 Task: Save favorite listings for waterfront homes in Sarasota, Florida, with a private boat dock.
Action: Mouse moved to (279, 206)
Screenshot: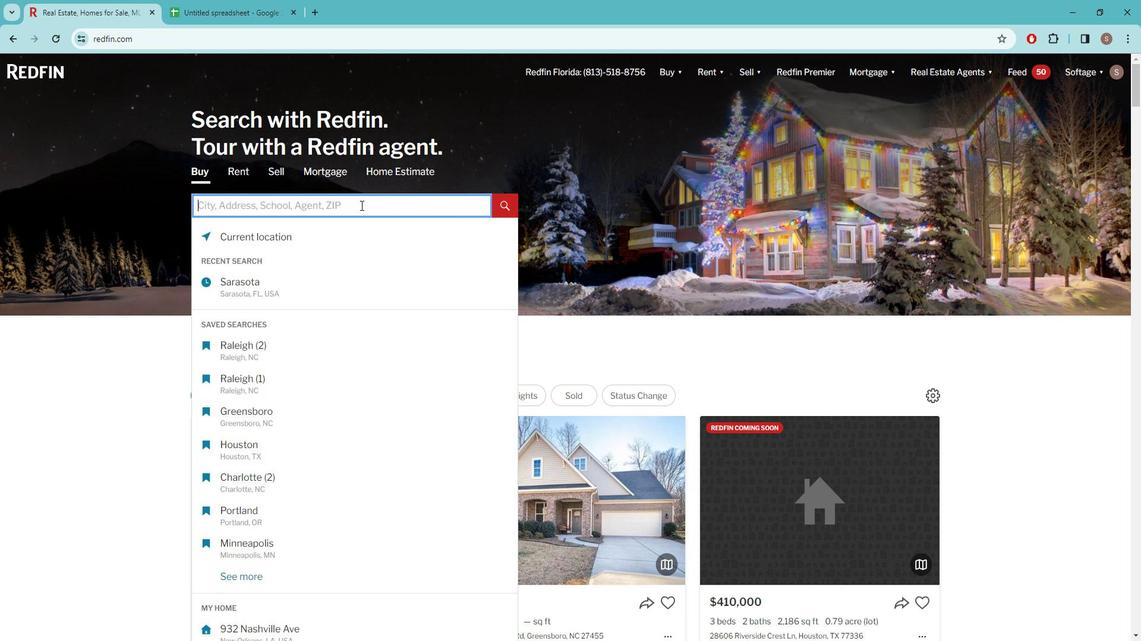 
Action: Mouse pressed left at (279, 206)
Screenshot: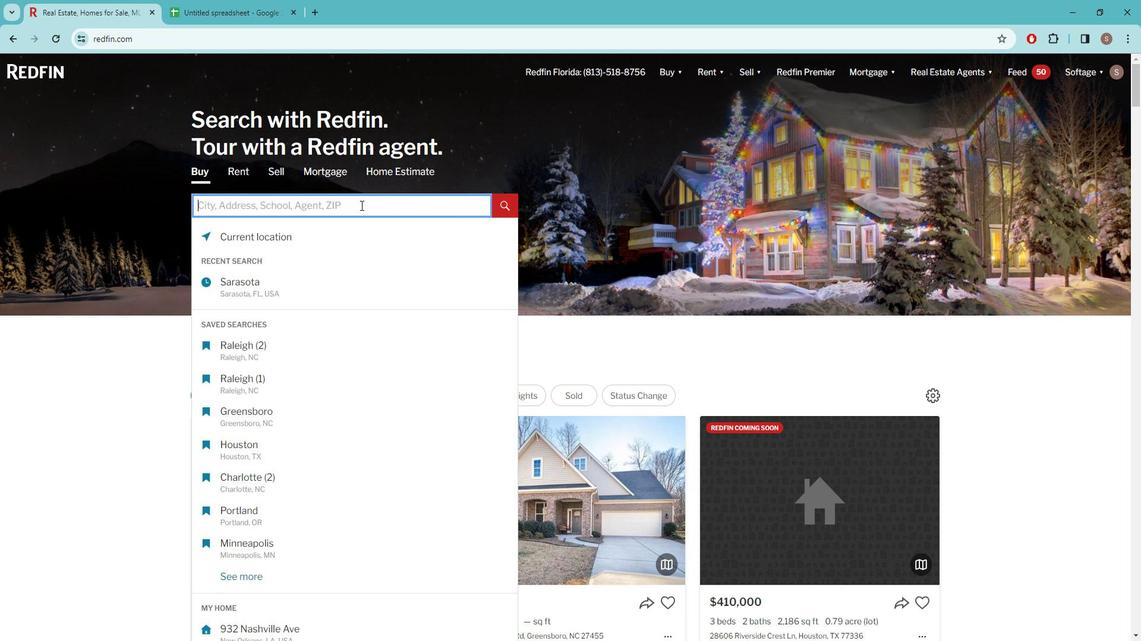 
Action: Key pressed s<Key.caps_lock>ARASOTA
Screenshot: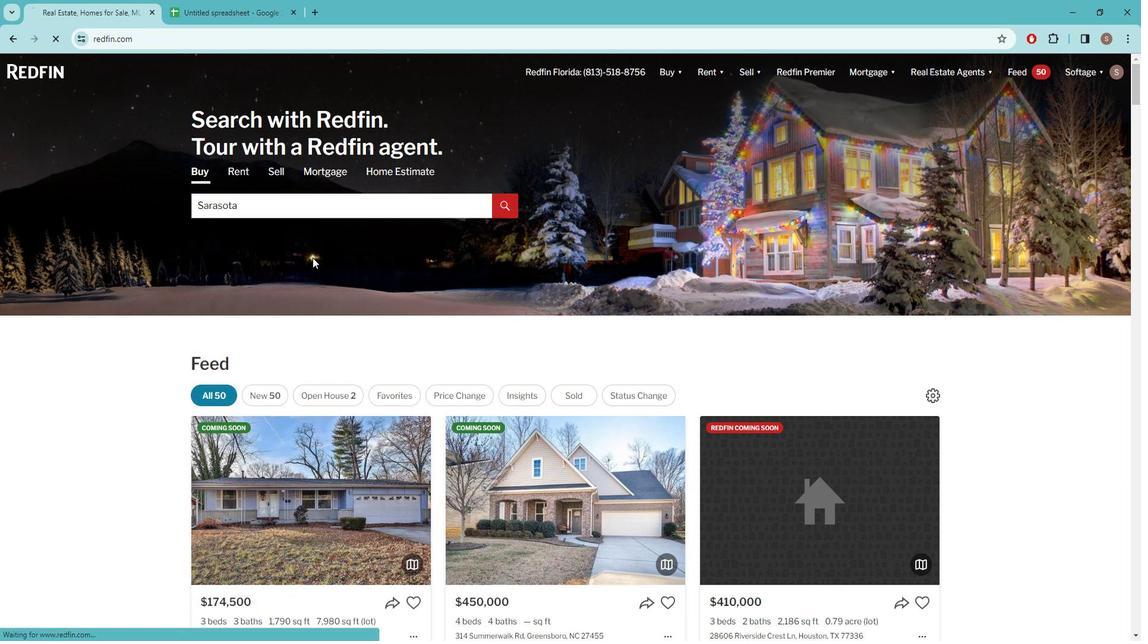 
Action: Mouse moved to (288, 265)
Screenshot: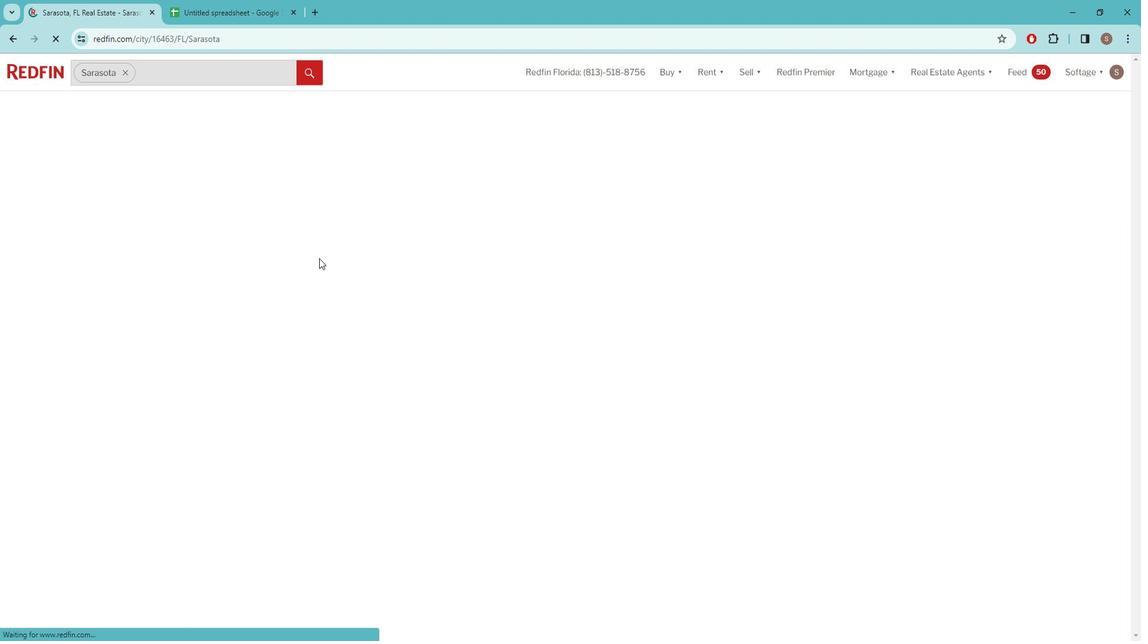 
Action: Mouse pressed left at (288, 265)
Screenshot: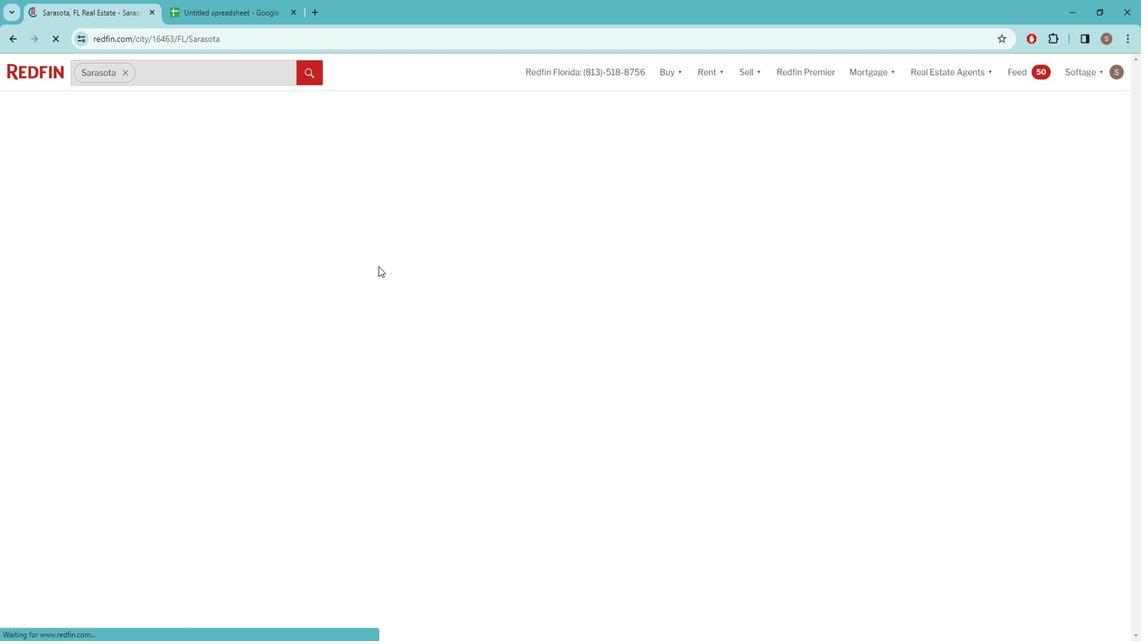 
Action: Mouse moved to (1006, 151)
Screenshot: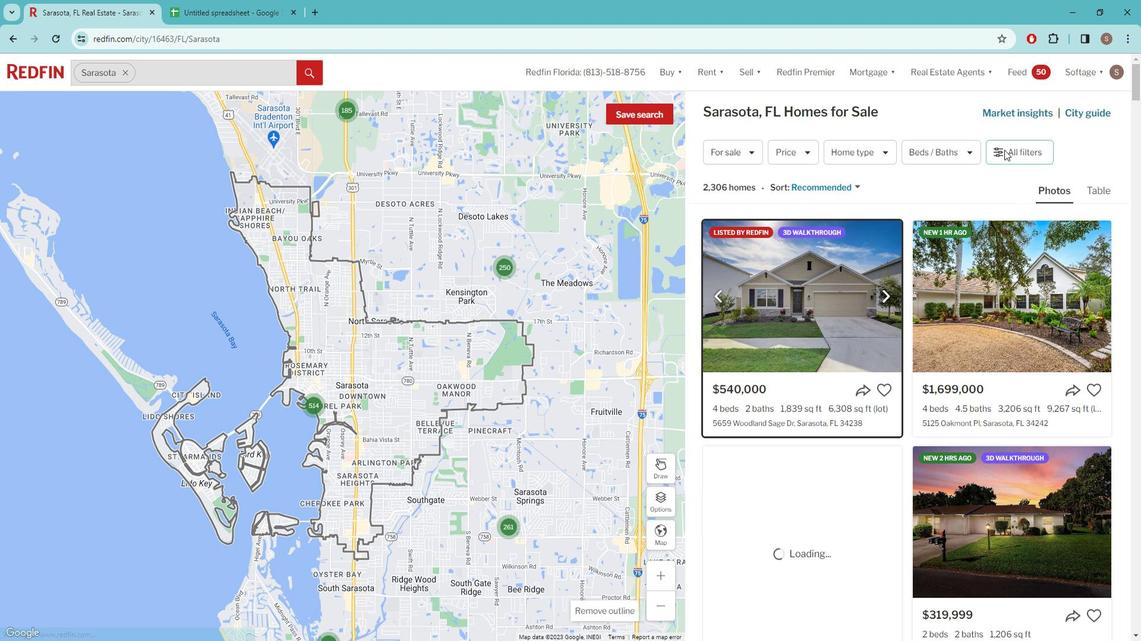 
Action: Mouse pressed left at (1006, 151)
Screenshot: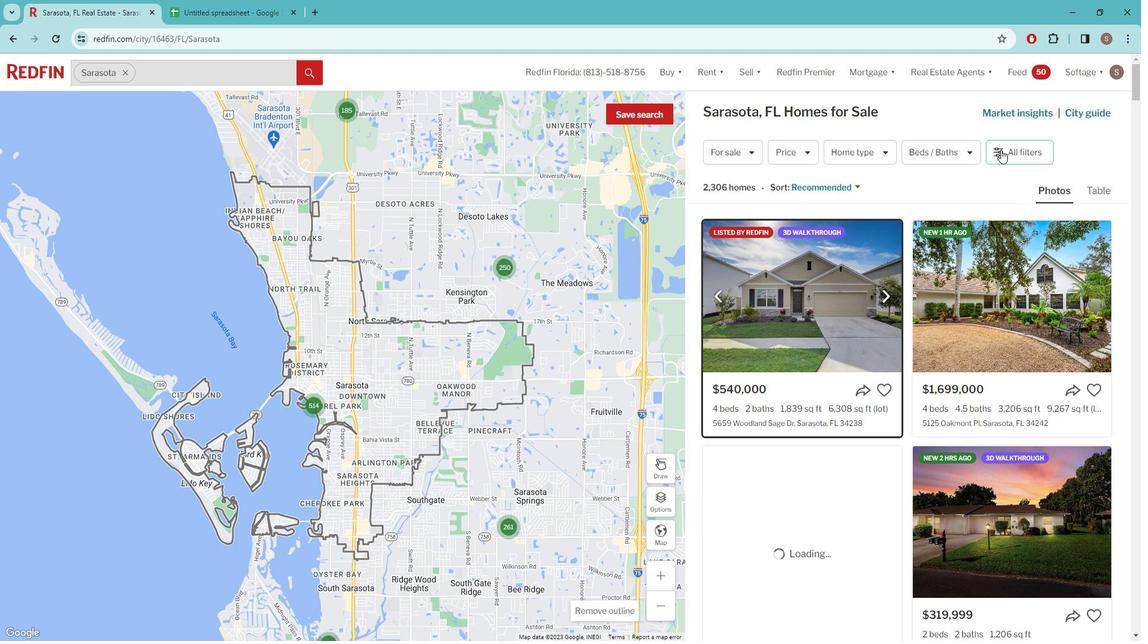 
Action: Mouse pressed left at (1006, 151)
Screenshot: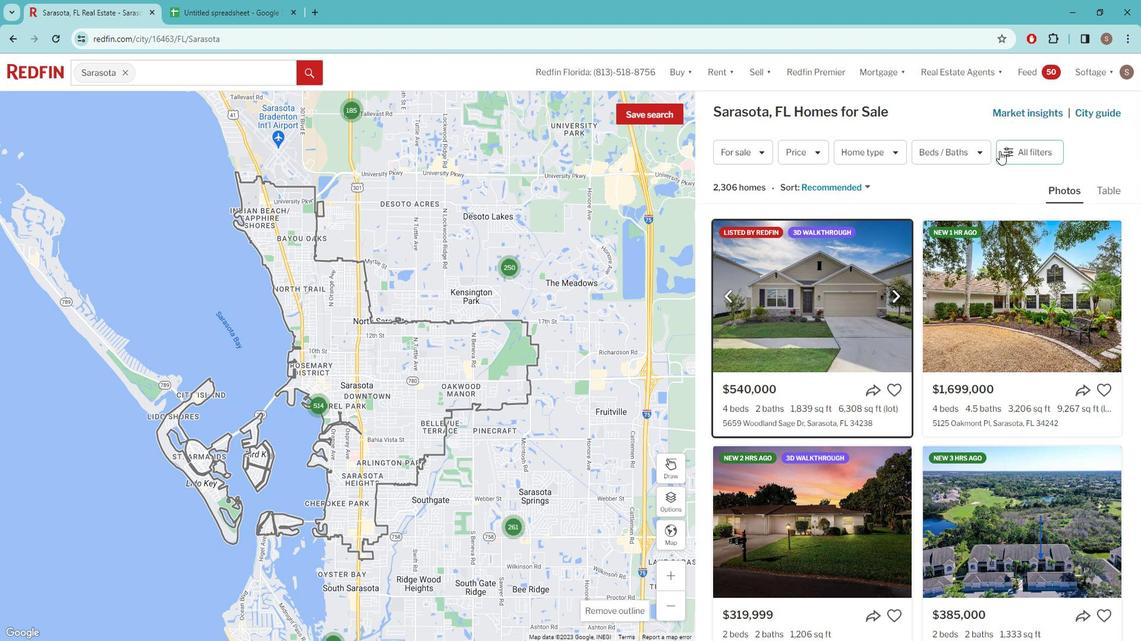
Action: Mouse pressed left at (1006, 151)
Screenshot: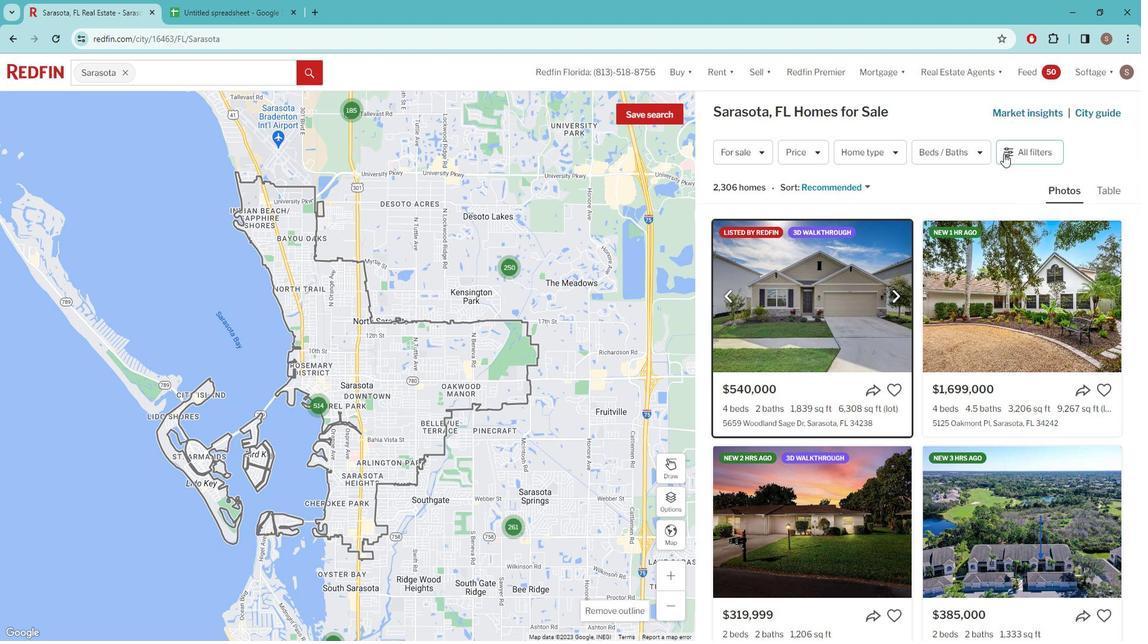 
Action: Mouse pressed left at (1006, 151)
Screenshot: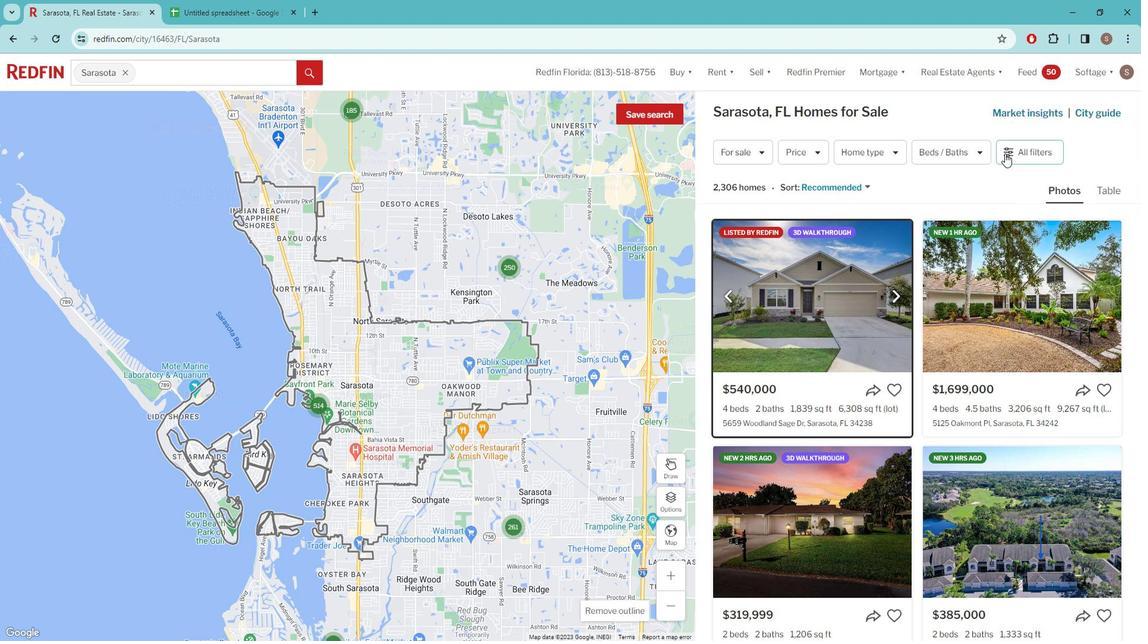 
Action: Mouse pressed left at (1006, 151)
Screenshot: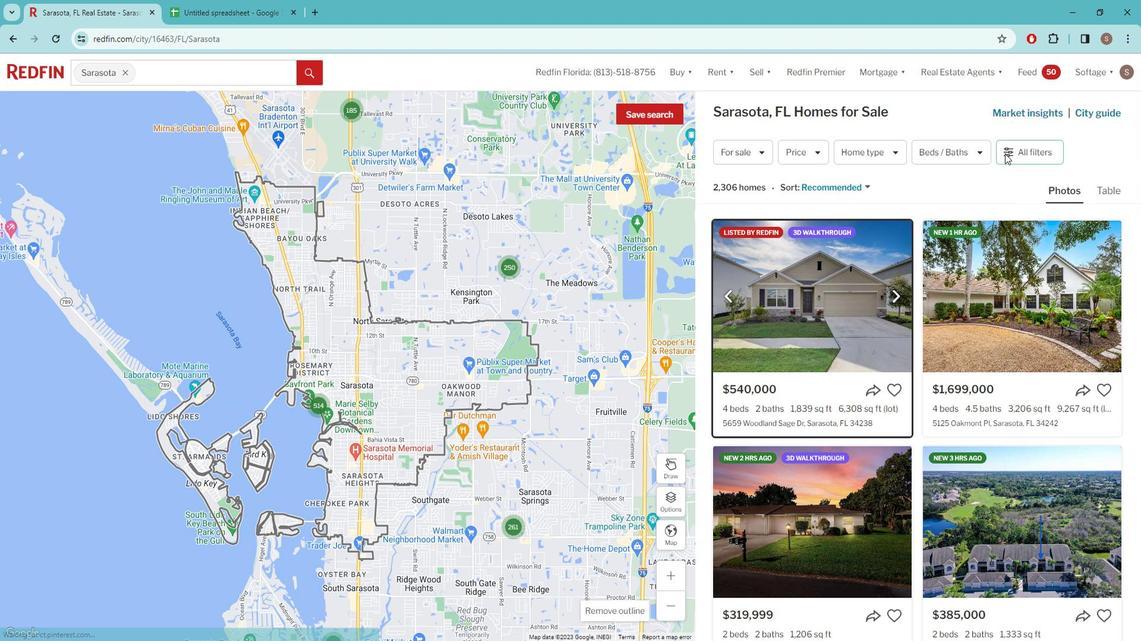 
Action: Mouse moved to (1015, 153)
Screenshot: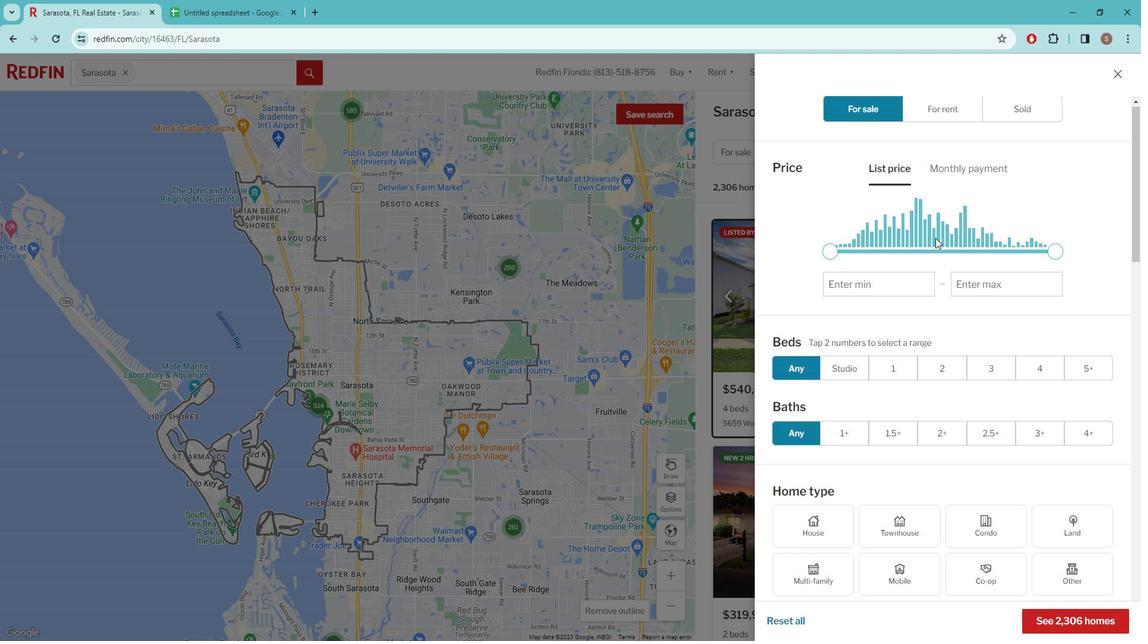 
Action: Mouse pressed left at (1015, 153)
Screenshot: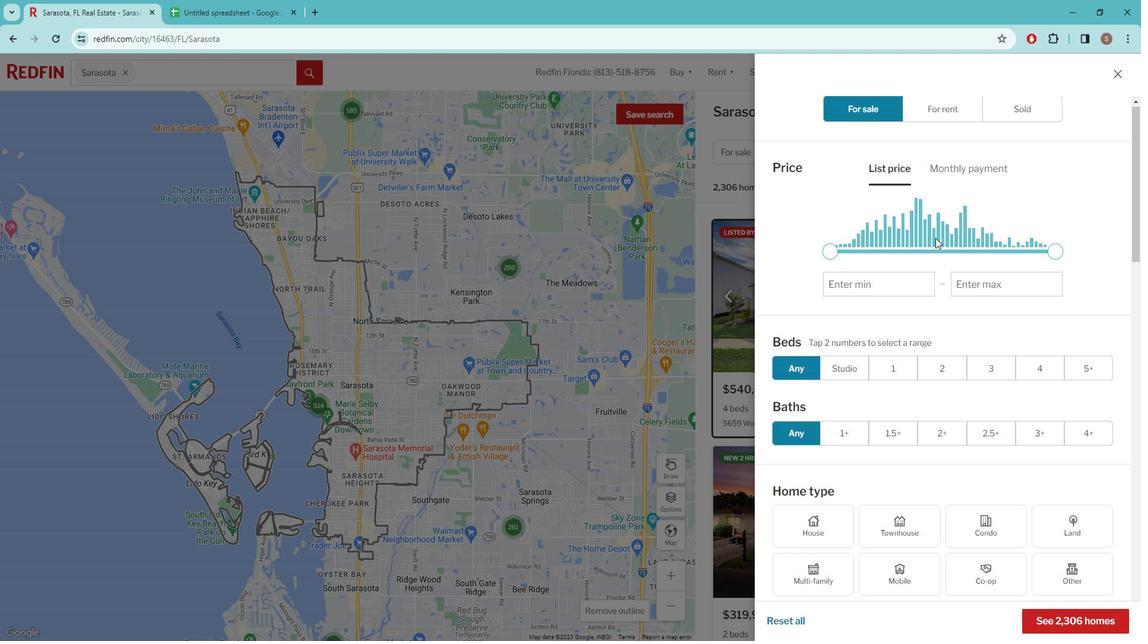 
Action: Mouse pressed left at (1015, 153)
Screenshot: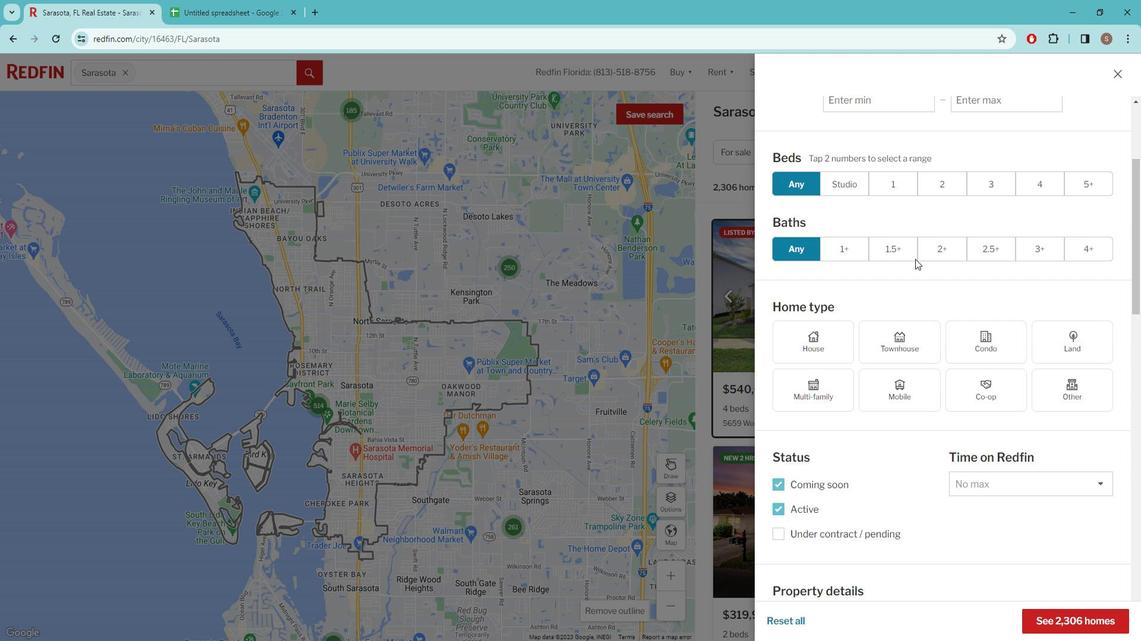 
Action: Mouse pressed left at (1015, 153)
Screenshot: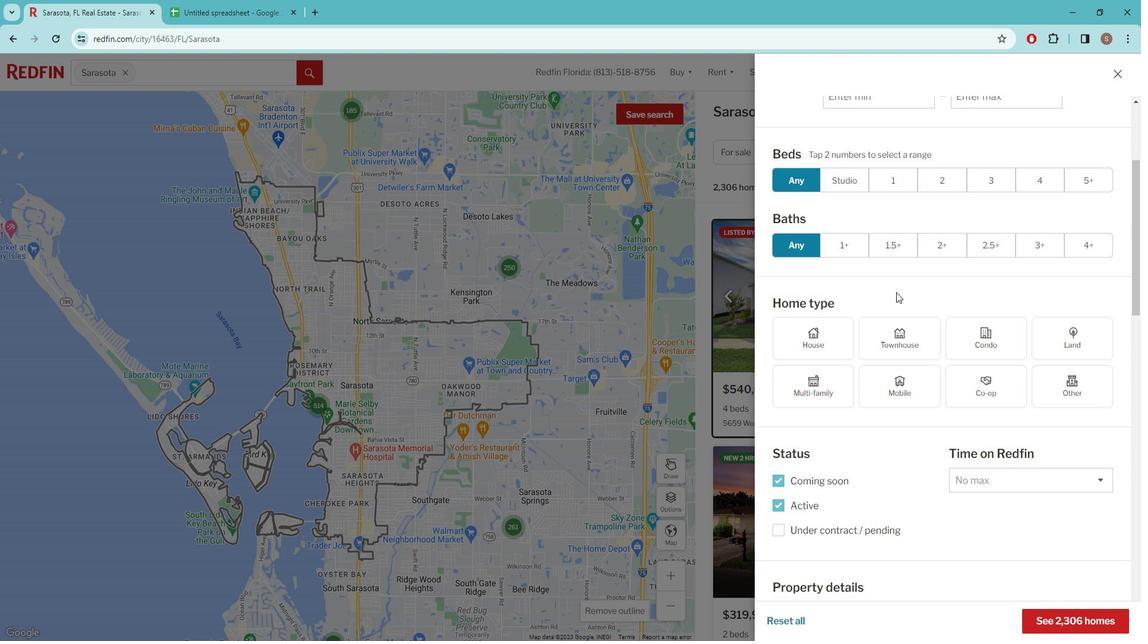 
Action: Mouse moved to (1016, 152)
Screenshot: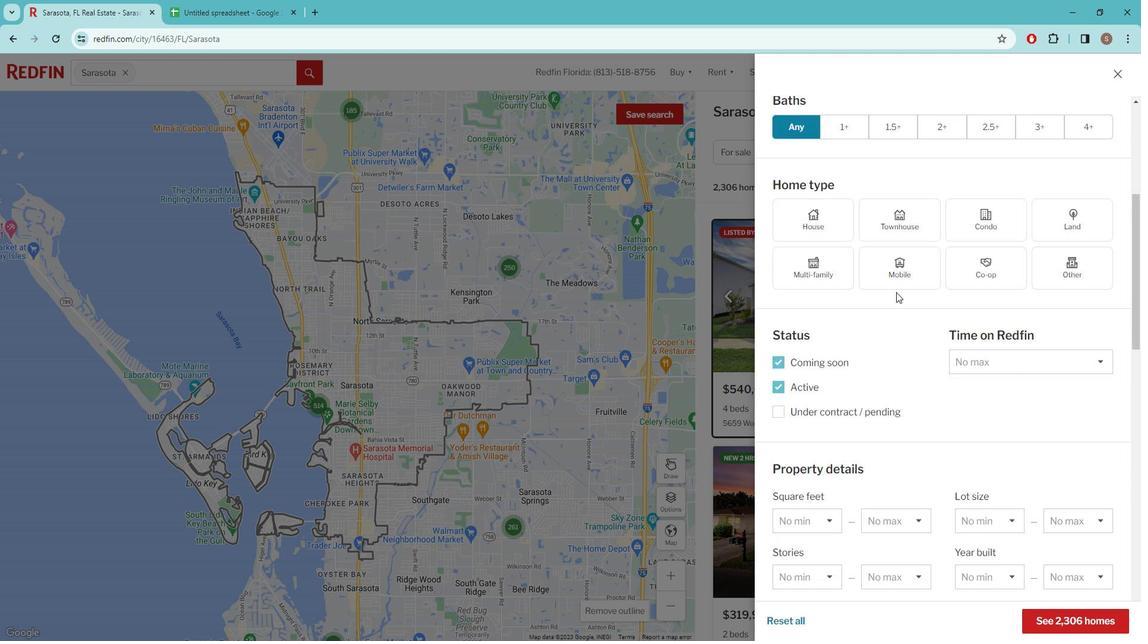 
Action: Mouse pressed left at (1016, 152)
Screenshot: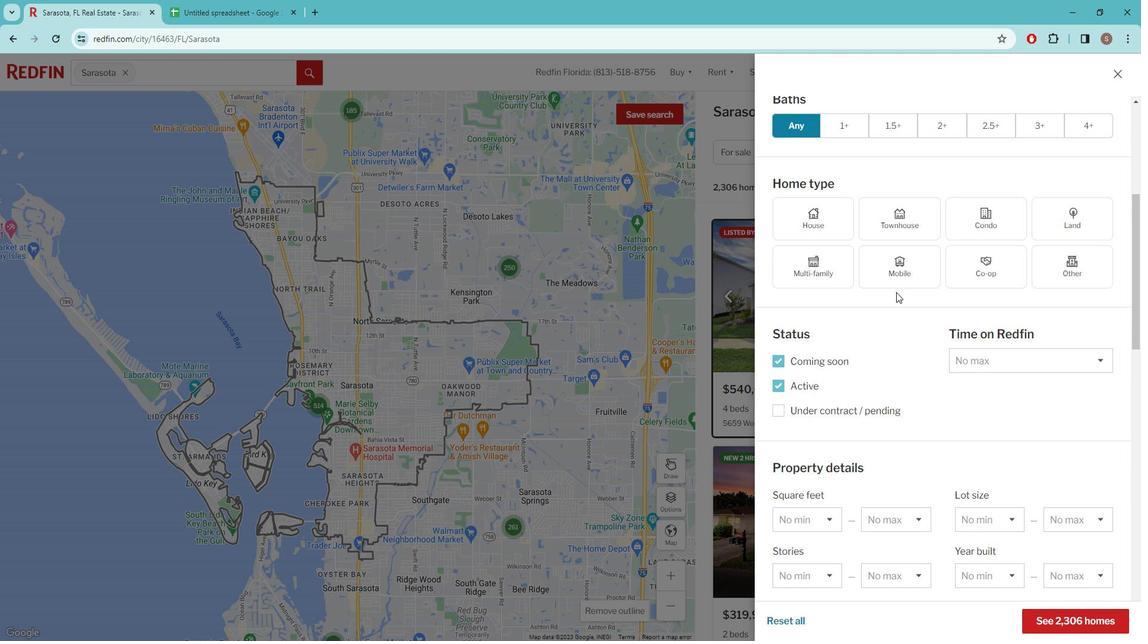
Action: Mouse moved to (972, 216)
Screenshot: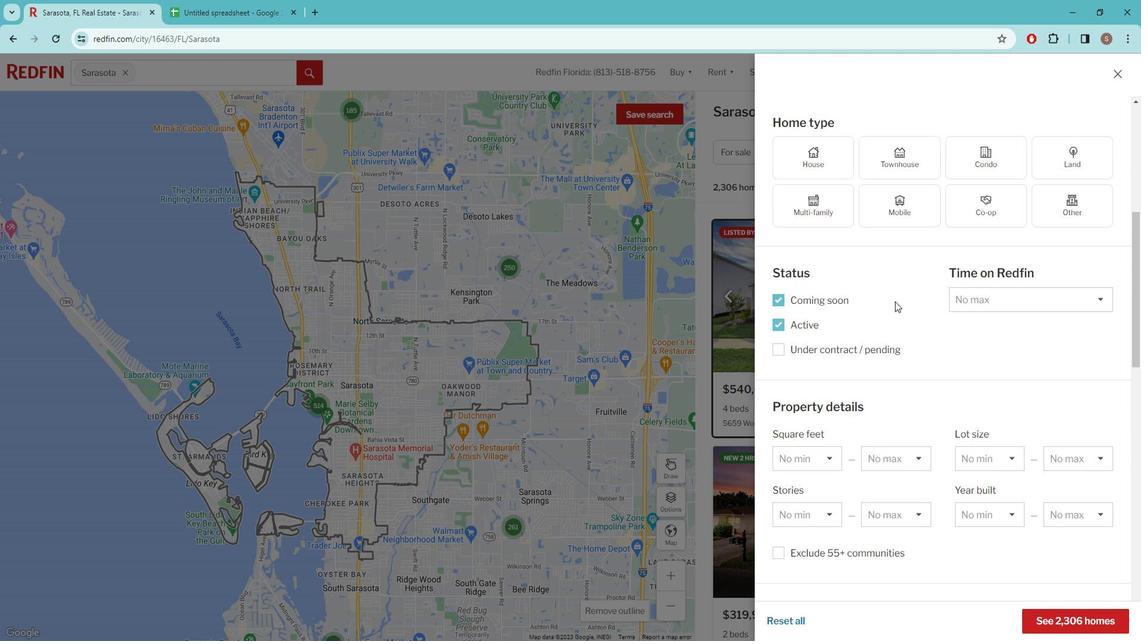 
Action: Mouse scrolled (972, 216) with delta (0, 0)
Screenshot: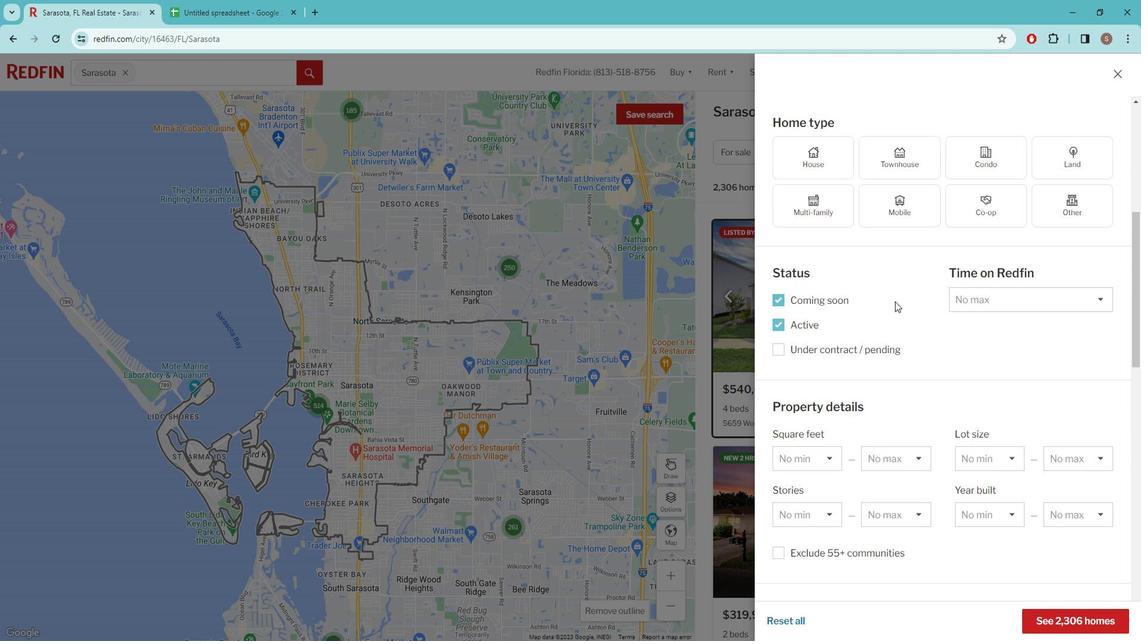 
Action: Mouse moved to (971, 218)
Screenshot: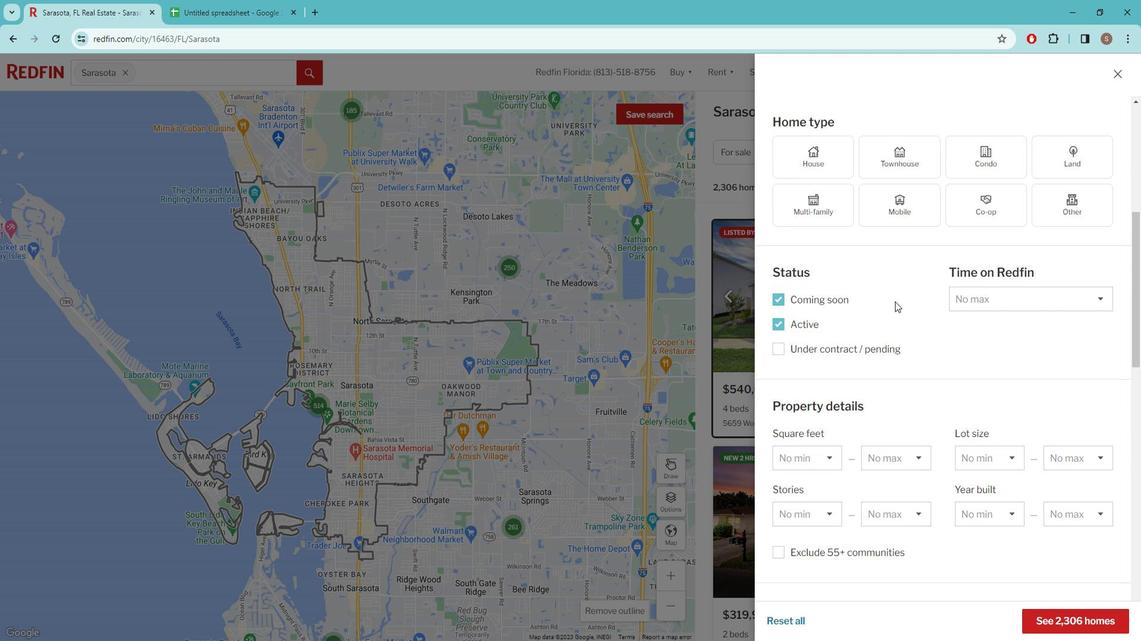 
Action: Mouse scrolled (971, 217) with delta (0, 0)
Screenshot: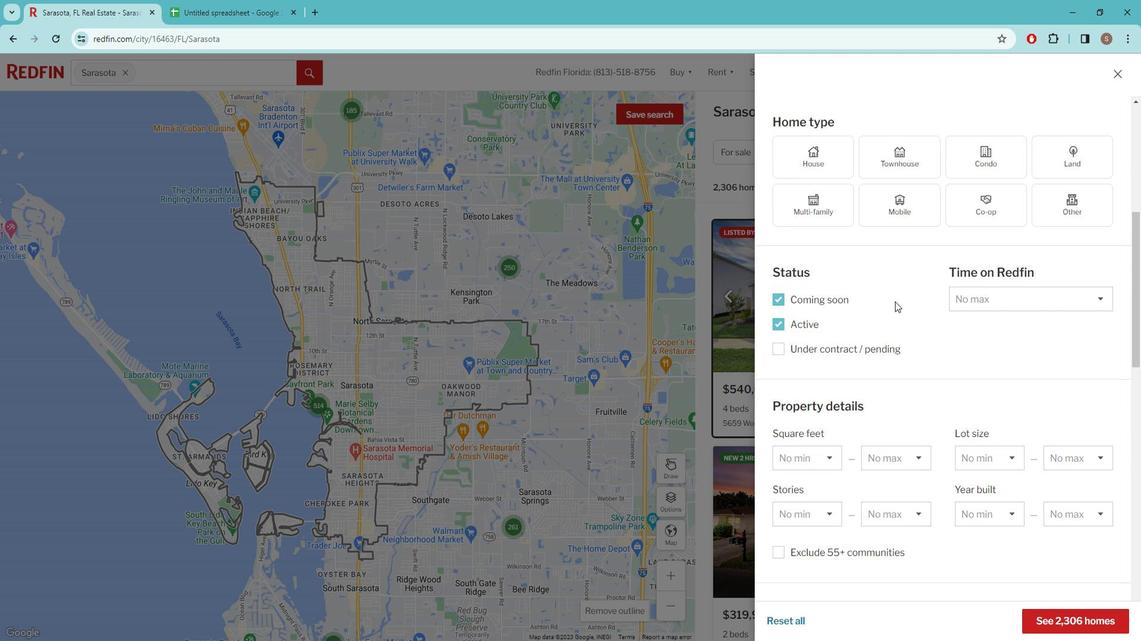 
Action: Mouse moved to (969, 221)
Screenshot: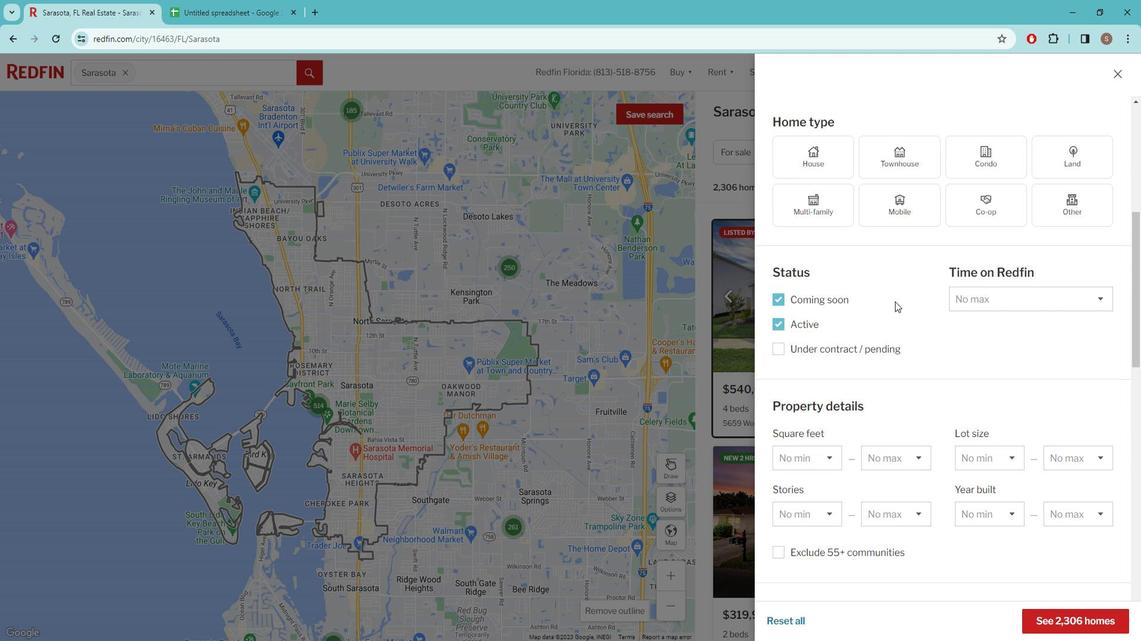 
Action: Mouse scrolled (969, 220) with delta (0, 0)
Screenshot: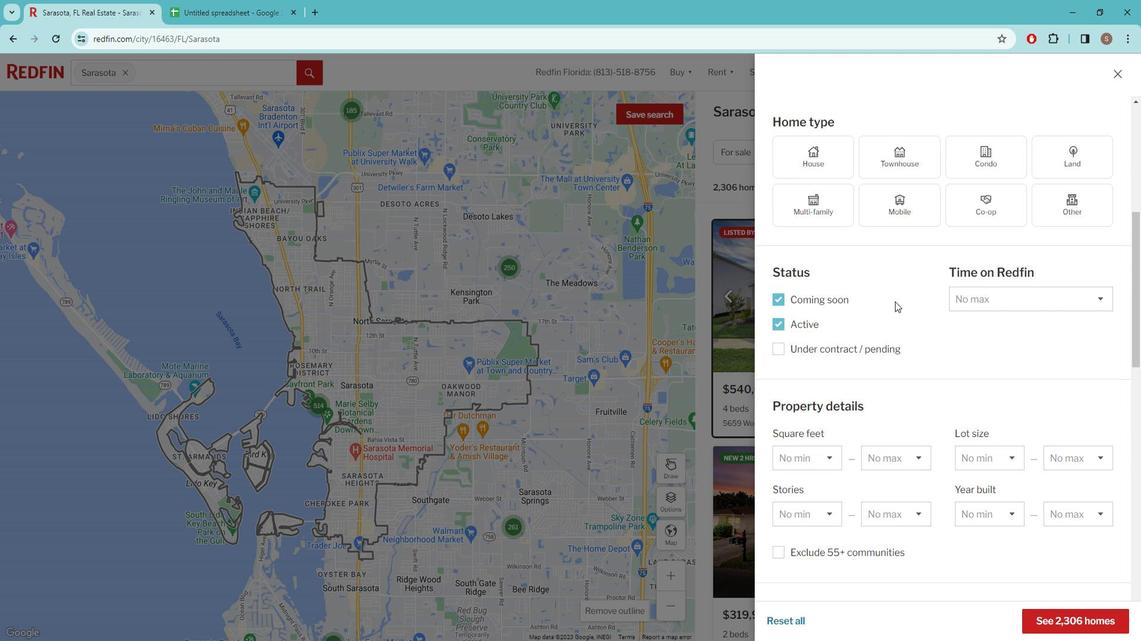 
Action: Mouse moved to (927, 260)
Screenshot: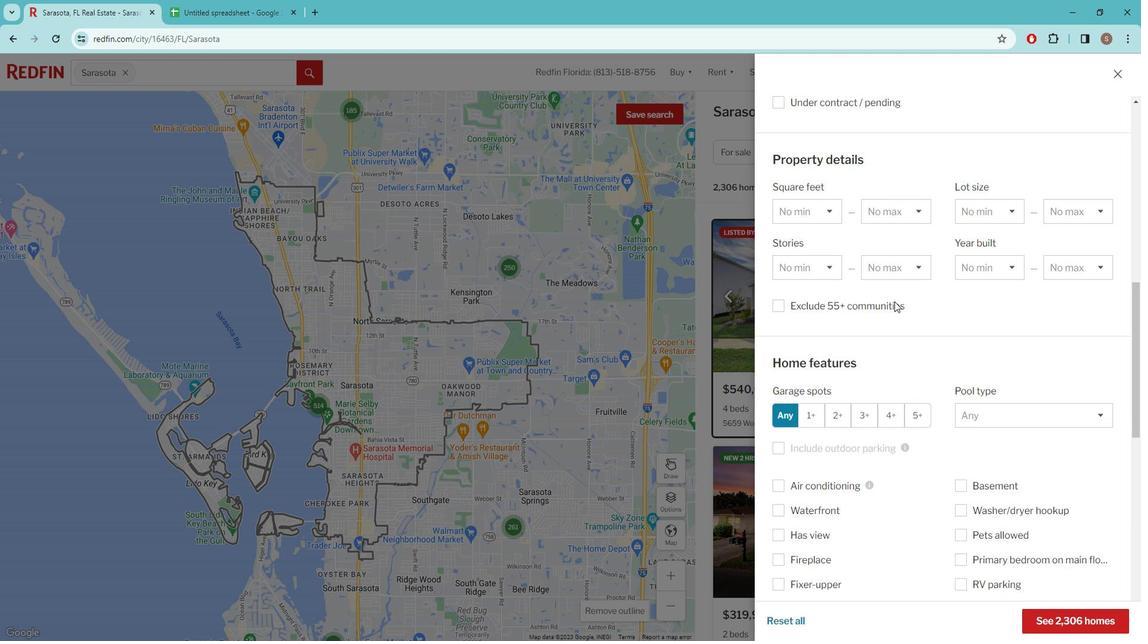 
Action: Mouse scrolled (927, 260) with delta (0, 0)
Screenshot: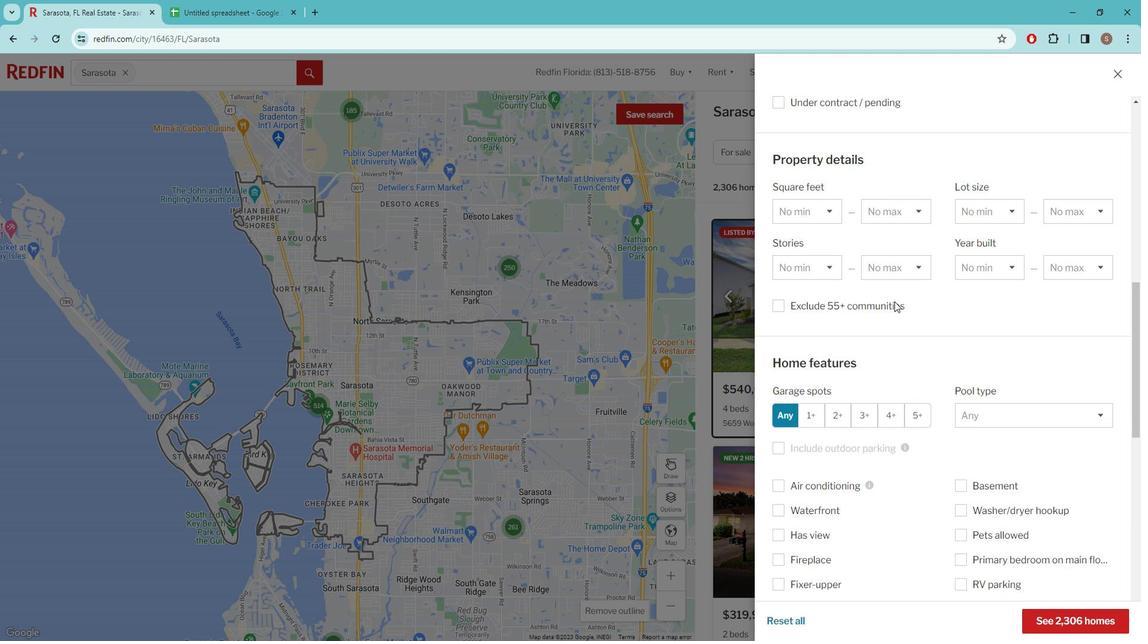 
Action: Mouse moved to (900, 269)
Screenshot: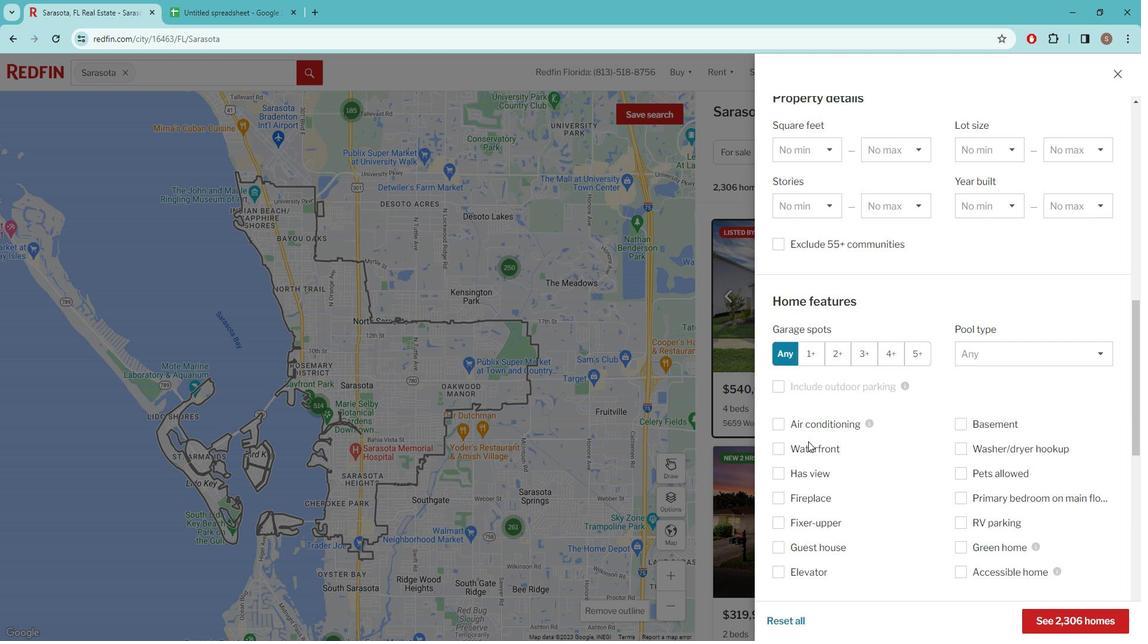 
Action: Mouse scrolled (900, 269) with delta (0, 0)
Screenshot: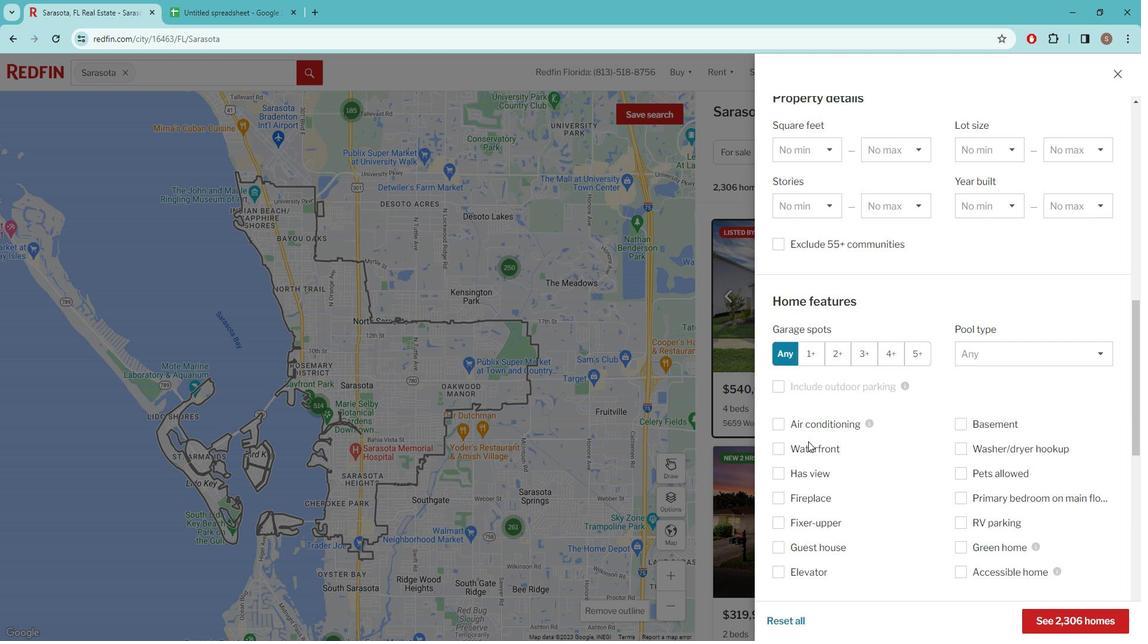 
Action: Mouse moved to (880, 301)
Screenshot: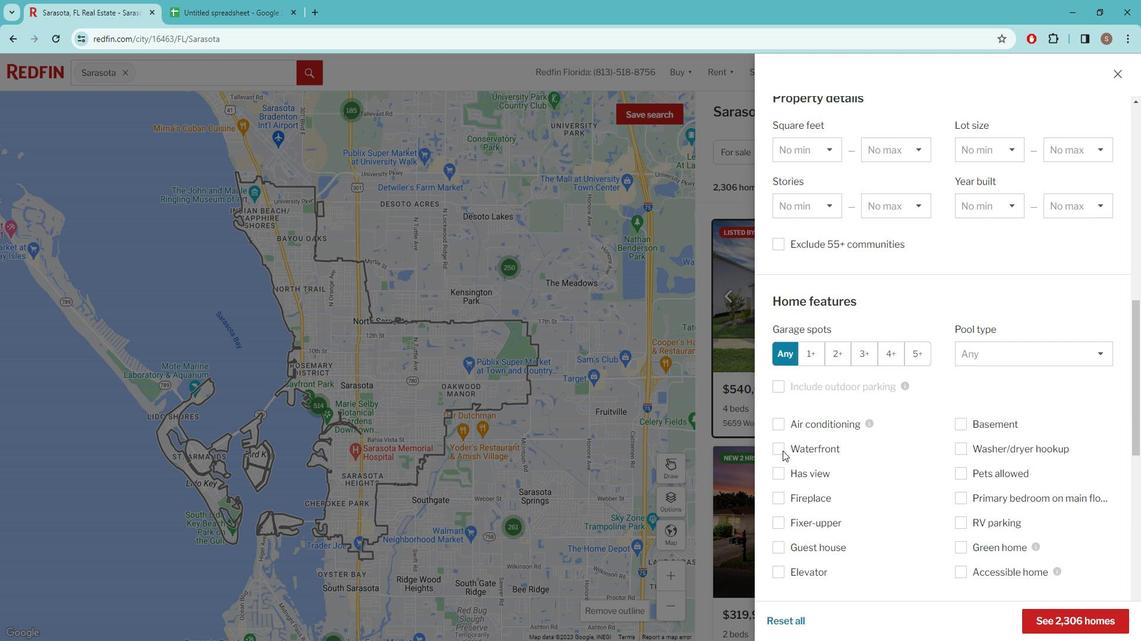 
Action: Mouse scrolled (880, 301) with delta (0, 0)
Screenshot: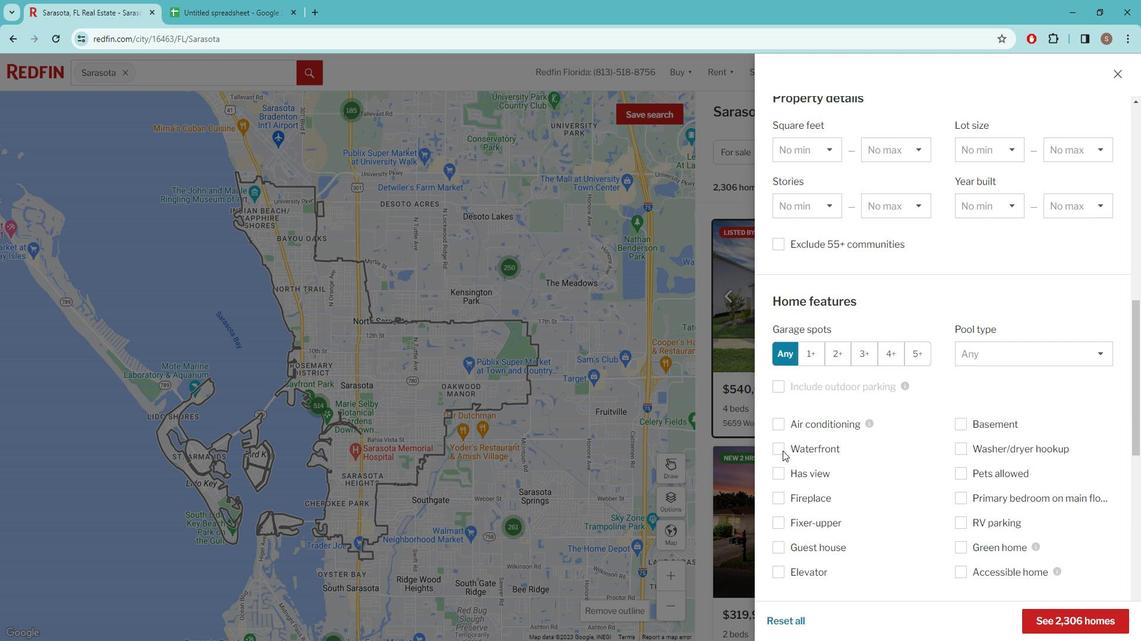 
Action: Mouse moved to (875, 306)
Screenshot: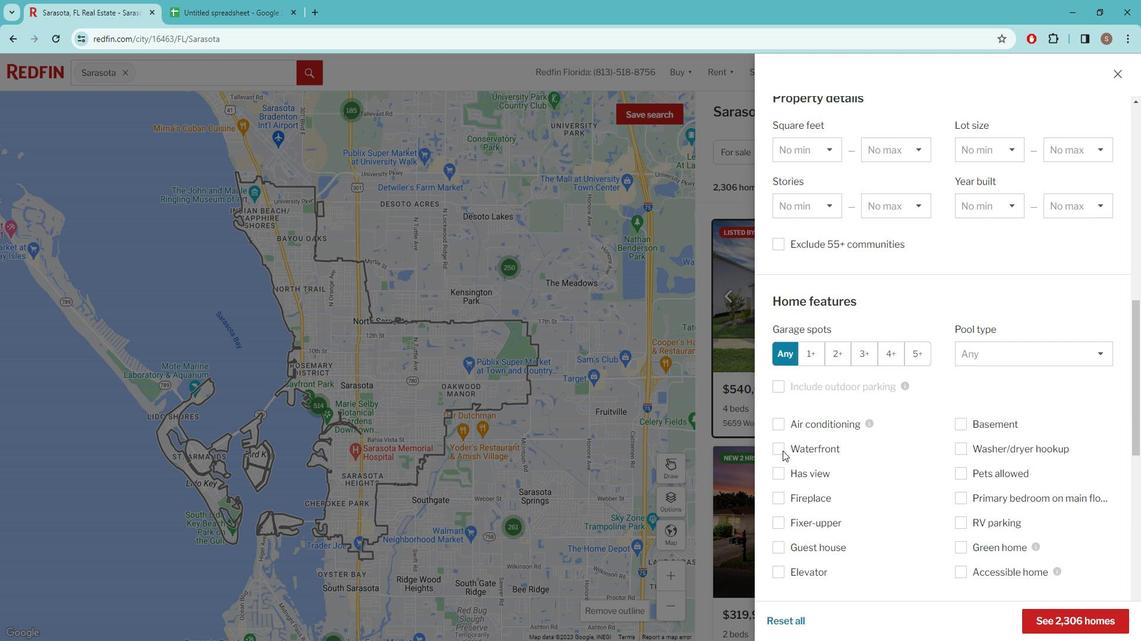 
Action: Mouse scrolled (875, 306) with delta (0, 0)
Screenshot: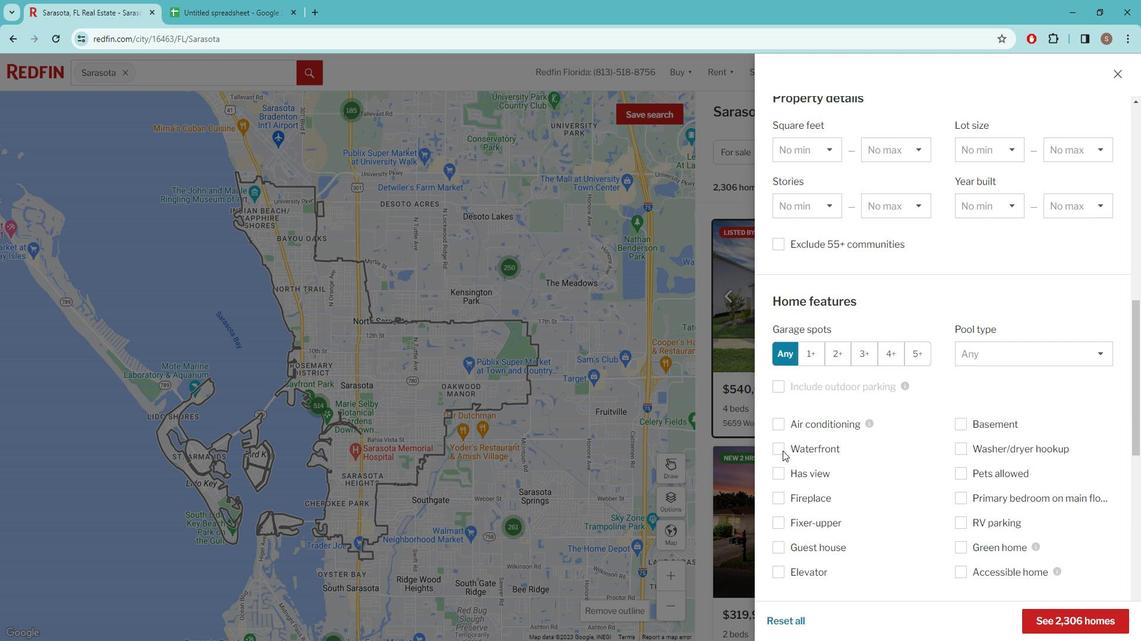 
Action: Mouse moved to (850, 336)
Screenshot: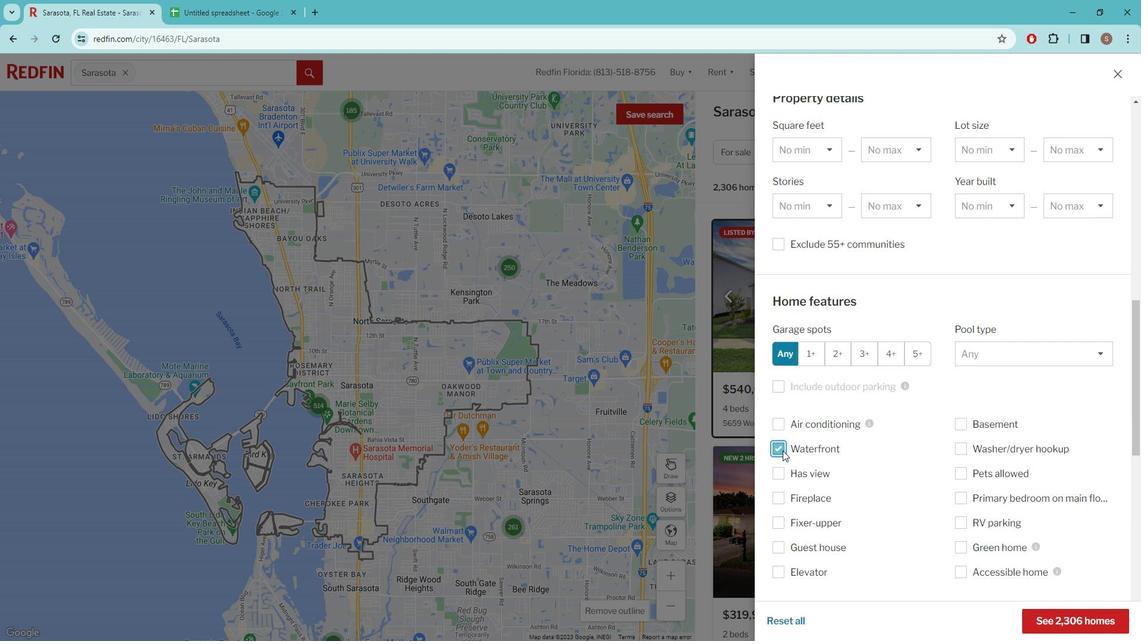 
Action: Mouse scrolled (850, 336) with delta (0, 0)
Screenshot: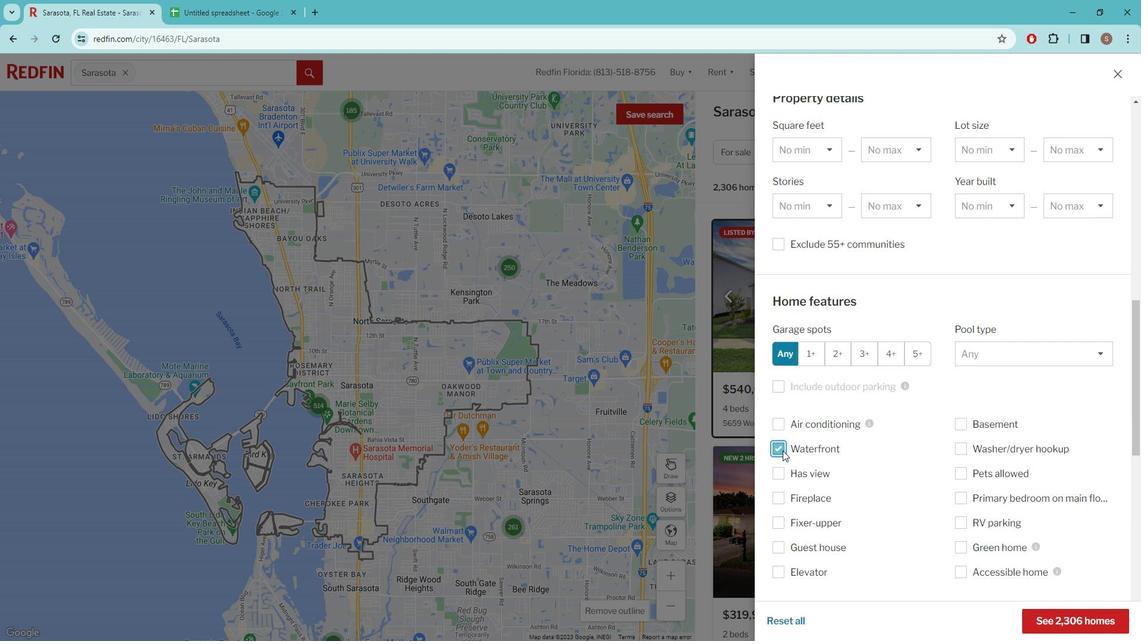 
Action: Mouse moved to (847, 342)
Screenshot: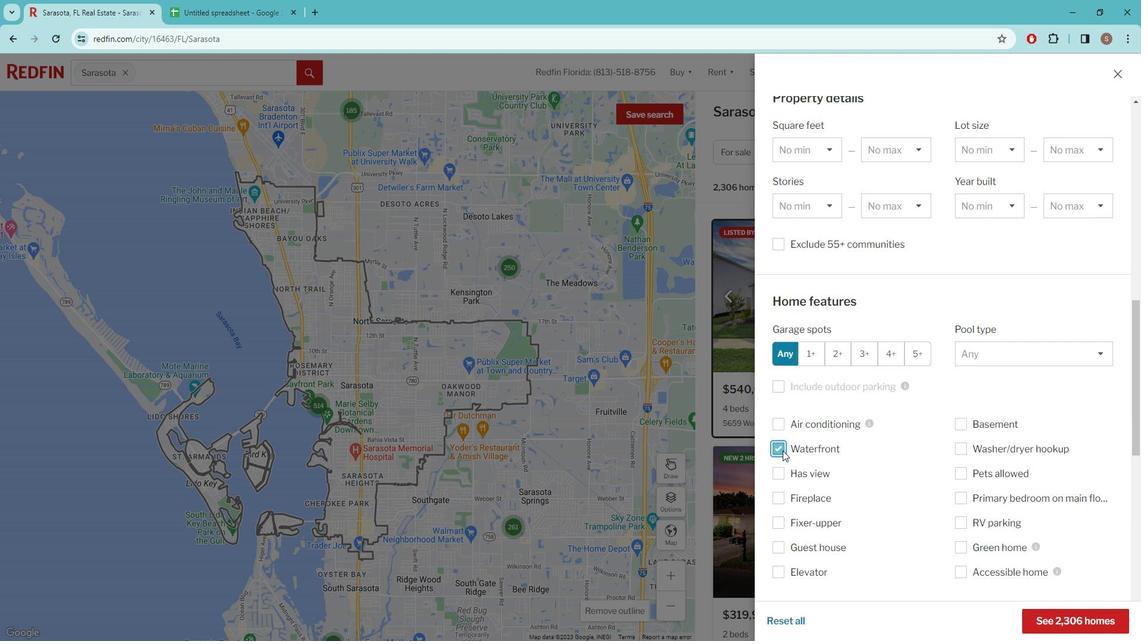 
Action: Mouse scrolled (847, 341) with delta (0, 0)
Screenshot: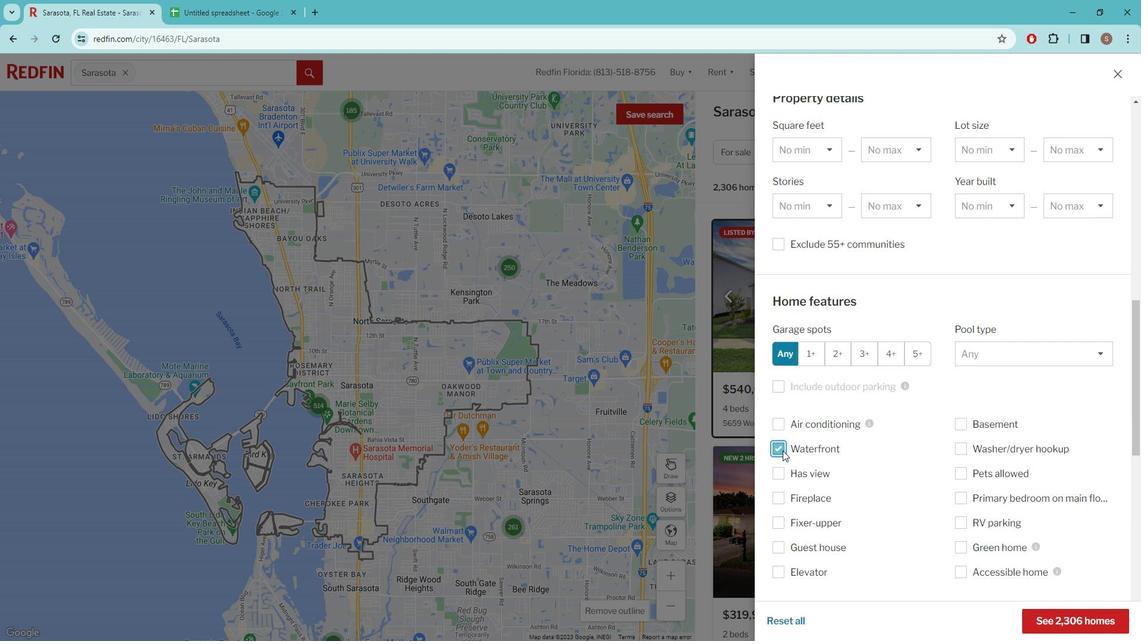 
Action: Mouse moved to (844, 363)
Screenshot: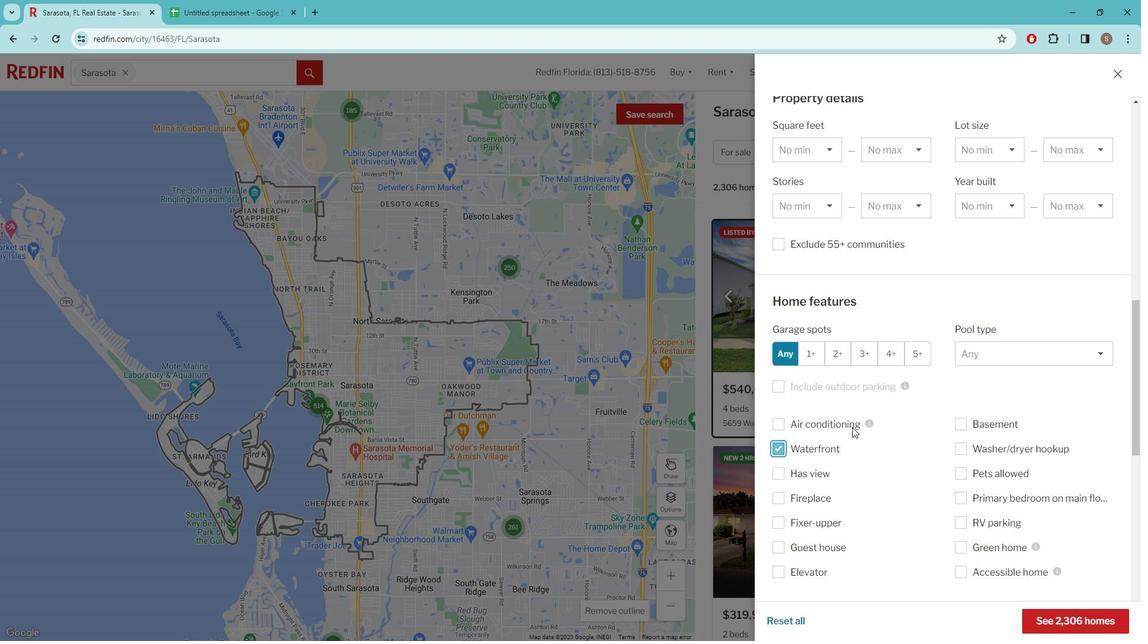 
Action: Mouse scrolled (844, 363) with delta (0, 0)
Screenshot: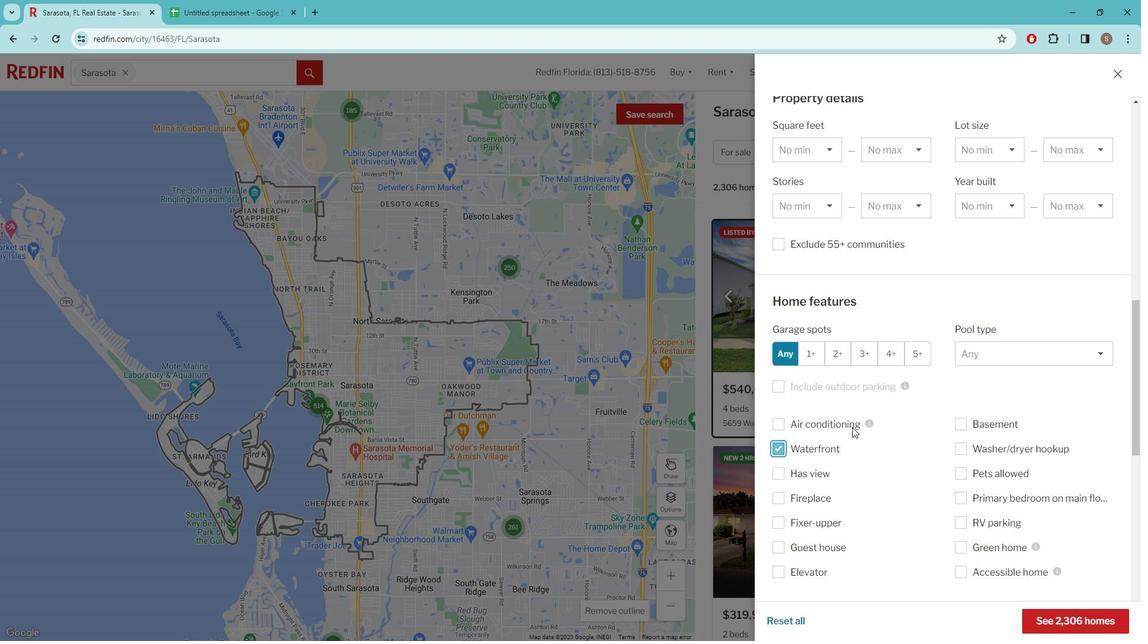 
Action: Mouse moved to (844, 367)
Screenshot: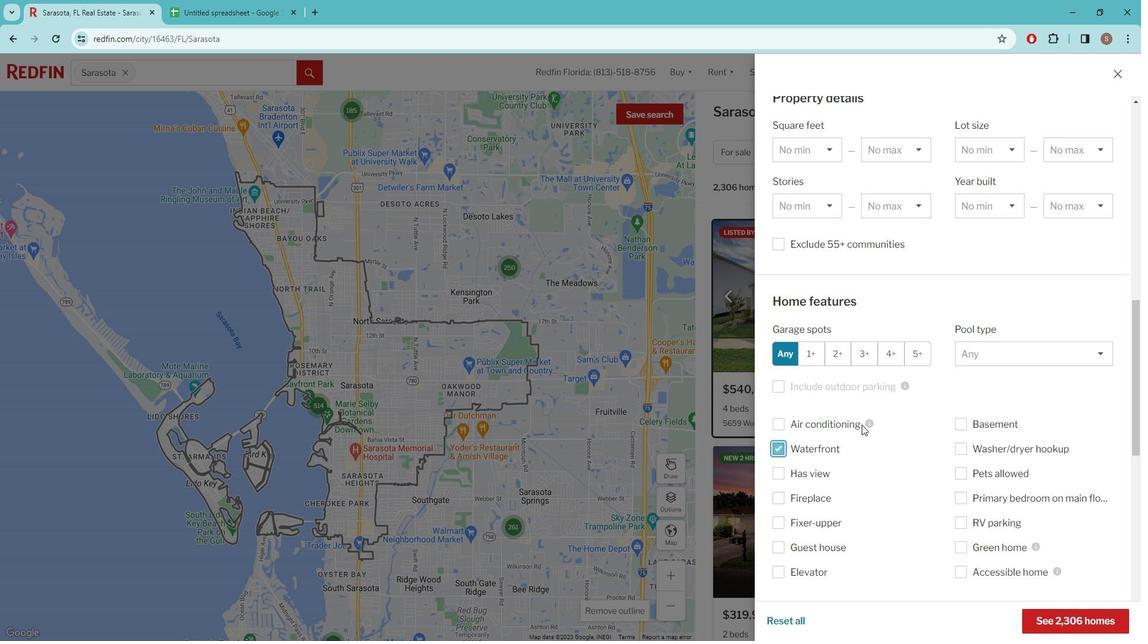 
Action: Mouse scrolled (844, 366) with delta (0, 0)
Screenshot: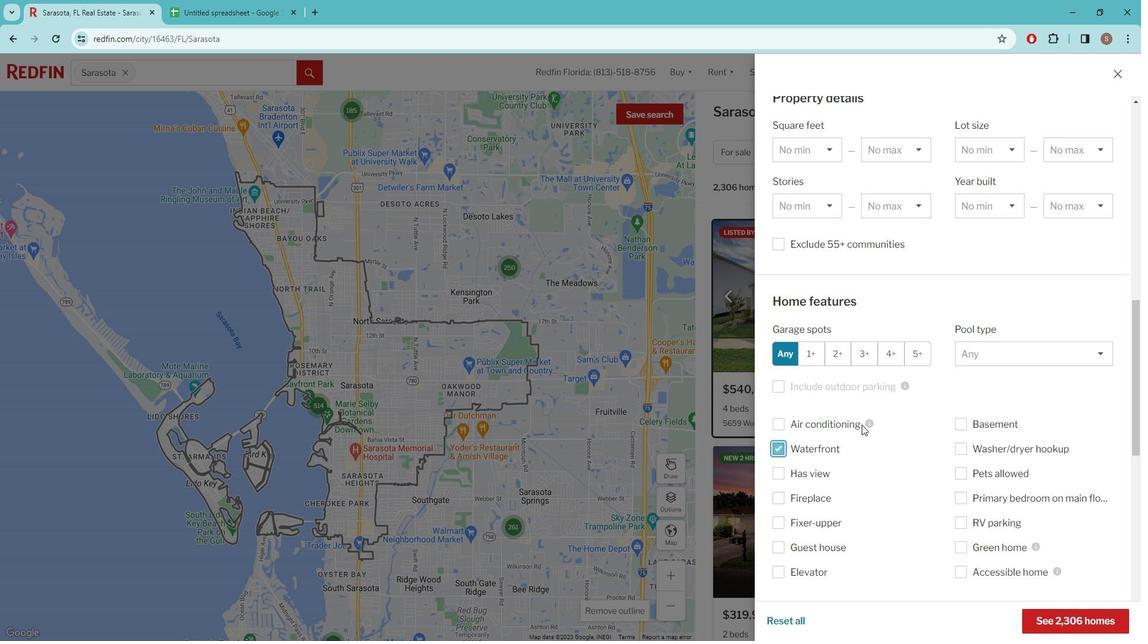 
Action: Mouse moved to (791, 440)
Screenshot: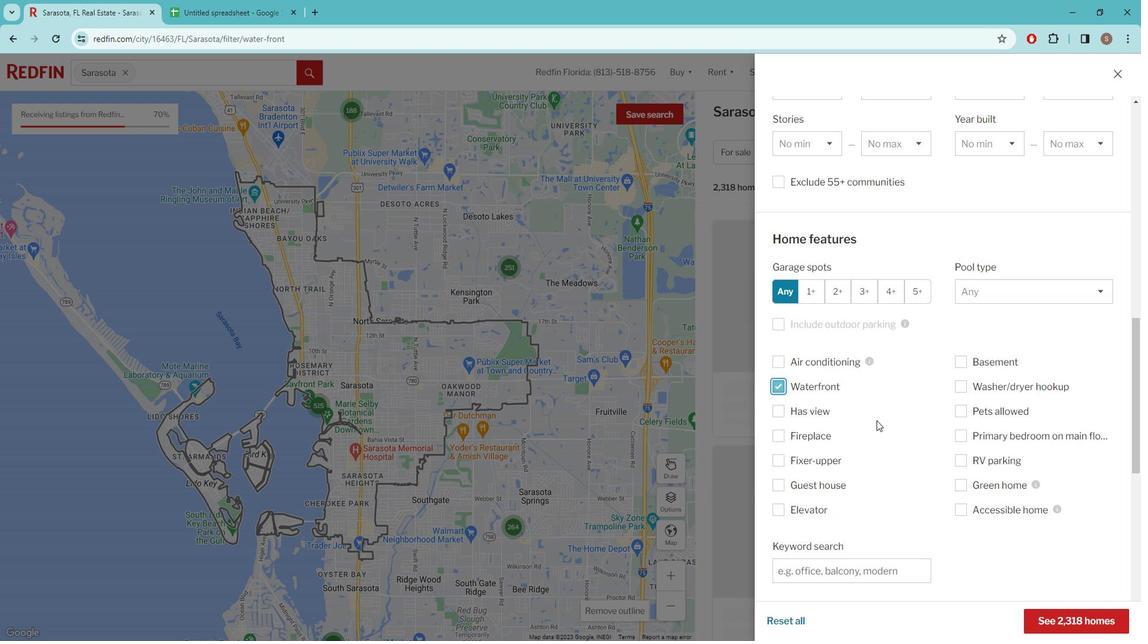 
Action: Mouse pressed left at (791, 440)
Screenshot: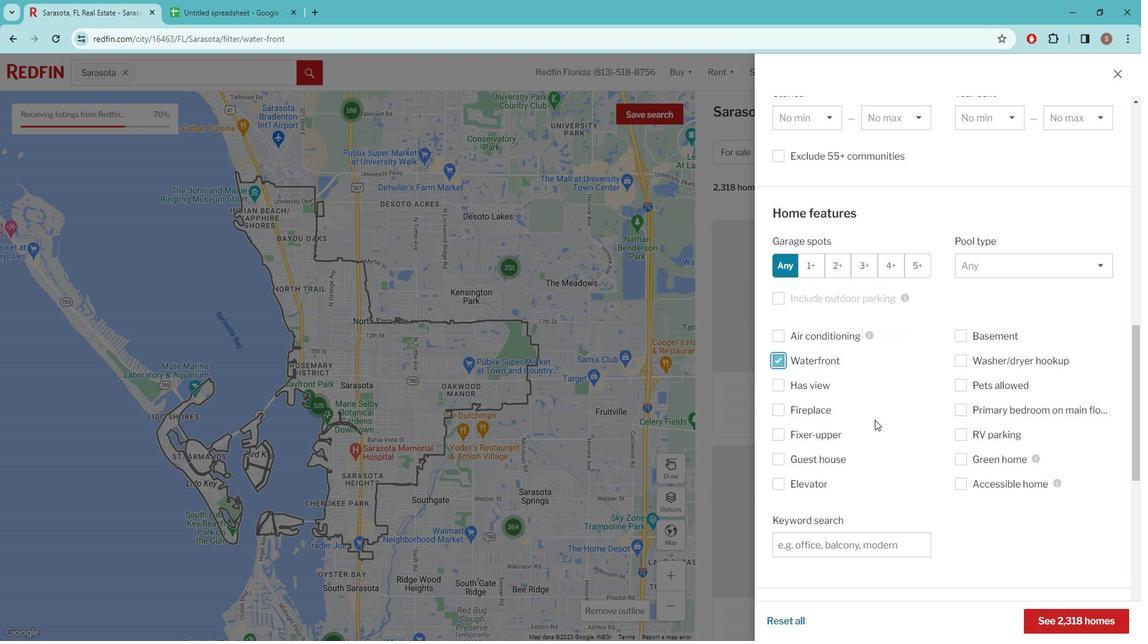 
Action: Mouse moved to (884, 421)
Screenshot: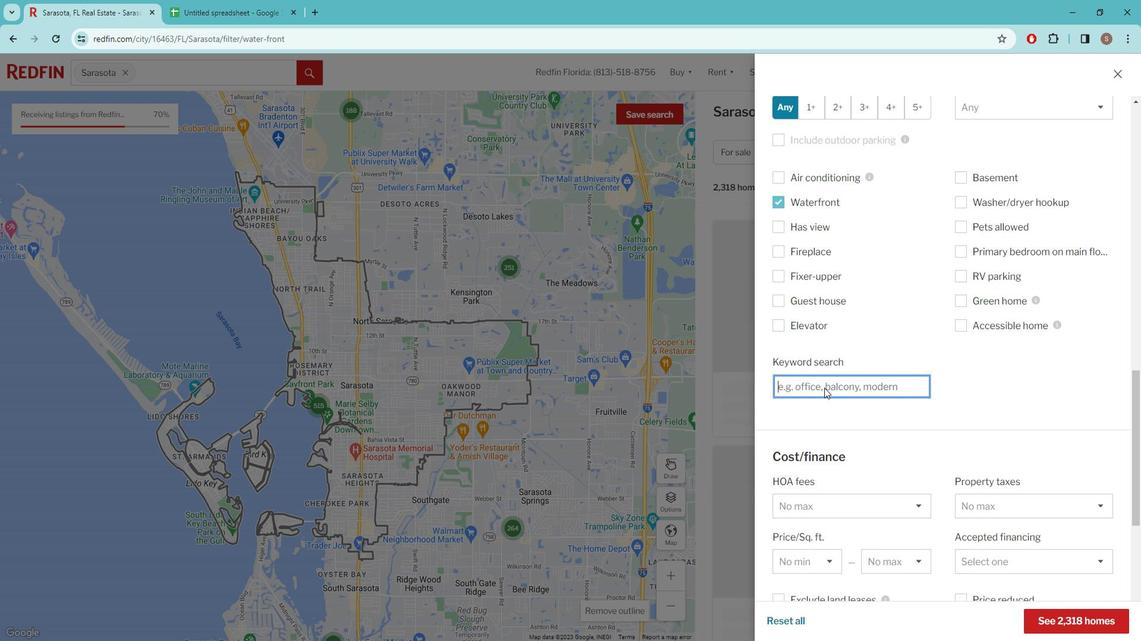 
Action: Mouse scrolled (884, 421) with delta (0, 0)
Screenshot: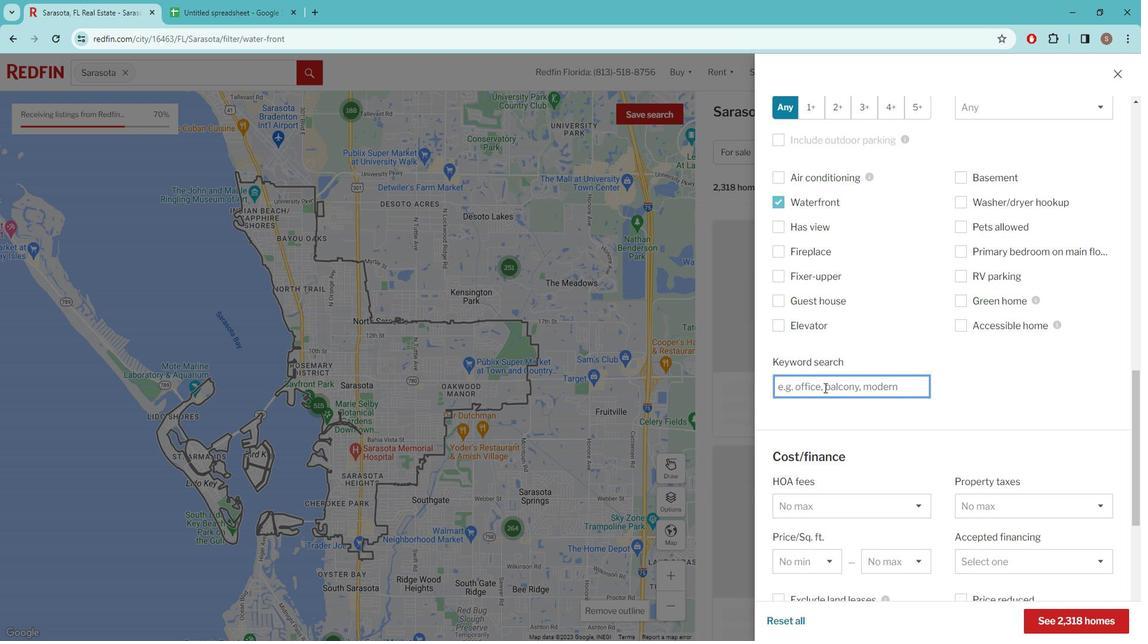 
Action: Mouse scrolled (884, 421) with delta (0, 0)
Screenshot: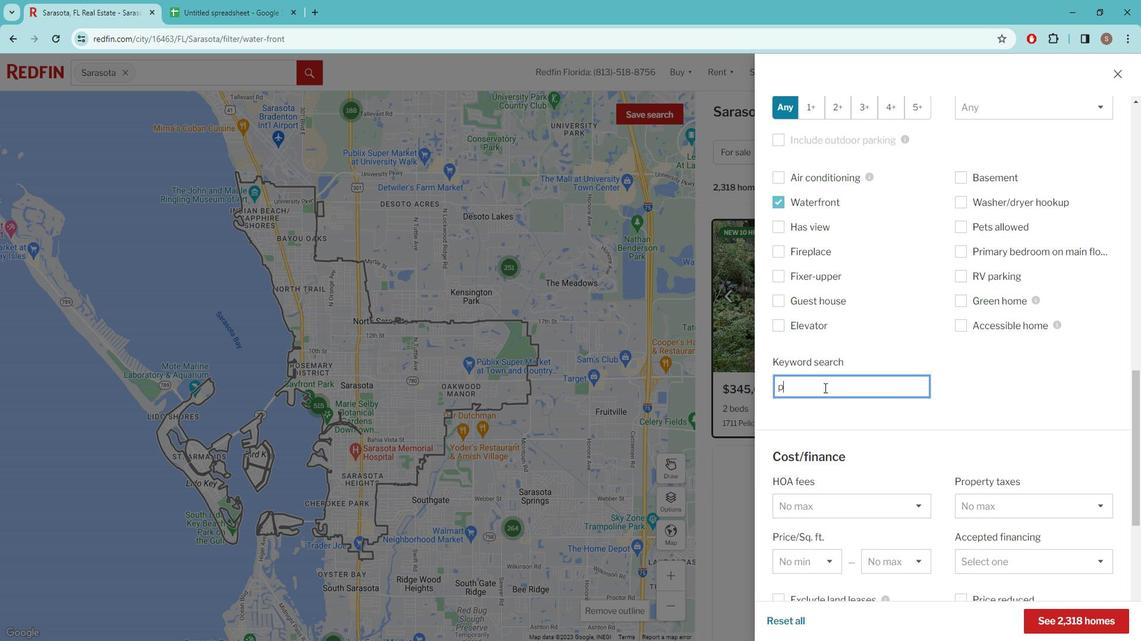
Action: Mouse scrolled (884, 421) with delta (0, 0)
Screenshot: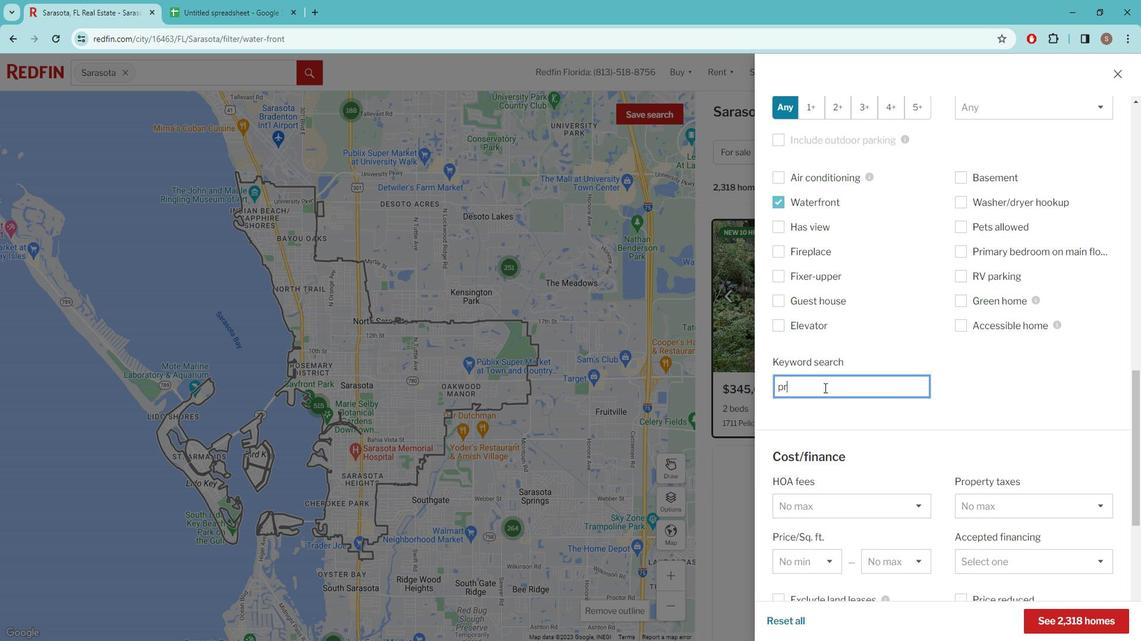 
Action: Mouse moved to (884, 421)
Screenshot: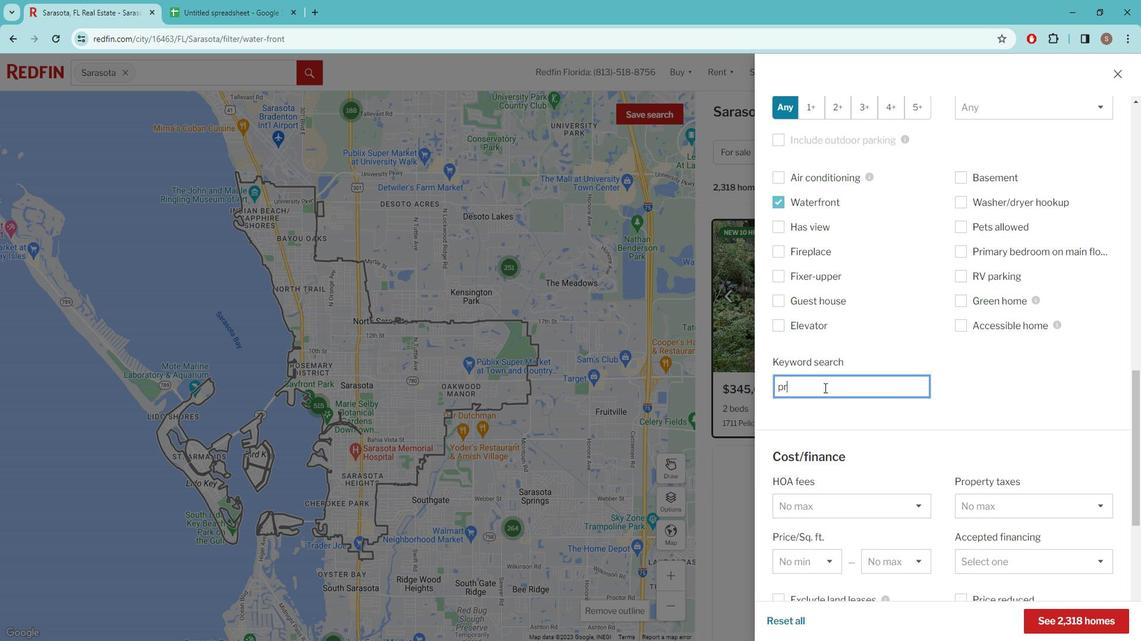 
Action: Mouse scrolled (884, 421) with delta (0, 0)
Screenshot: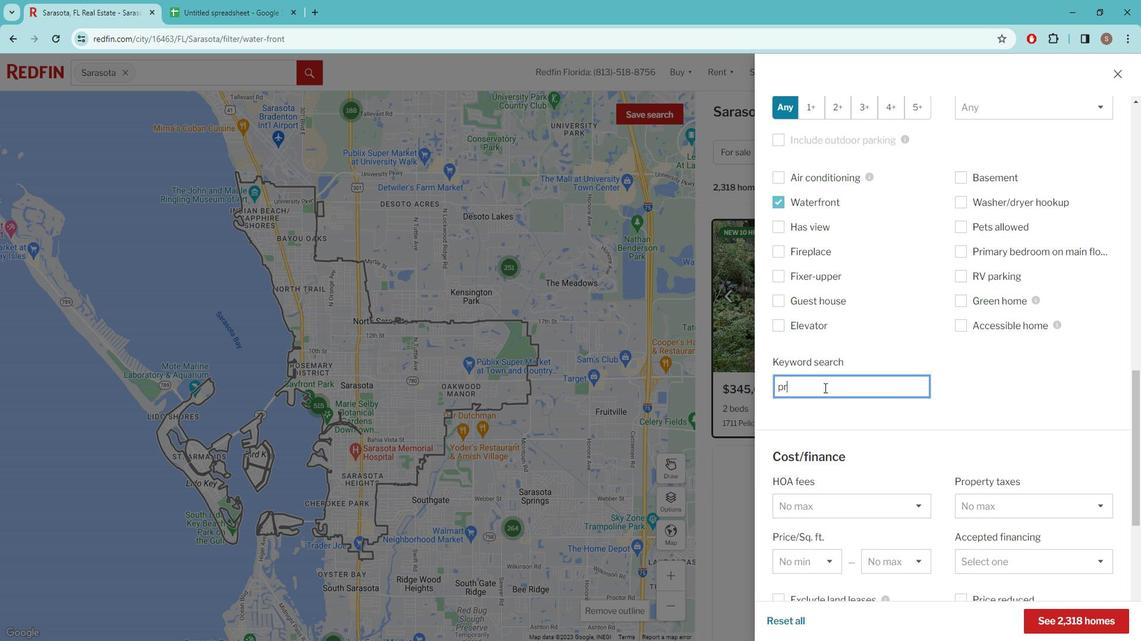 
Action: Mouse moved to (884, 421)
Screenshot: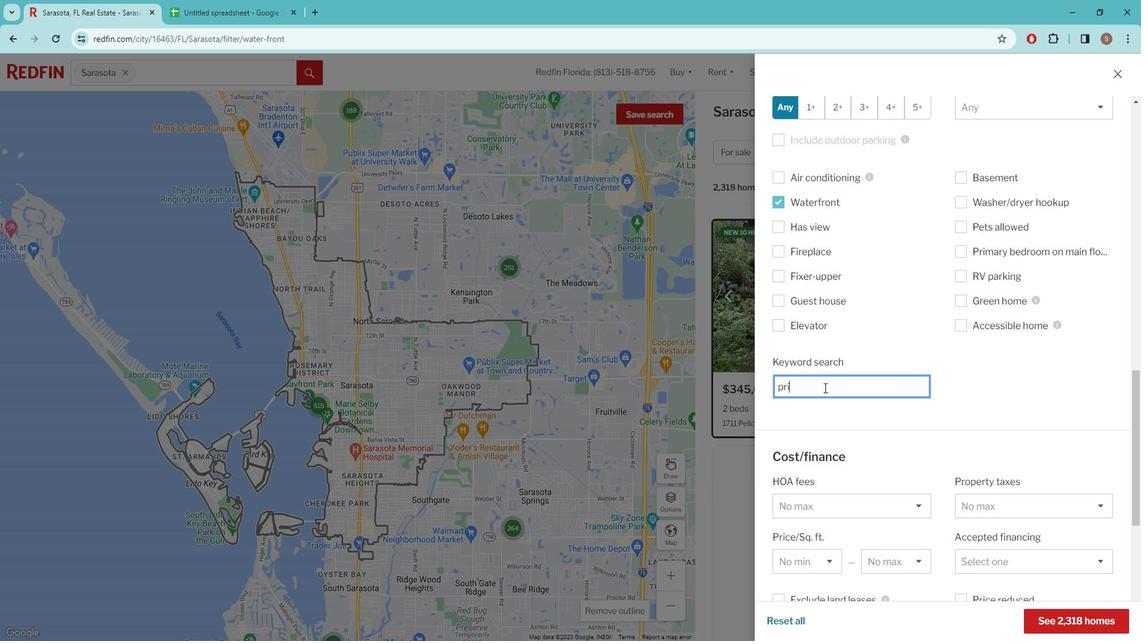 
Action: Mouse scrolled (884, 421) with delta (0, 0)
Screenshot: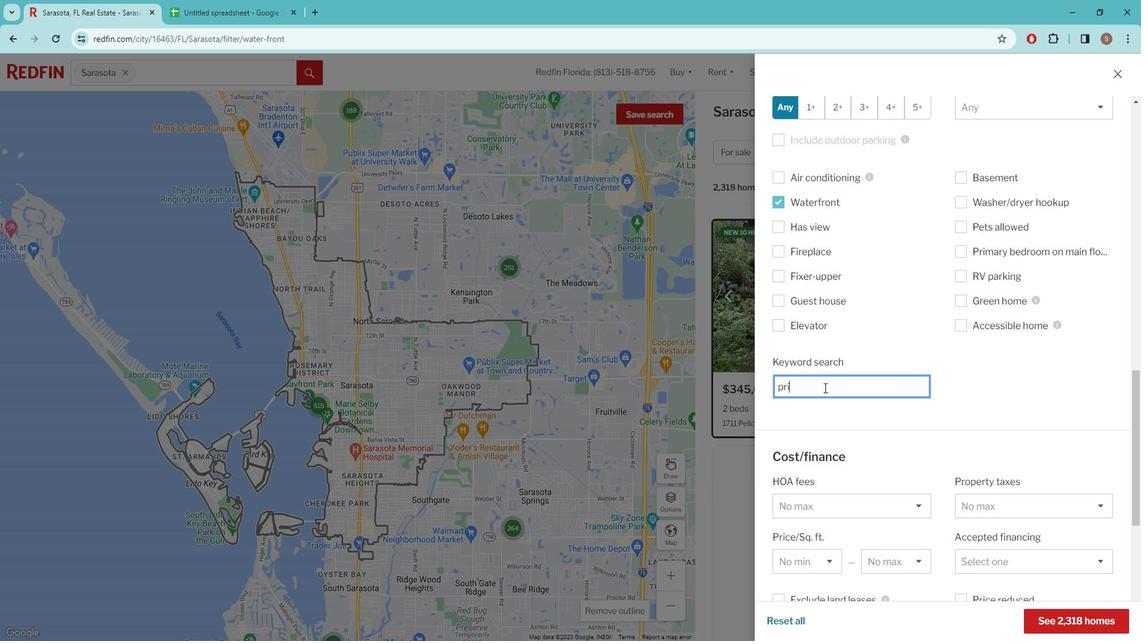 
Action: Mouse moved to (833, 497)
Screenshot: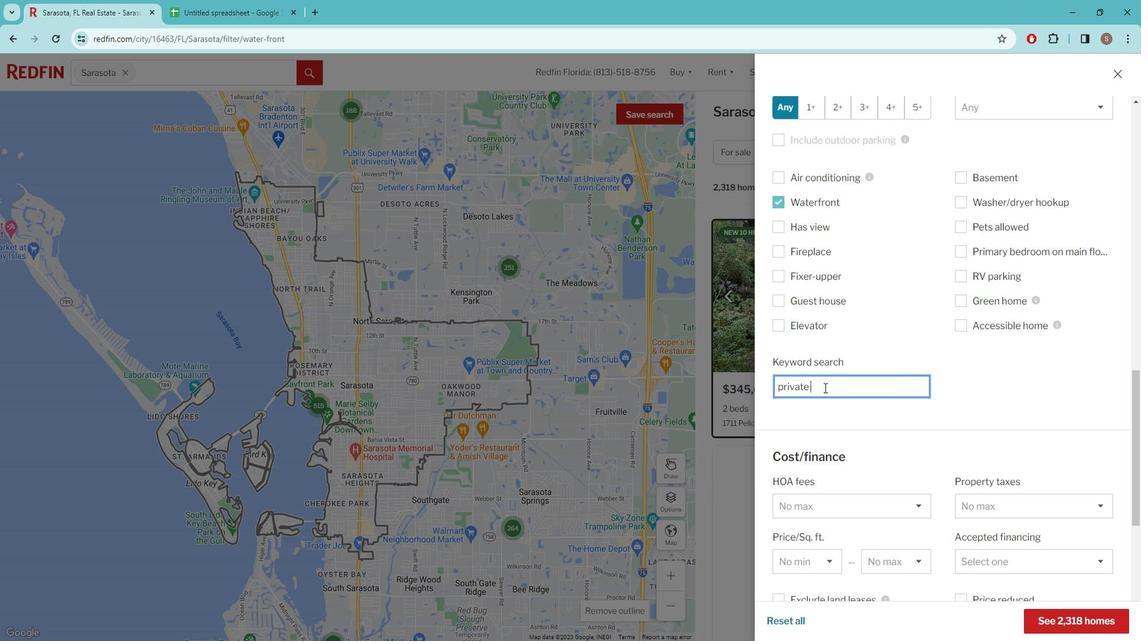 
Action: Mouse scrolled (833, 496) with delta (0, 0)
Screenshot: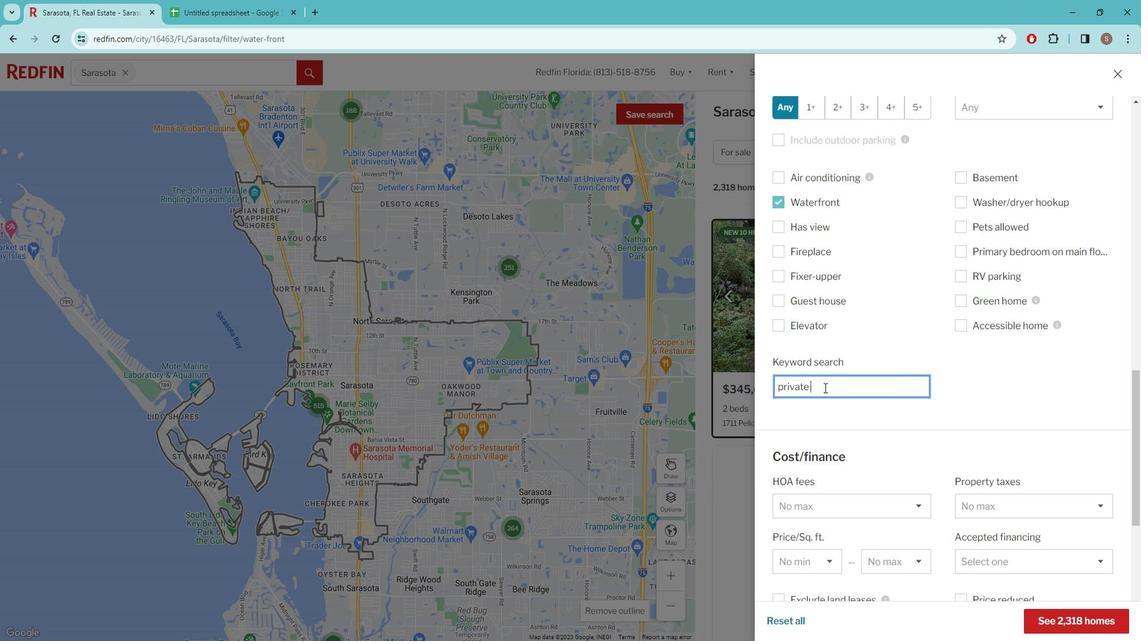 
Action: Mouse moved to (839, 261)
Screenshot: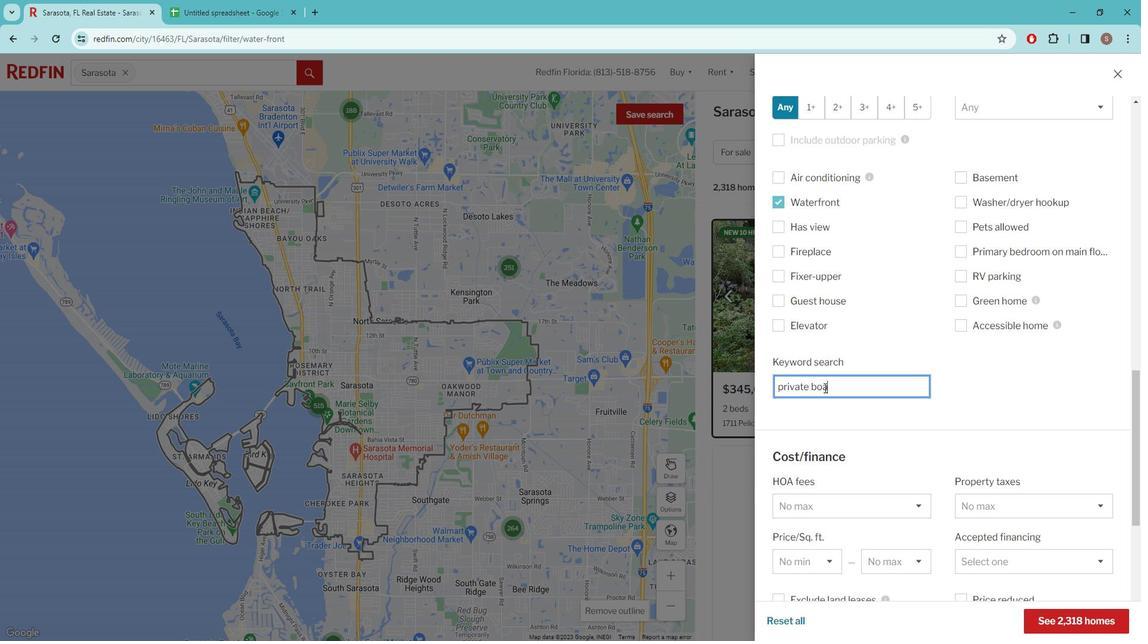 
Action: Mouse pressed left at (839, 261)
Screenshot: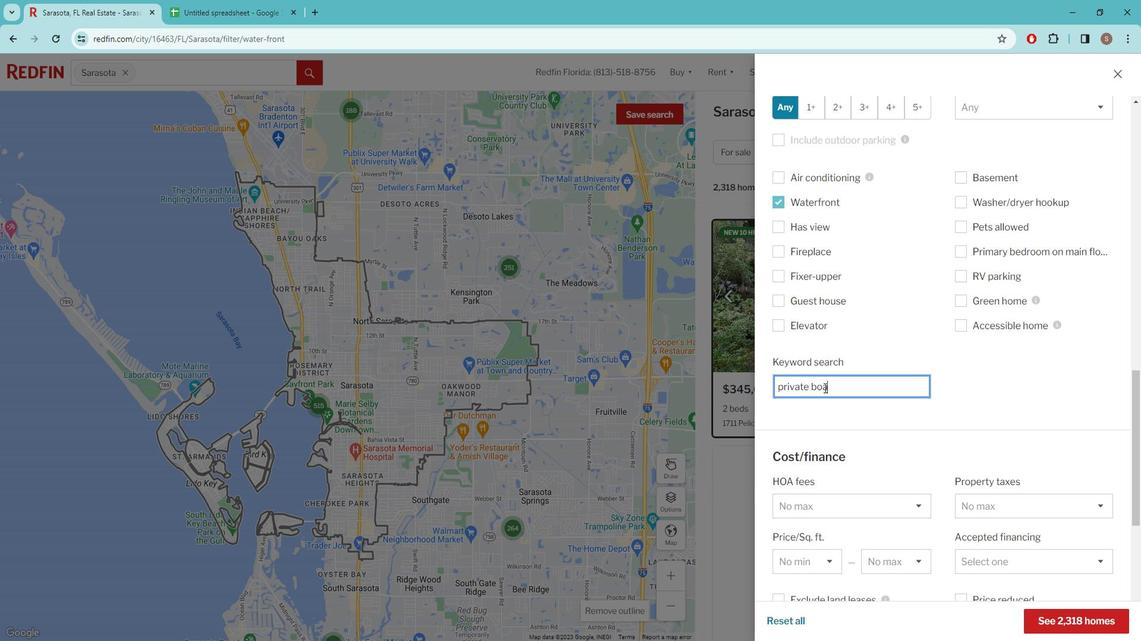 
Action: Key pressed PRIVATE<Key.space>DOCK<Key.space>
Screenshot: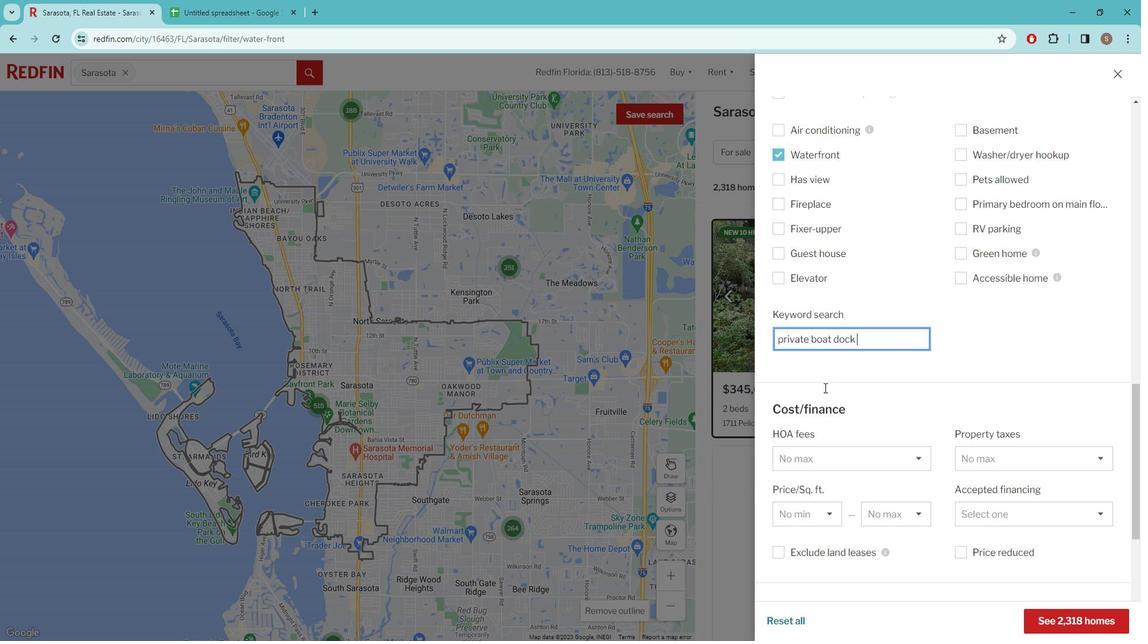 
Action: Mouse moved to (368, 205)
Screenshot: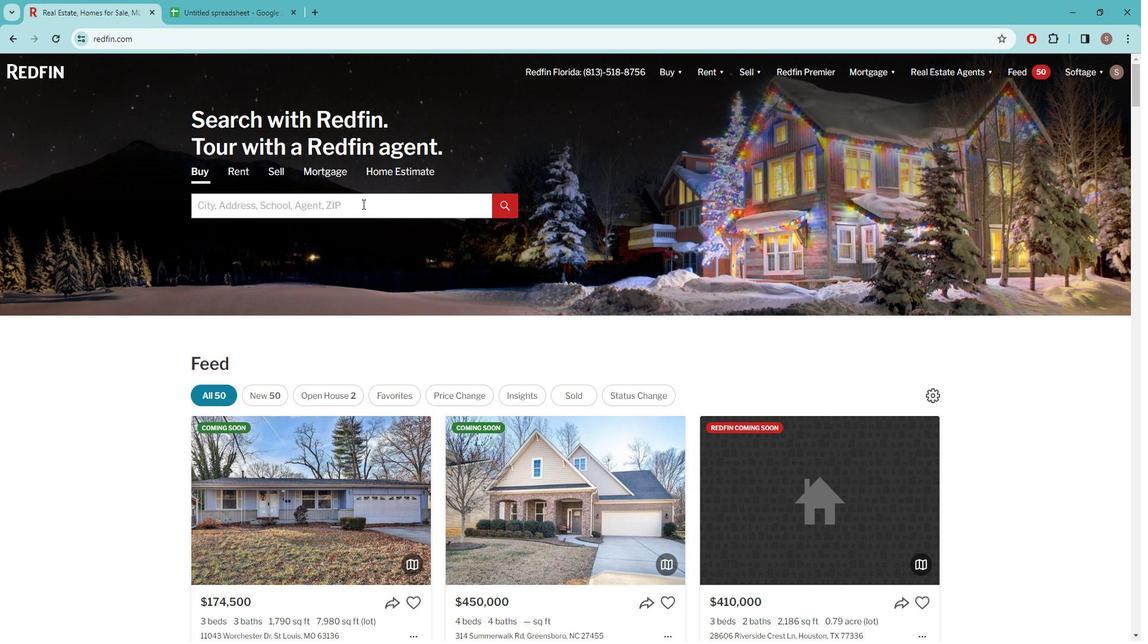 
Action: Mouse pressed left at (368, 205)
Screenshot: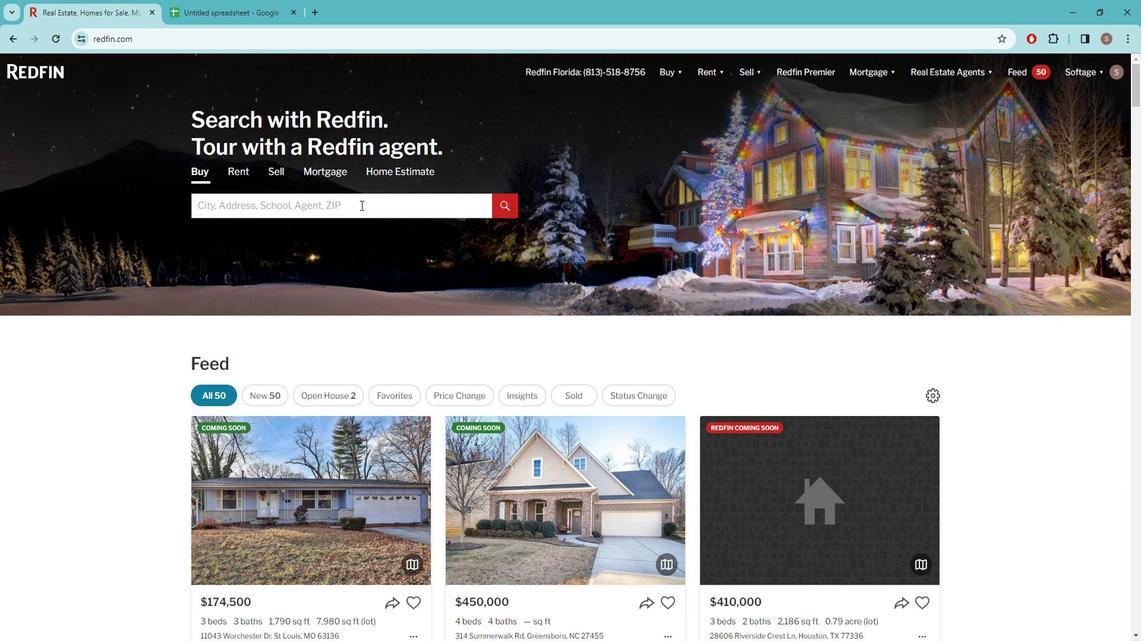 
Action: Key pressed s<Key.caps_lock>ARASOTA
Screenshot: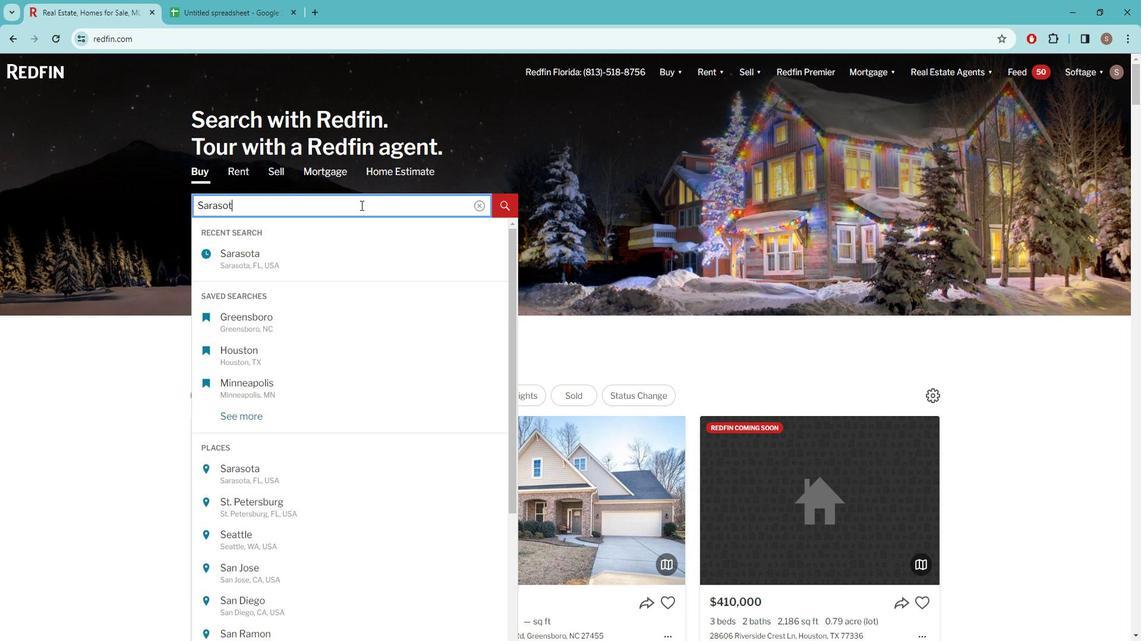 
Action: Mouse moved to (320, 256)
Screenshot: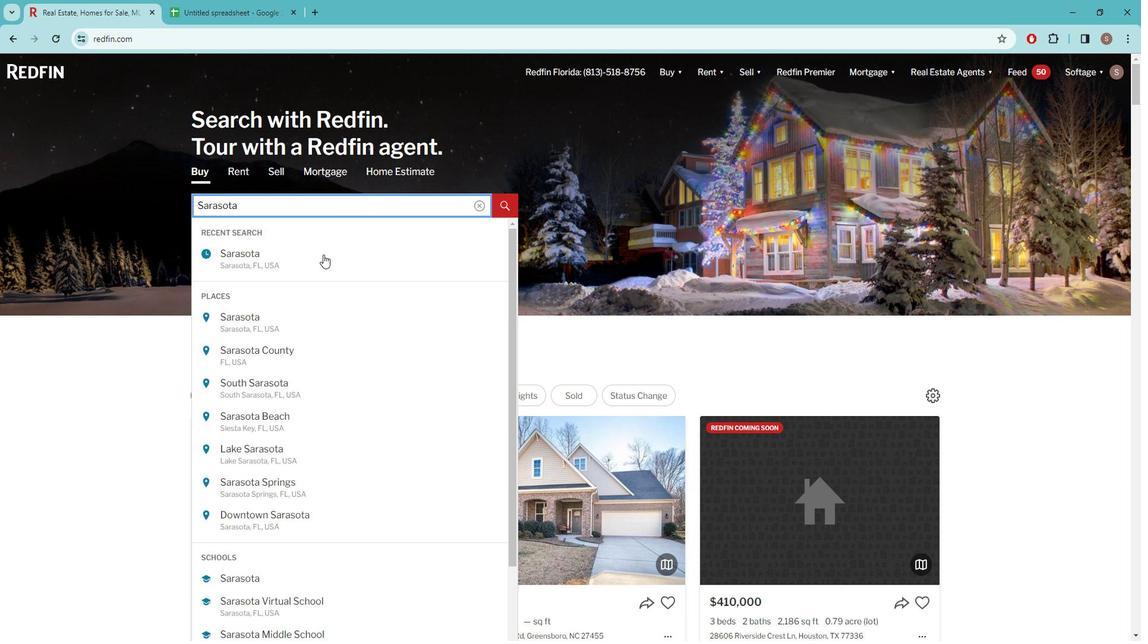 
Action: Mouse pressed left at (320, 256)
Screenshot: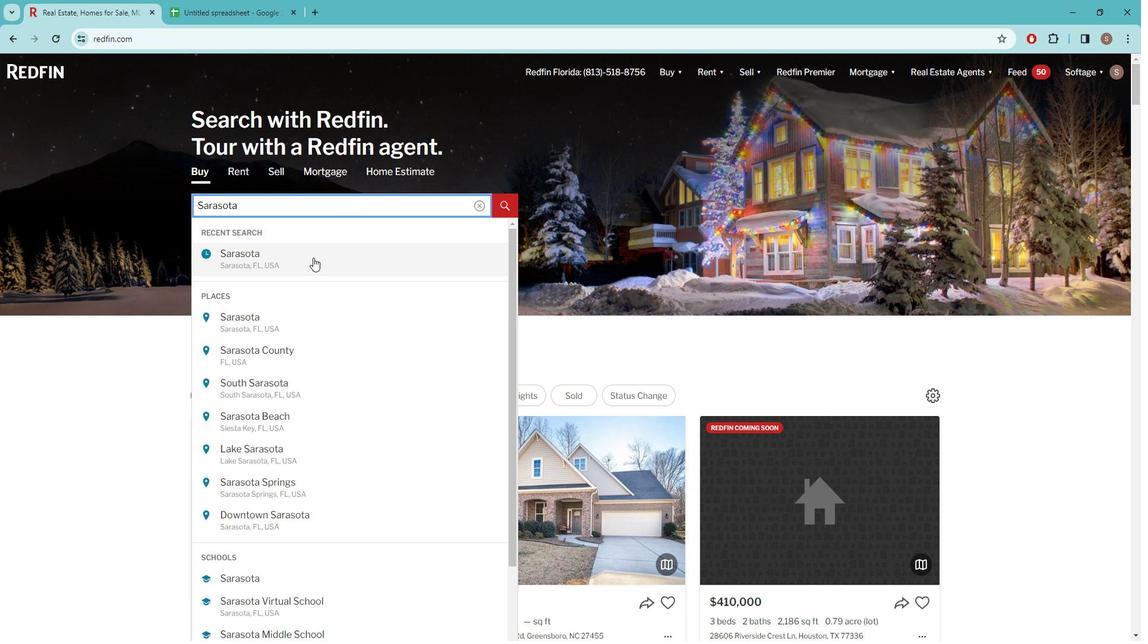 
Action: Mouse moved to (1012, 152)
Screenshot: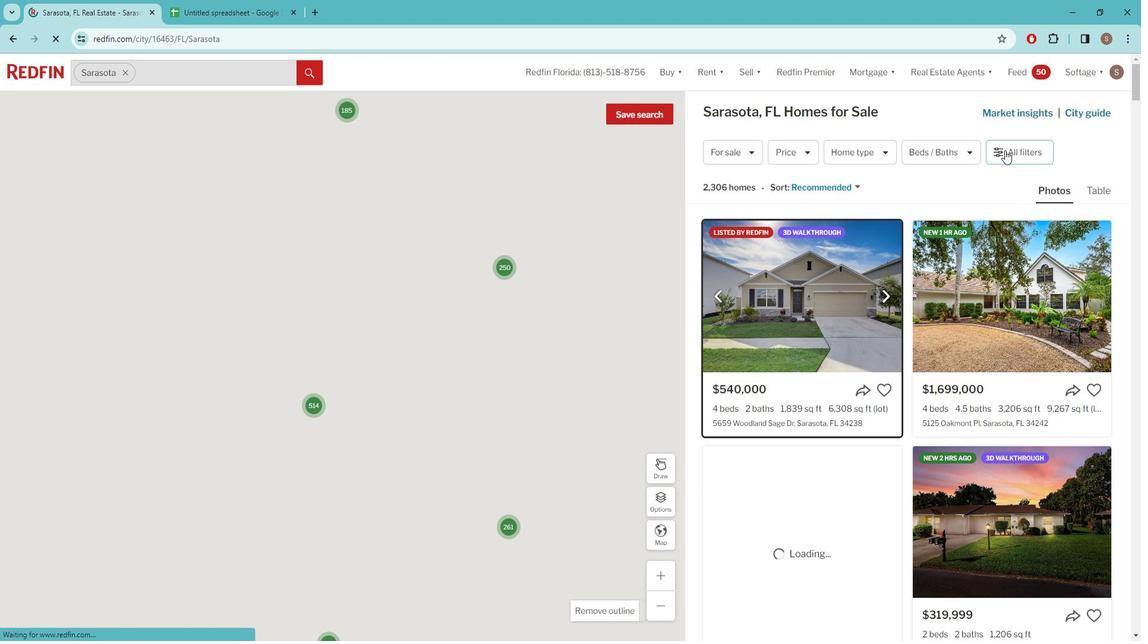 
Action: Mouse pressed left at (1012, 152)
Screenshot: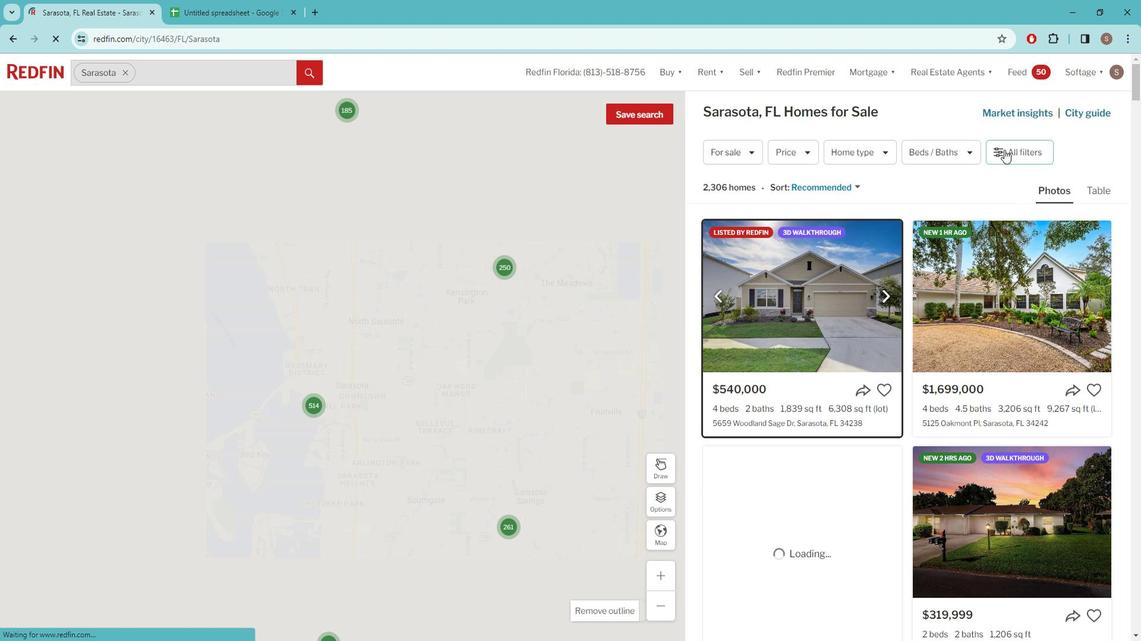 
Action: Mouse pressed left at (1012, 152)
Screenshot: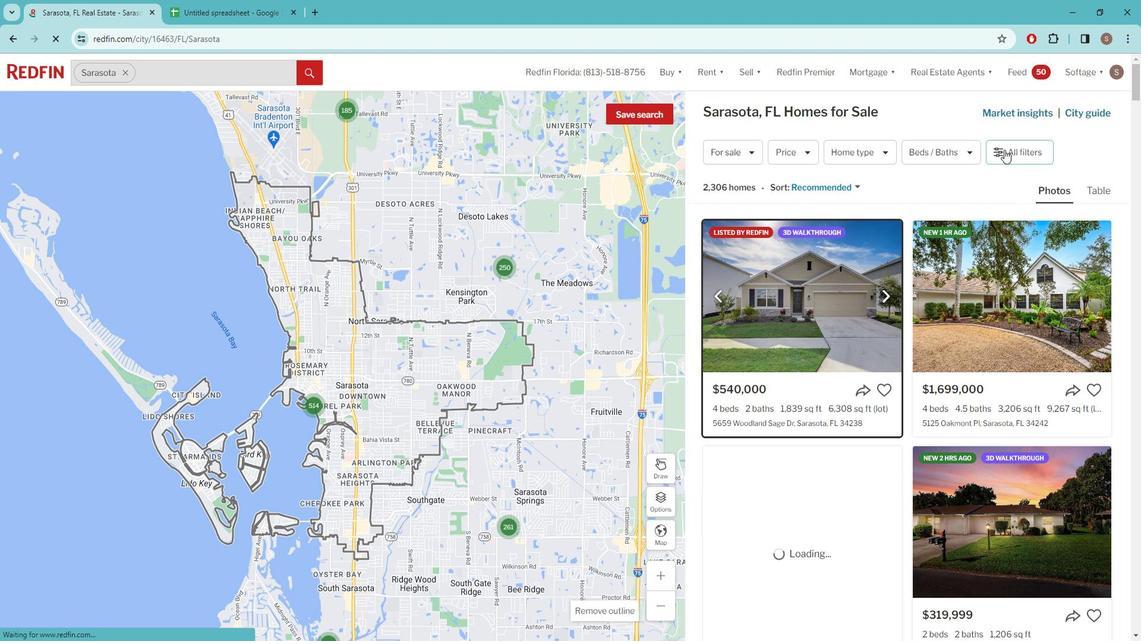 
Action: Mouse pressed left at (1012, 152)
Screenshot: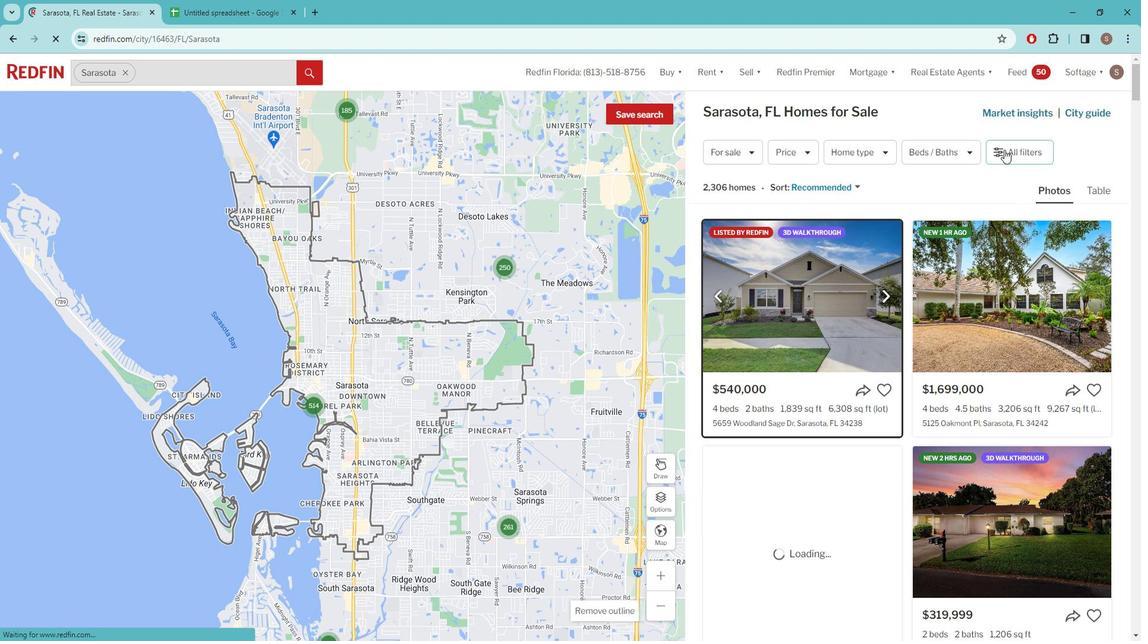 
Action: Mouse pressed left at (1012, 152)
Screenshot: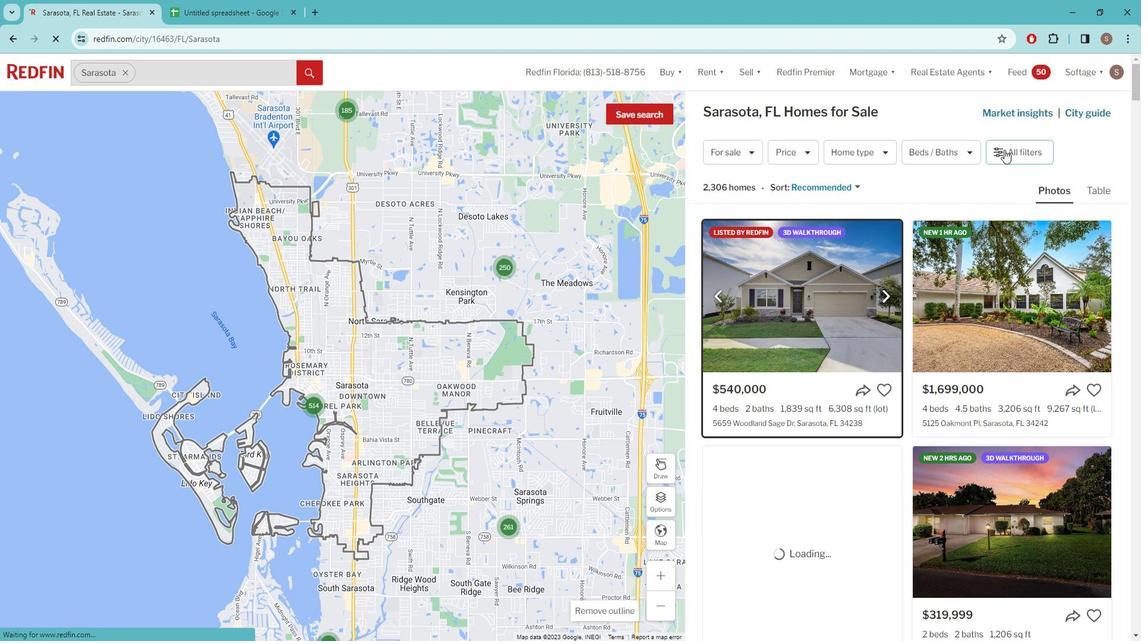 
Action: Mouse pressed left at (1012, 152)
Screenshot: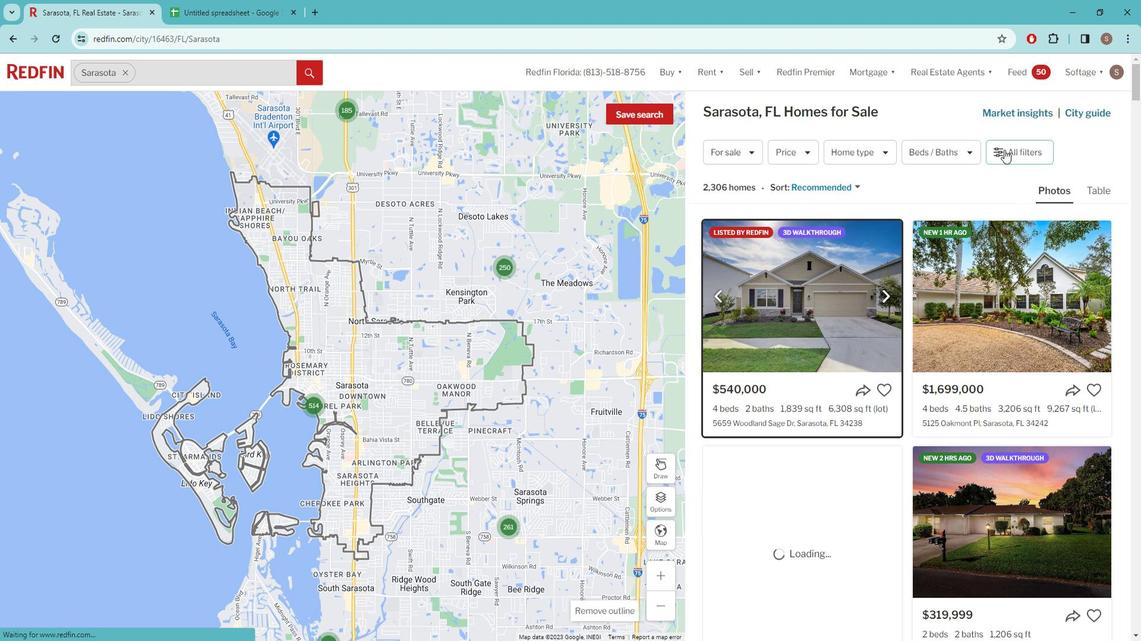 
Action: Mouse moved to (1007, 152)
Screenshot: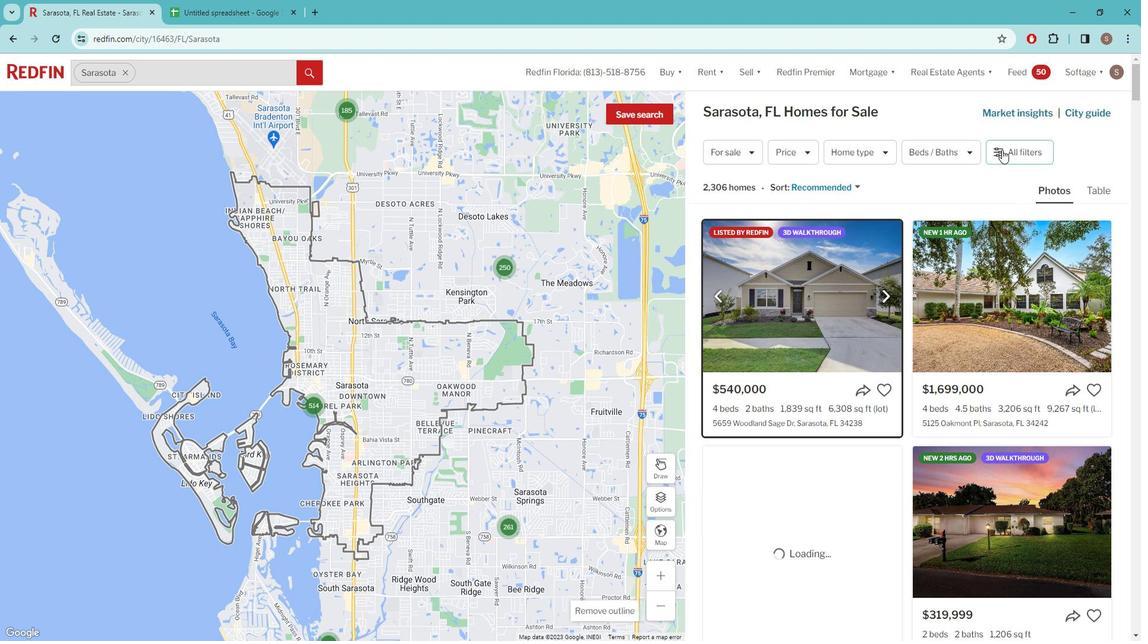 
Action: Mouse pressed left at (1007, 152)
Screenshot: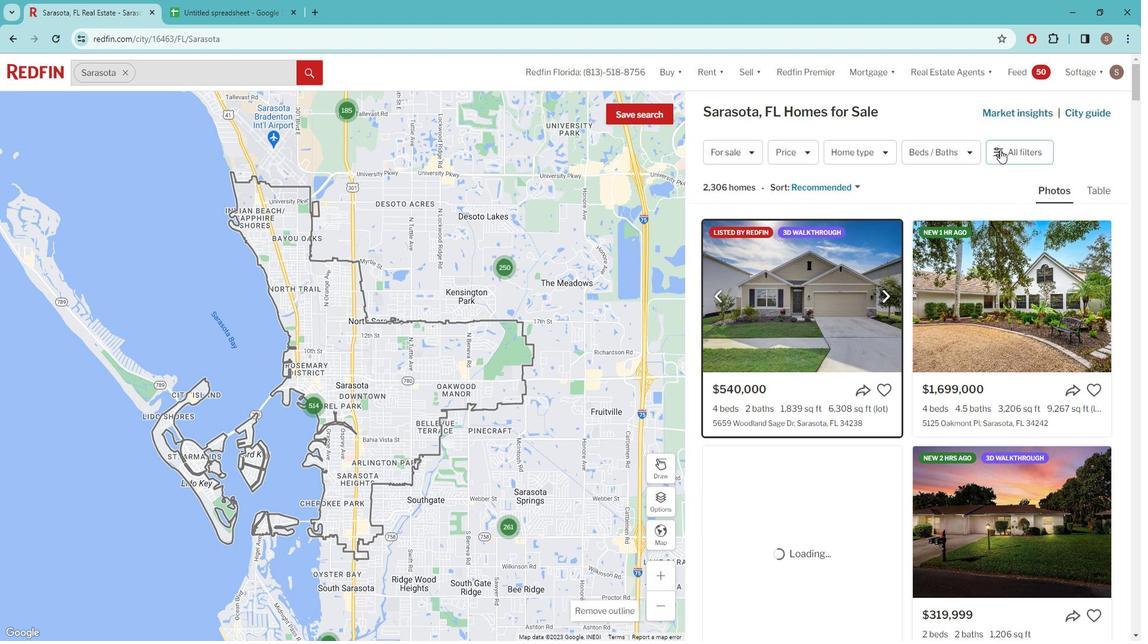 
Action: Mouse moved to (1012, 155)
Screenshot: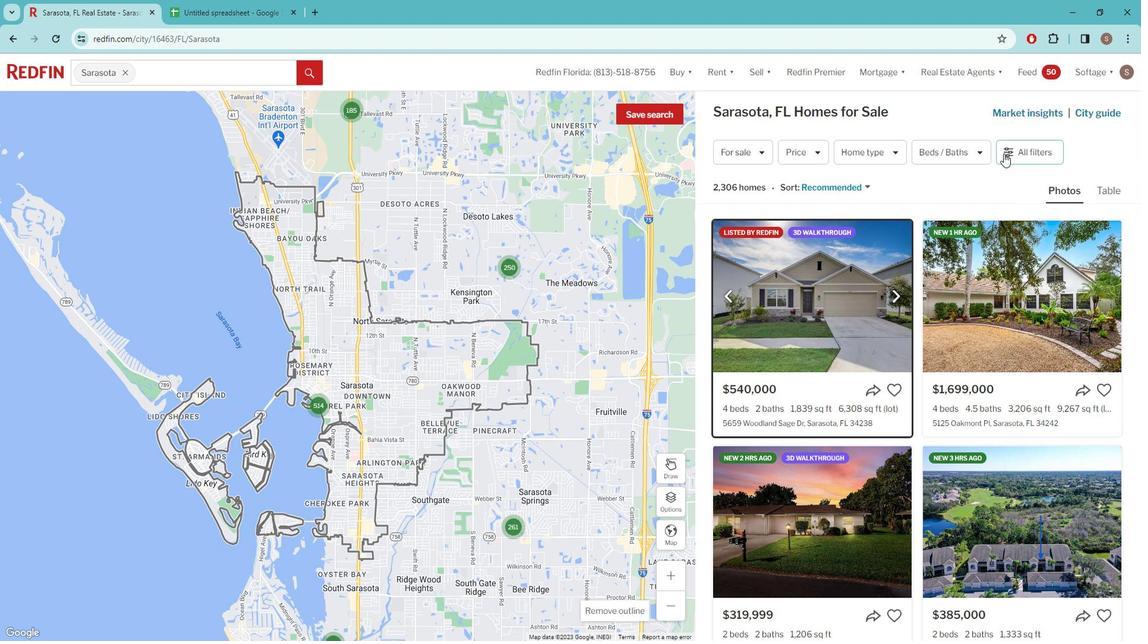 
Action: Mouse pressed left at (1012, 155)
Screenshot: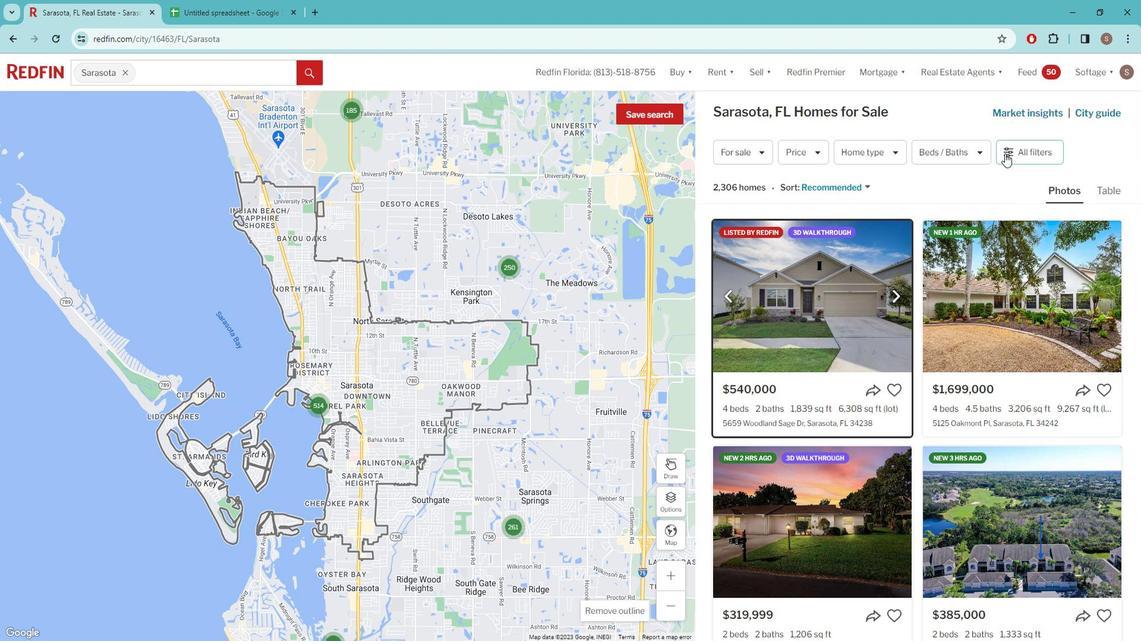 
Action: Mouse pressed left at (1012, 155)
Screenshot: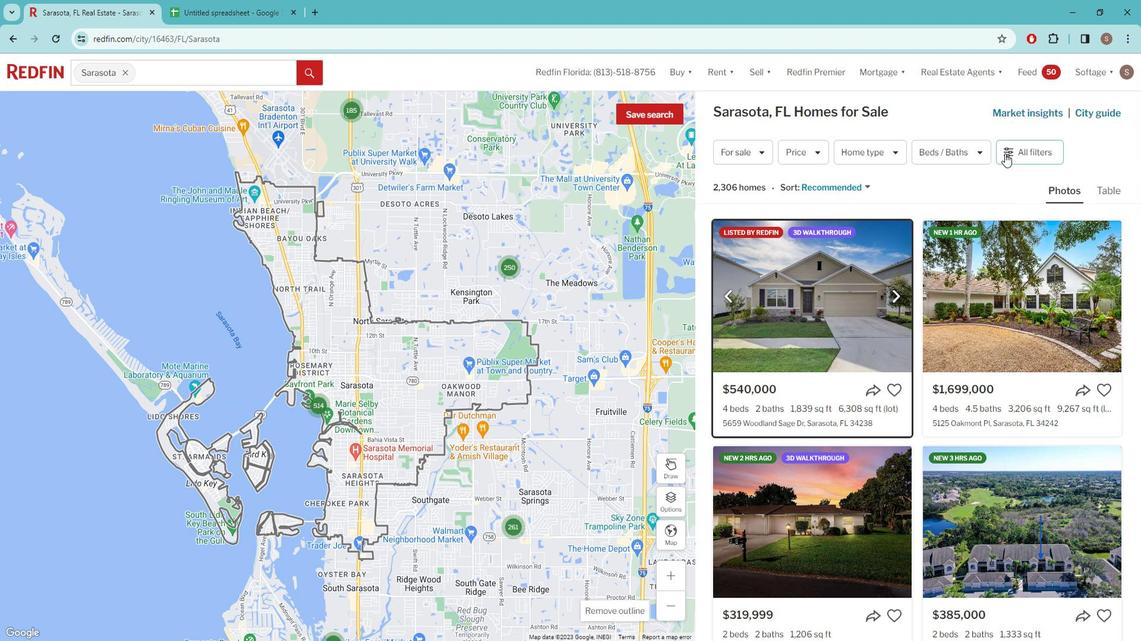 
Action: Mouse moved to (944, 236)
Screenshot: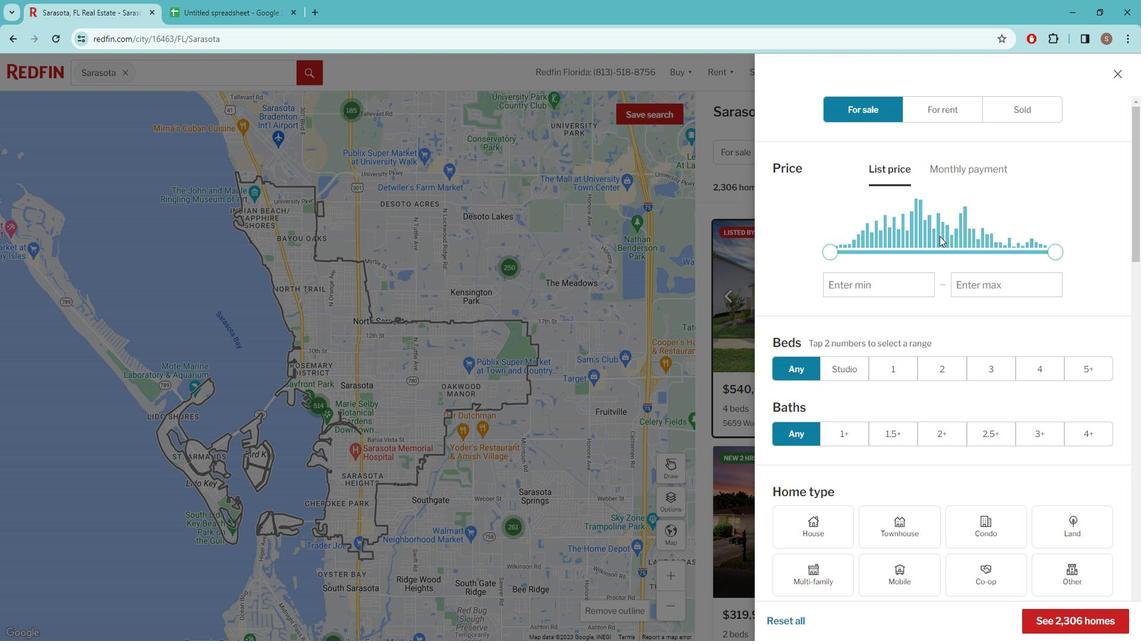 
Action: Mouse scrolled (944, 235) with delta (0, 0)
Screenshot: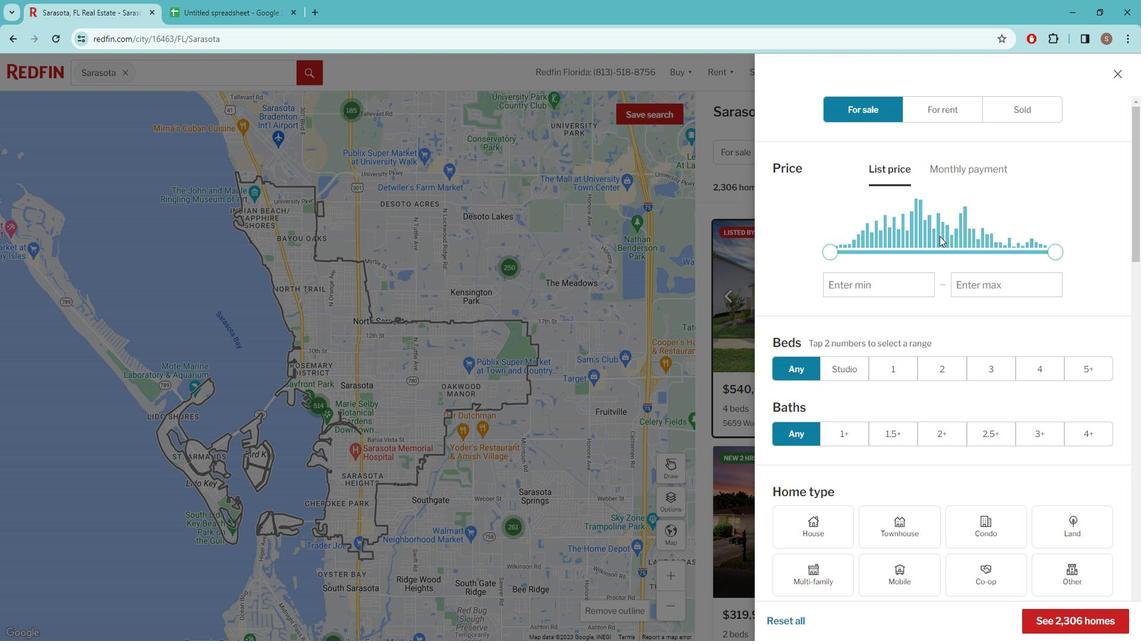 
Action: Mouse moved to (941, 238)
Screenshot: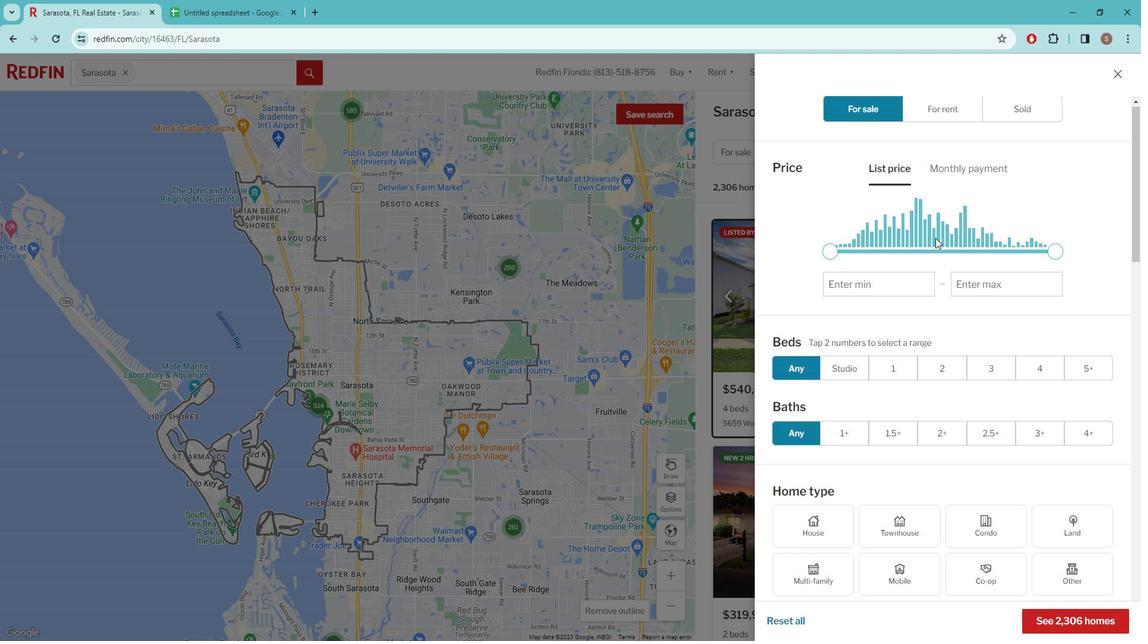 
Action: Mouse scrolled (941, 237) with delta (0, 0)
Screenshot: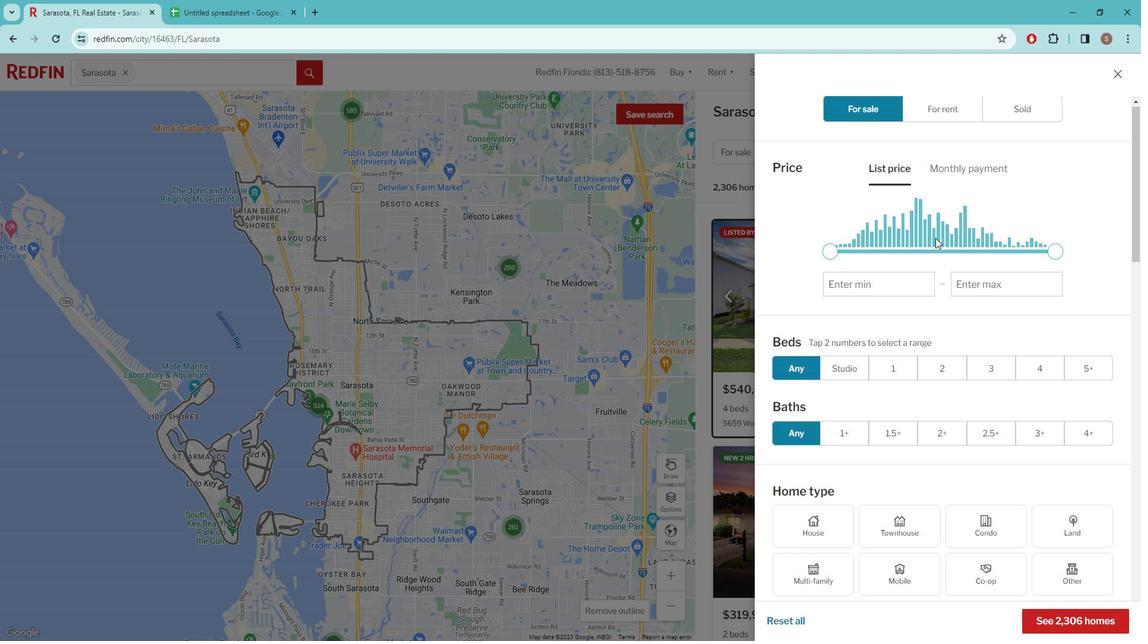 
Action: Mouse moved to (927, 252)
Screenshot: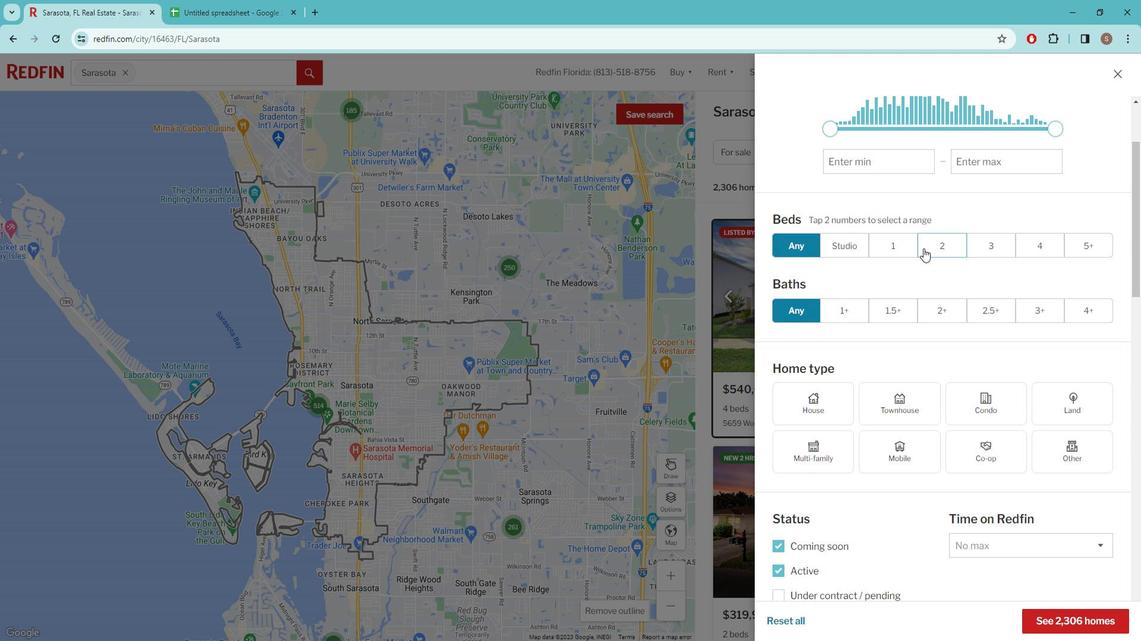 
Action: Mouse scrolled (927, 251) with delta (0, 0)
Screenshot: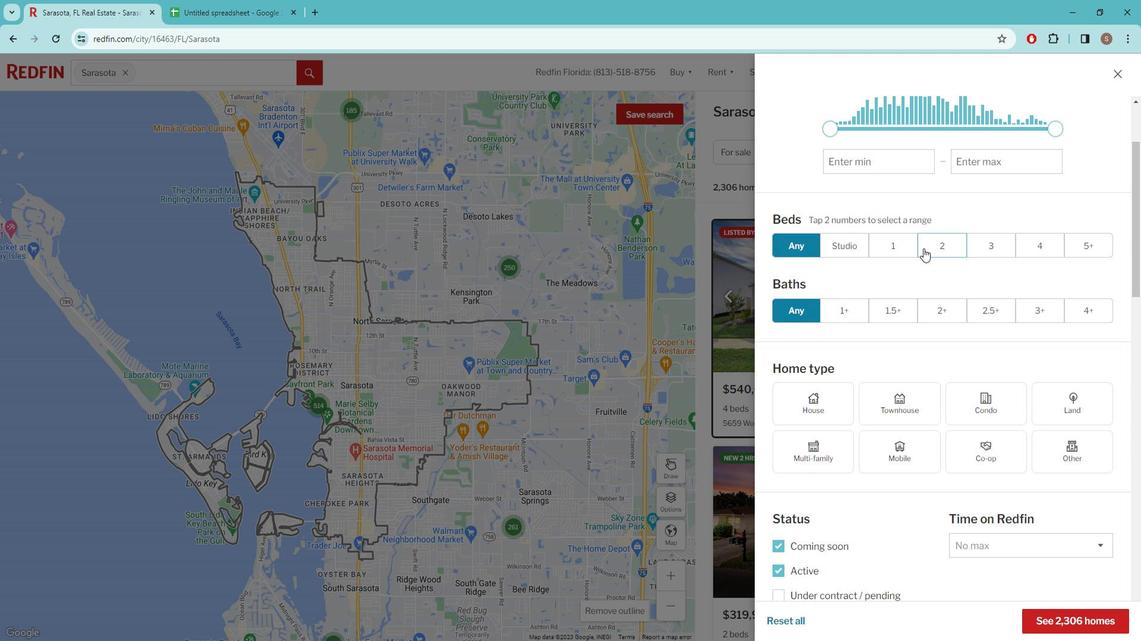 
Action: Mouse moved to (903, 289)
Screenshot: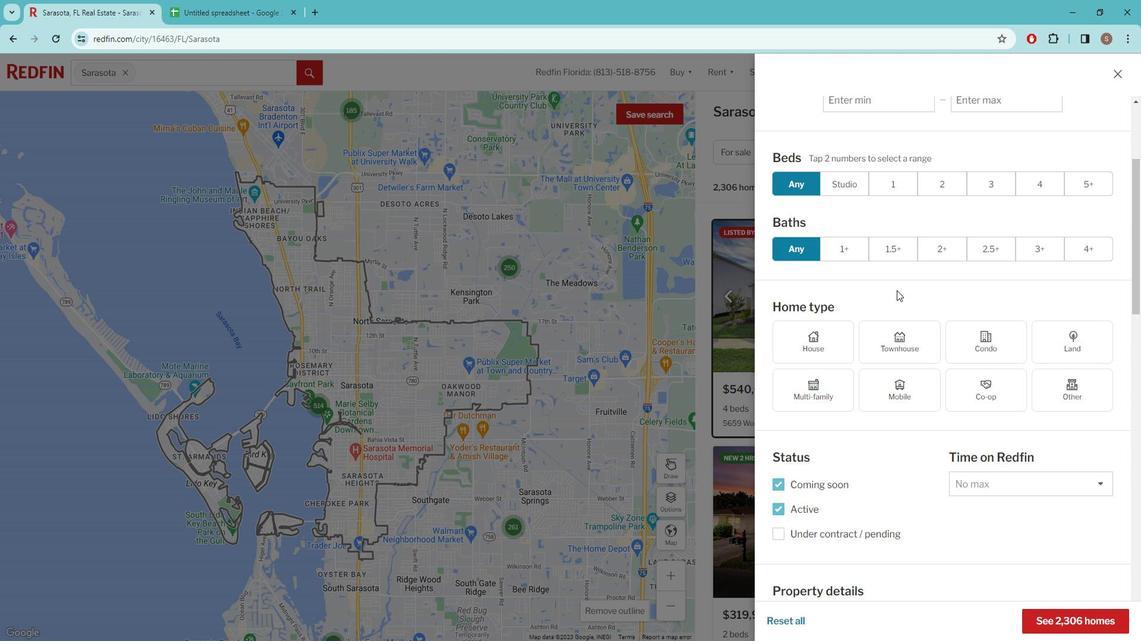 
Action: Mouse scrolled (903, 288) with delta (0, 0)
Screenshot: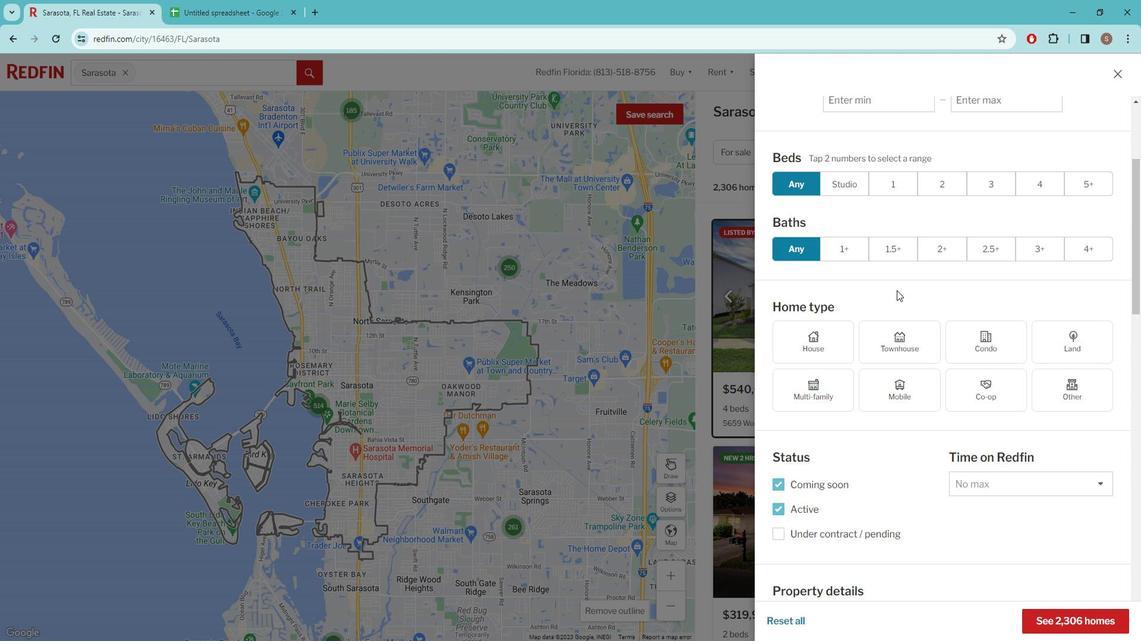 
Action: Mouse scrolled (903, 288) with delta (0, 0)
Screenshot: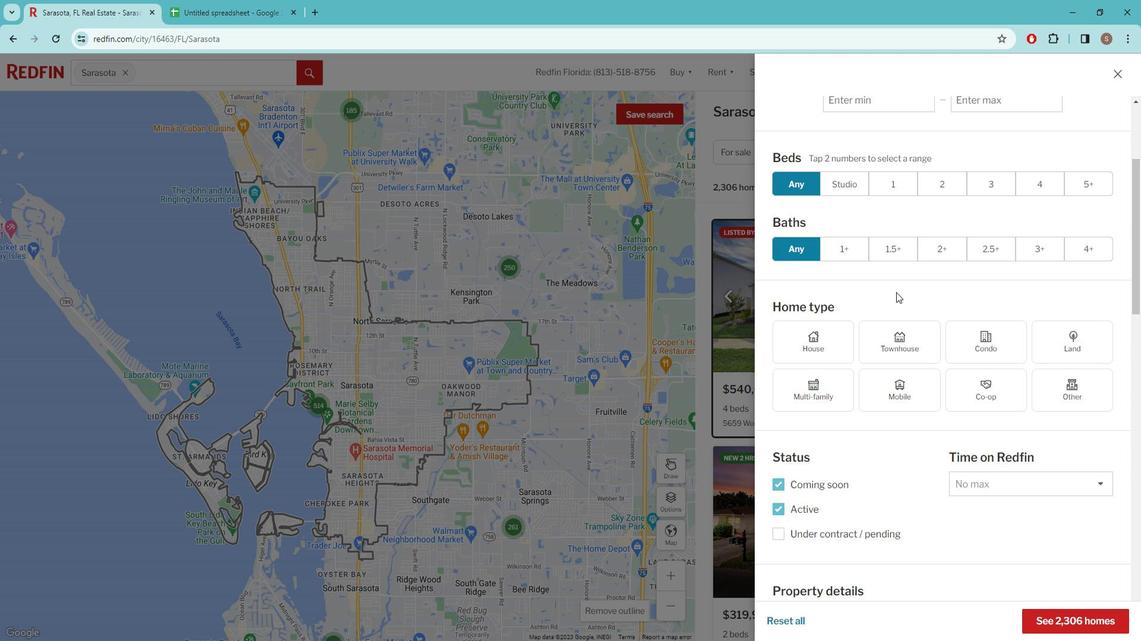 
Action: Mouse moved to (902, 298)
Screenshot: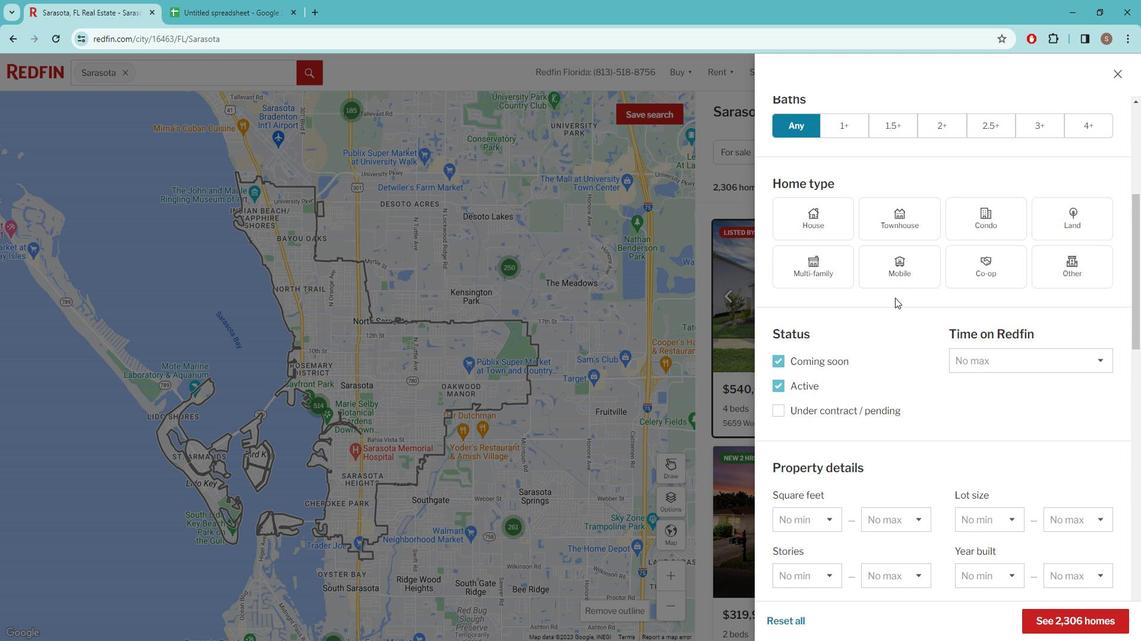 
Action: Mouse scrolled (902, 297) with delta (0, 0)
Screenshot: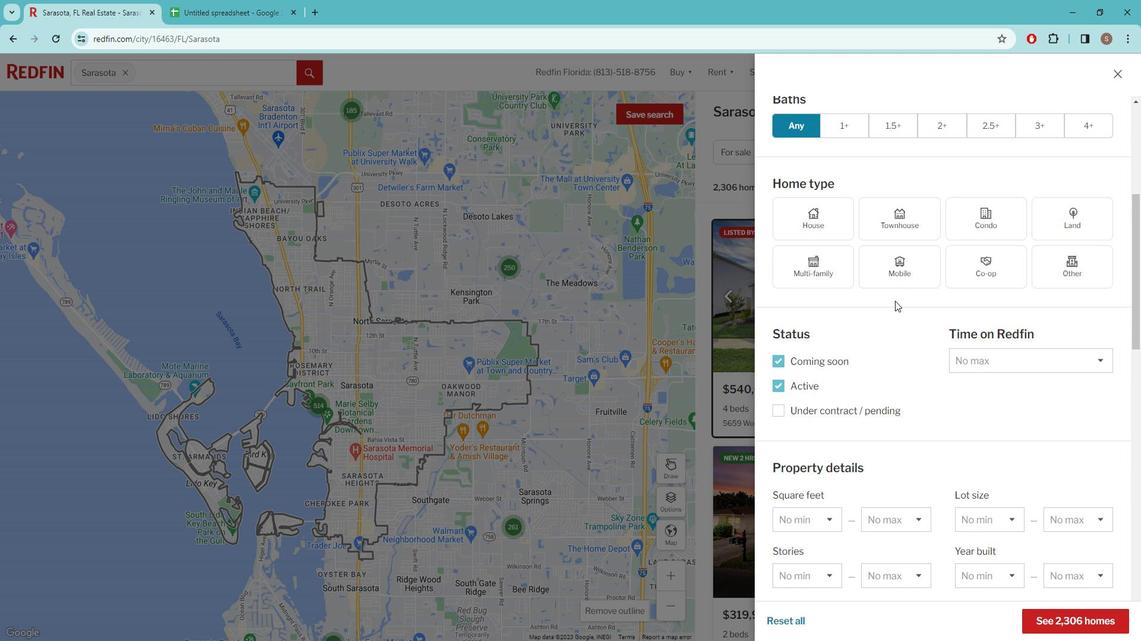 
Action: Mouse scrolled (902, 297) with delta (0, 0)
Screenshot: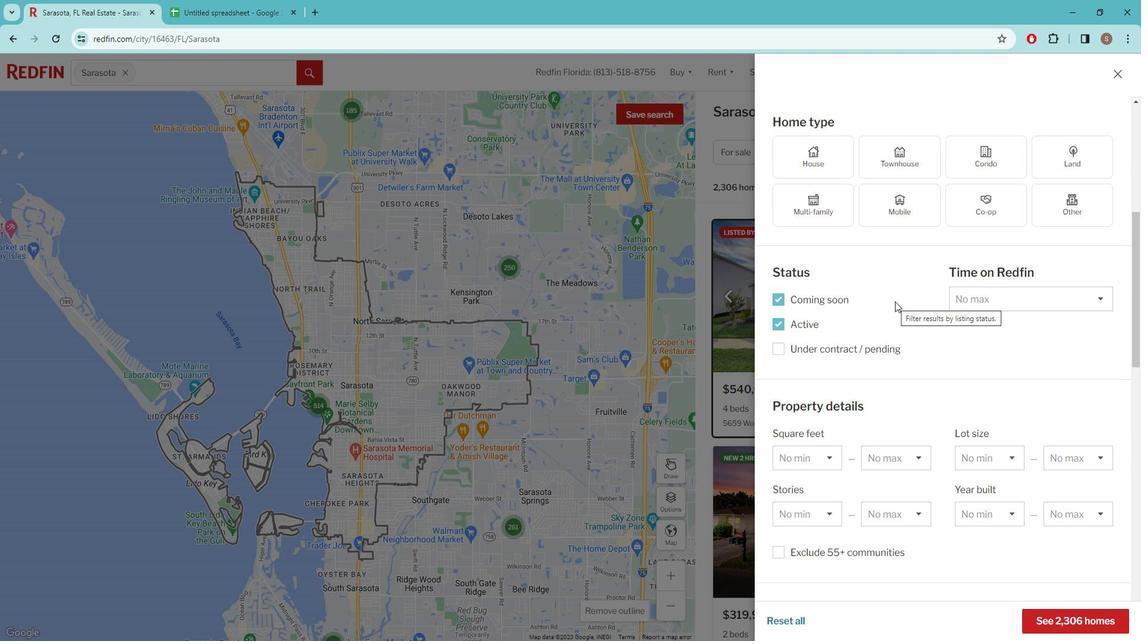 
Action: Mouse moved to (902, 298)
Screenshot: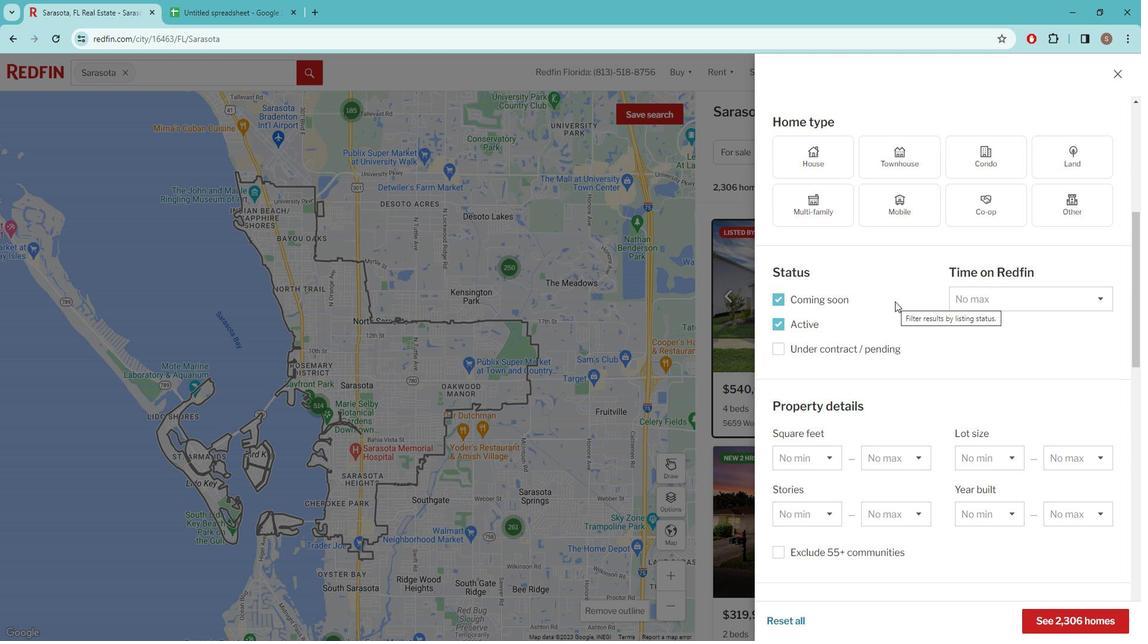 
Action: Mouse scrolled (902, 297) with delta (0, 0)
Screenshot: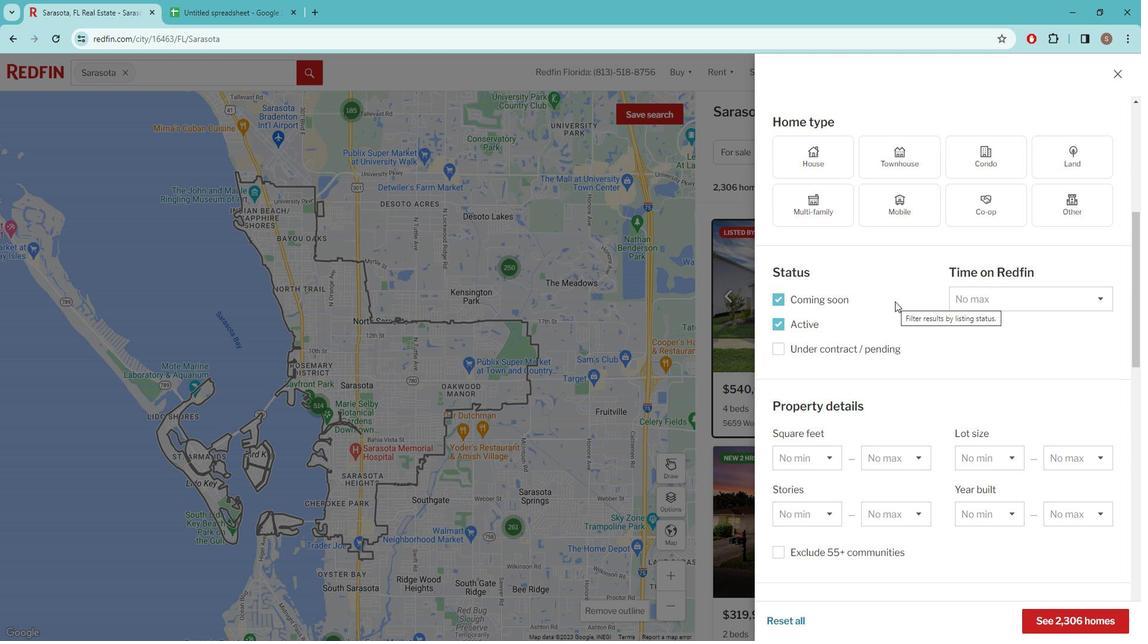 
Action: Mouse scrolled (902, 297) with delta (0, 0)
Screenshot: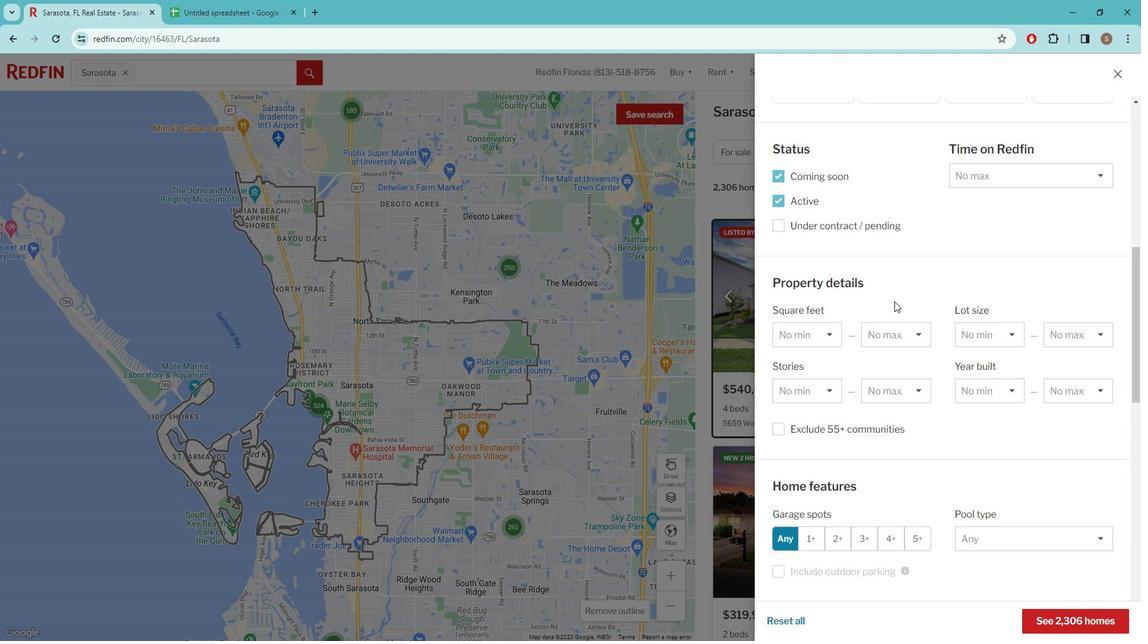 
Action: Mouse scrolled (902, 297) with delta (0, 0)
Screenshot: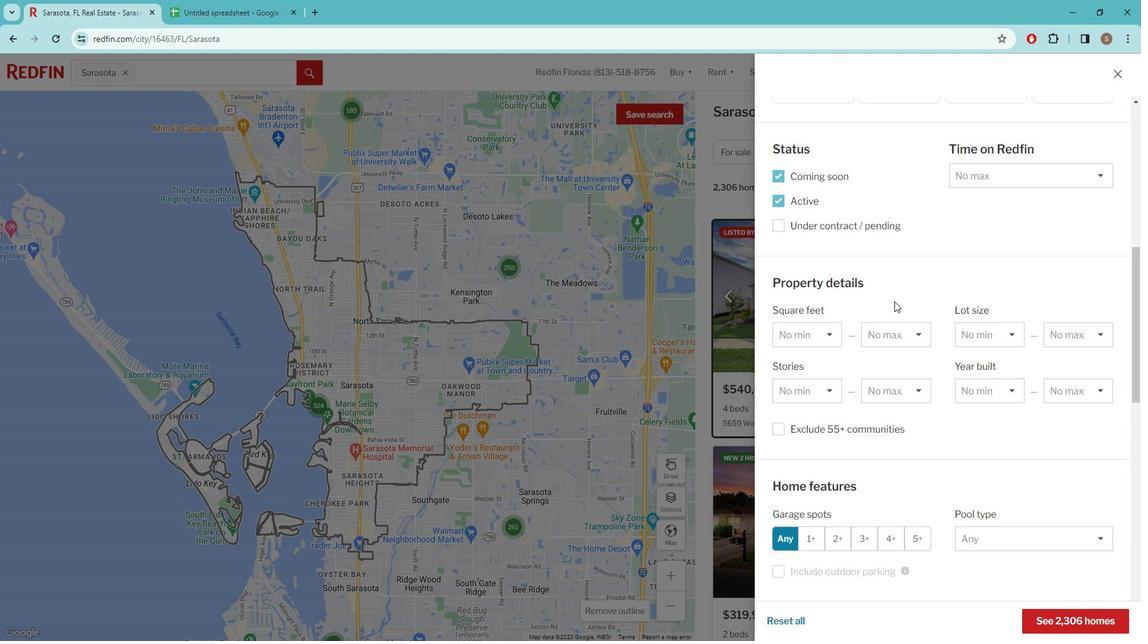 
Action: Mouse scrolled (902, 297) with delta (0, 0)
Screenshot: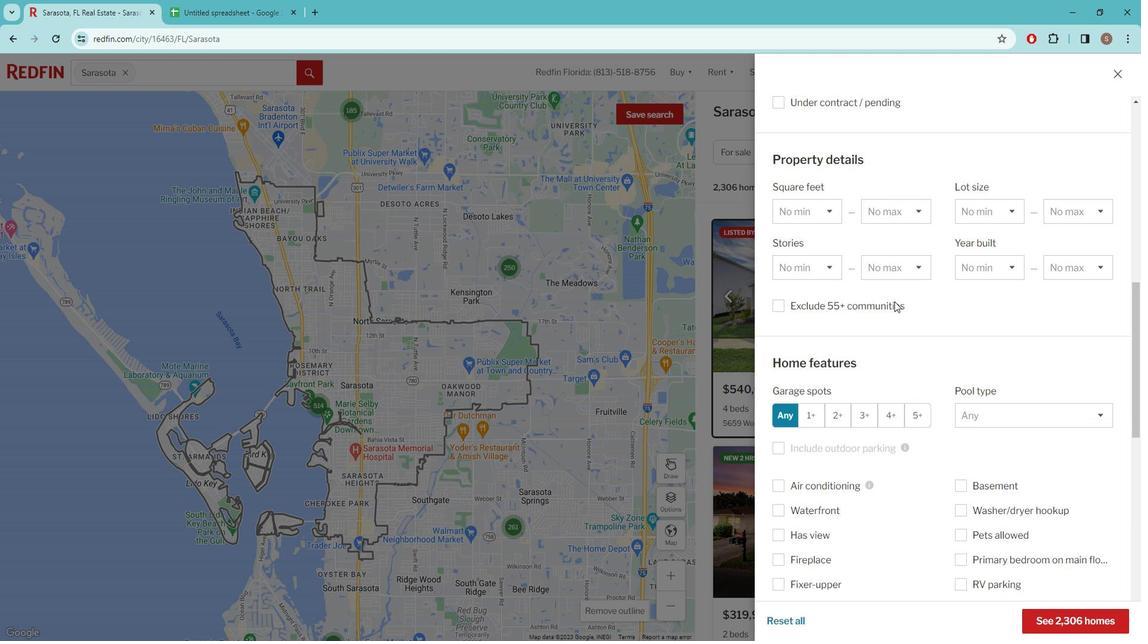 
Action: Mouse moved to (790, 442)
Screenshot: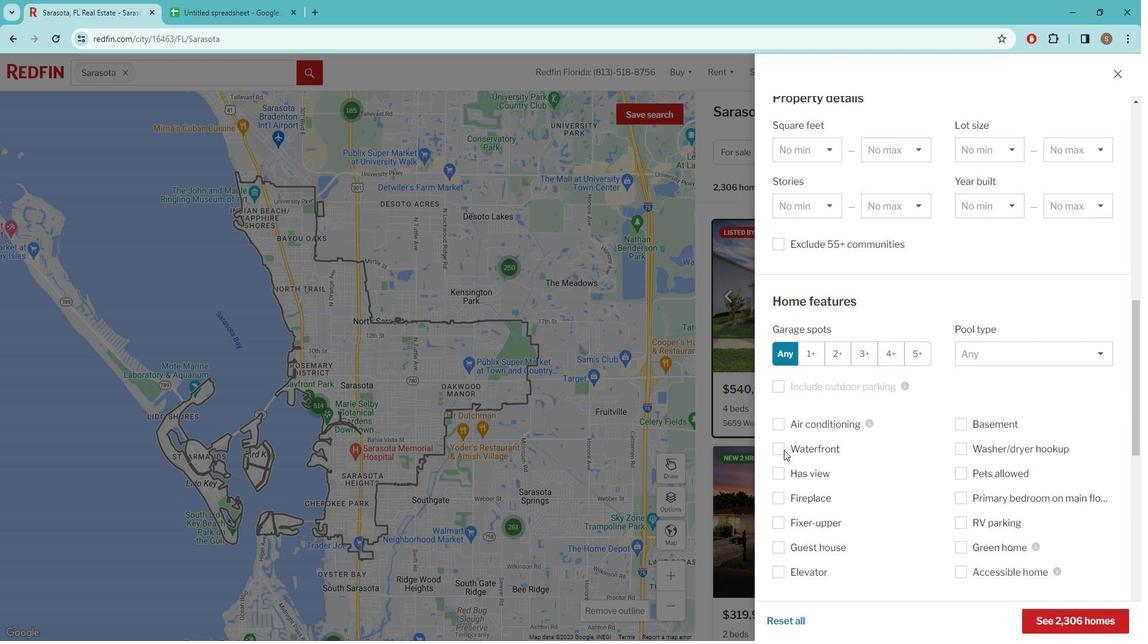 
Action: Mouse pressed left at (790, 442)
Screenshot: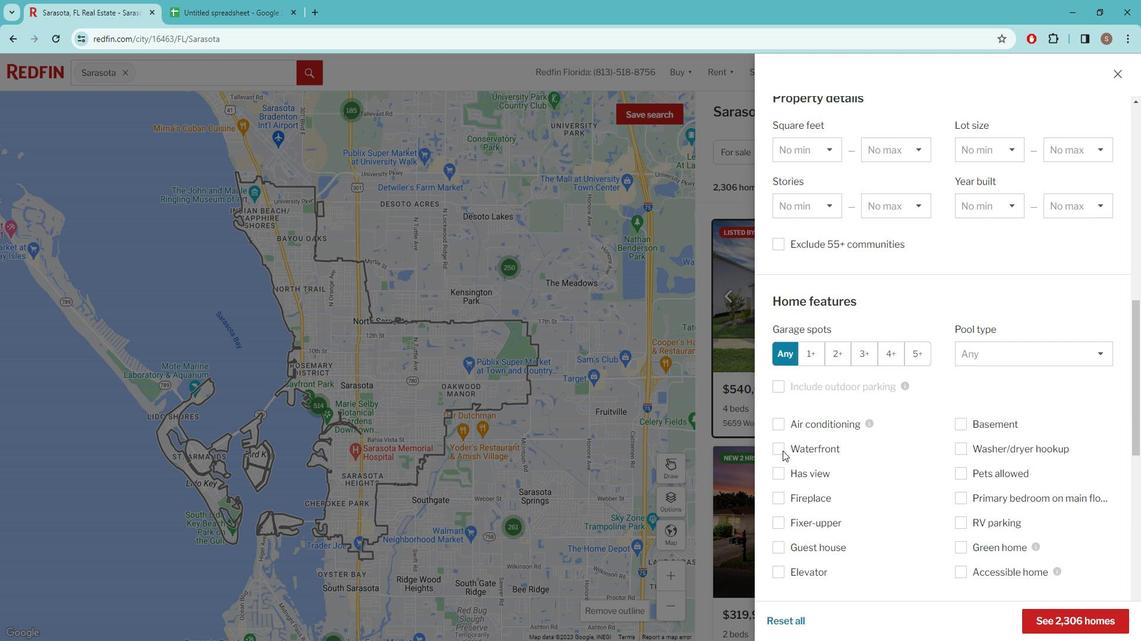 
Action: Mouse moved to (886, 412)
Screenshot: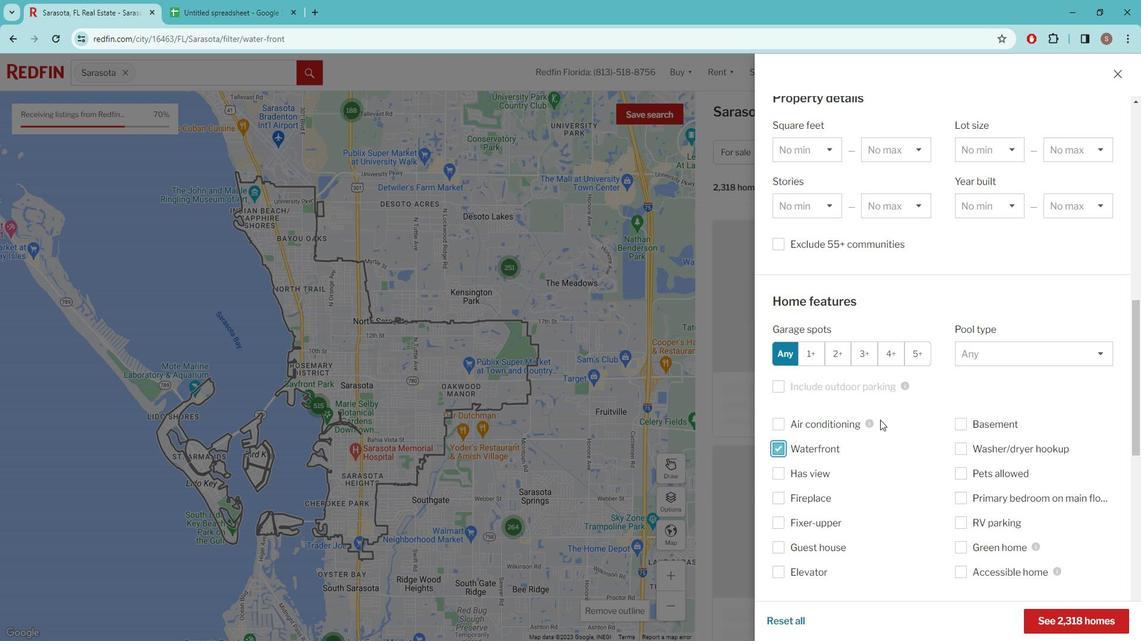 
Action: Mouse scrolled (886, 411) with delta (0, 0)
Screenshot: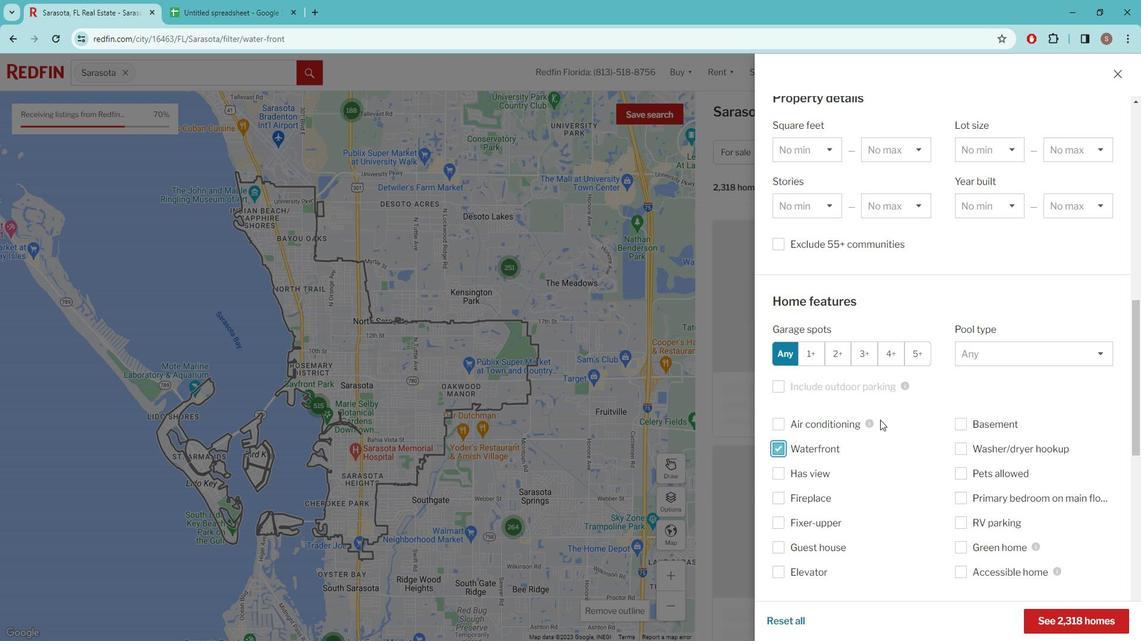 
Action: Mouse moved to (884, 413)
Screenshot: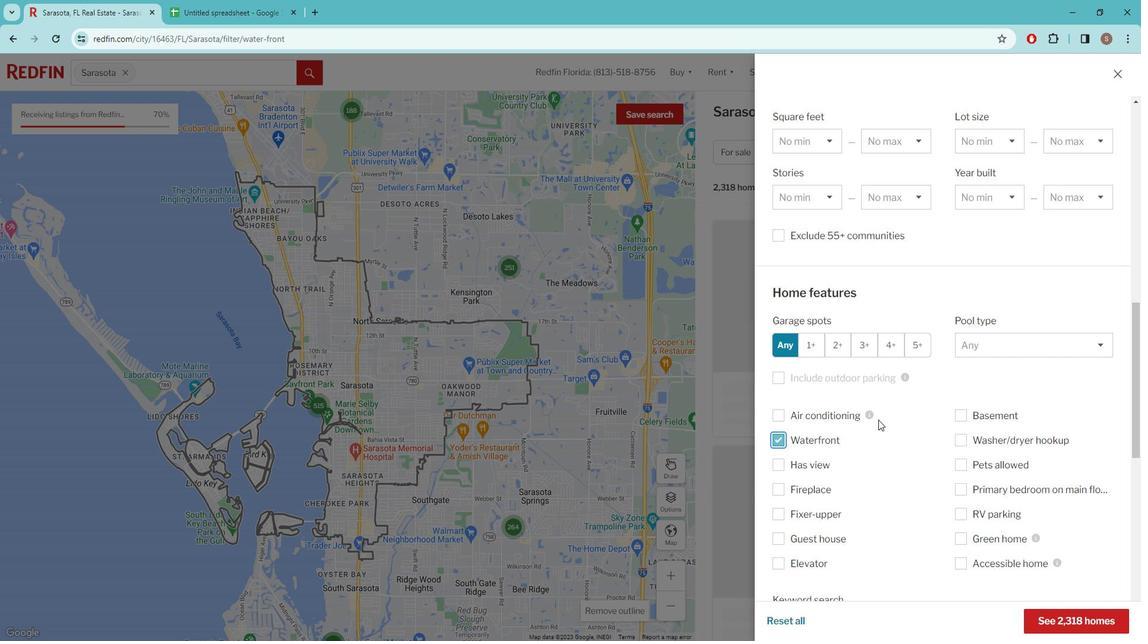 
Action: Mouse scrolled (884, 412) with delta (0, 0)
Screenshot: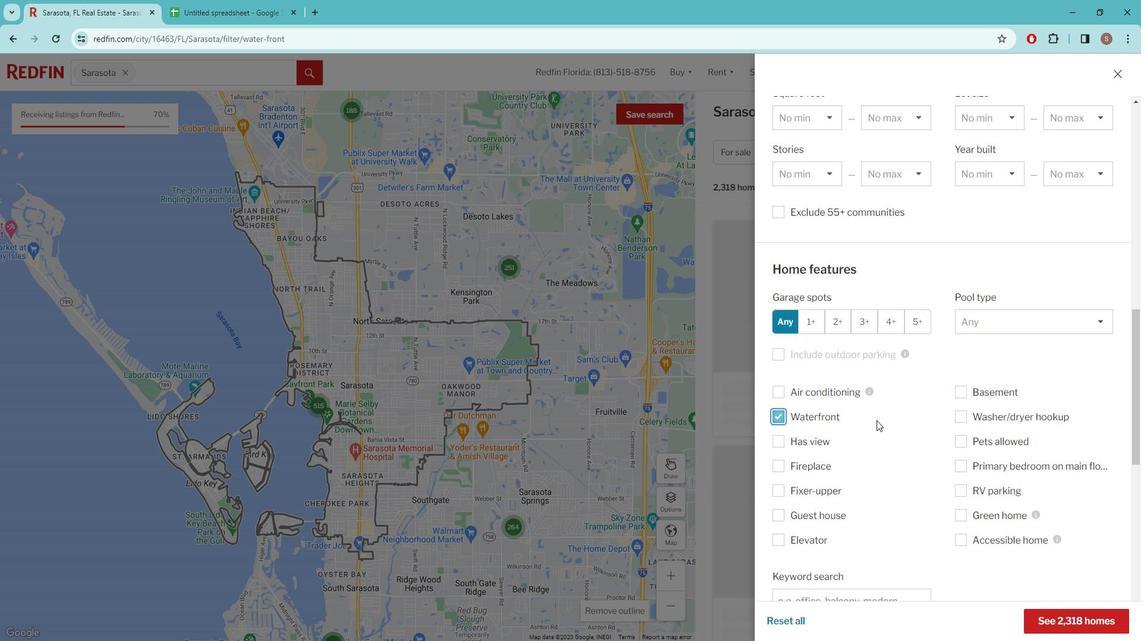 
Action: Mouse moved to (868, 408)
Screenshot: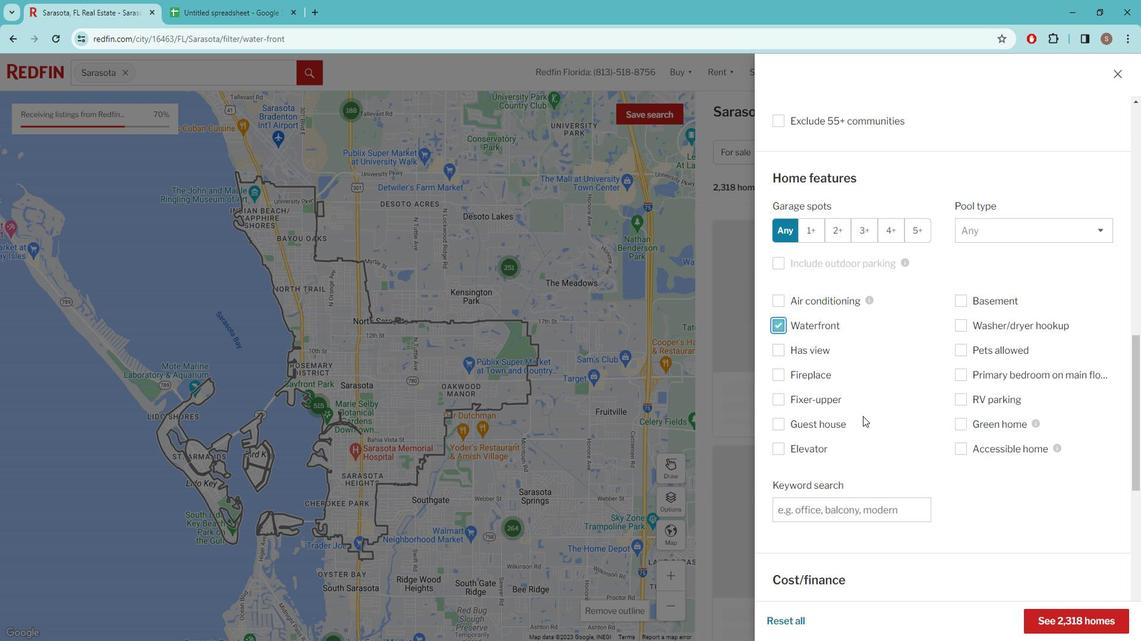 
Action: Mouse scrolled (868, 408) with delta (0, 0)
Screenshot: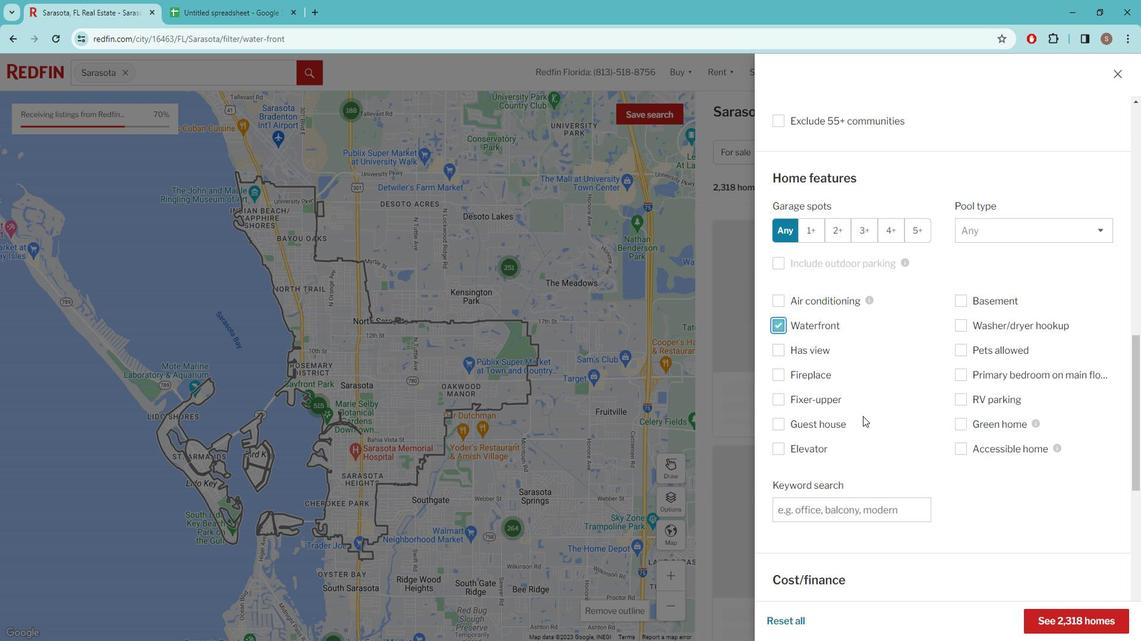 
Action: Mouse moved to (868, 408)
Screenshot: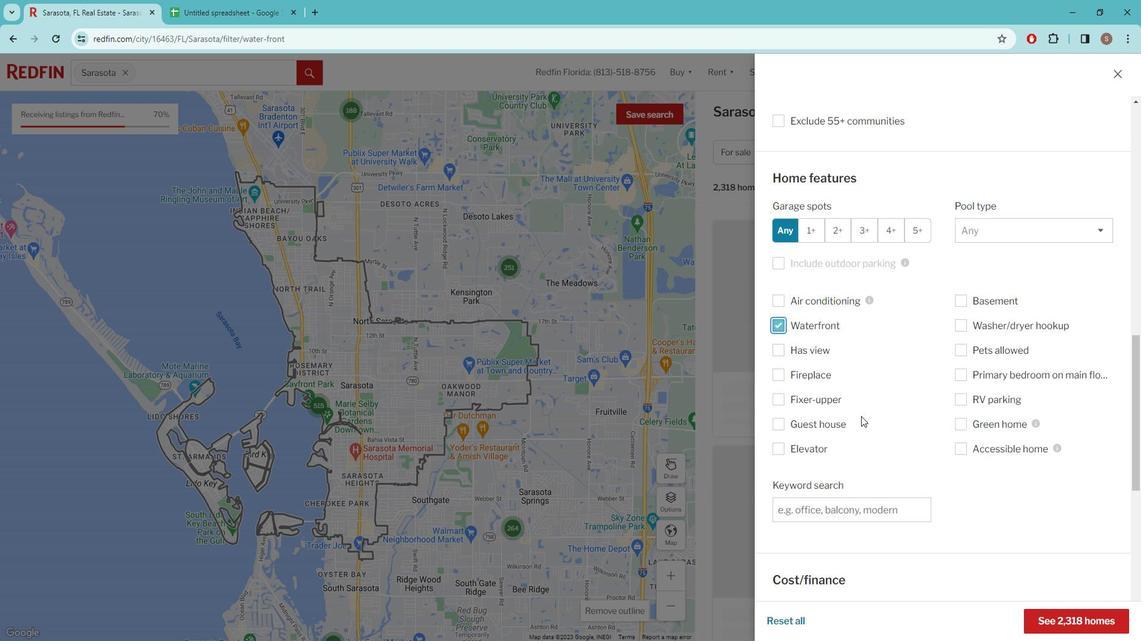 
Action: Mouse scrolled (868, 408) with delta (0, 0)
Screenshot: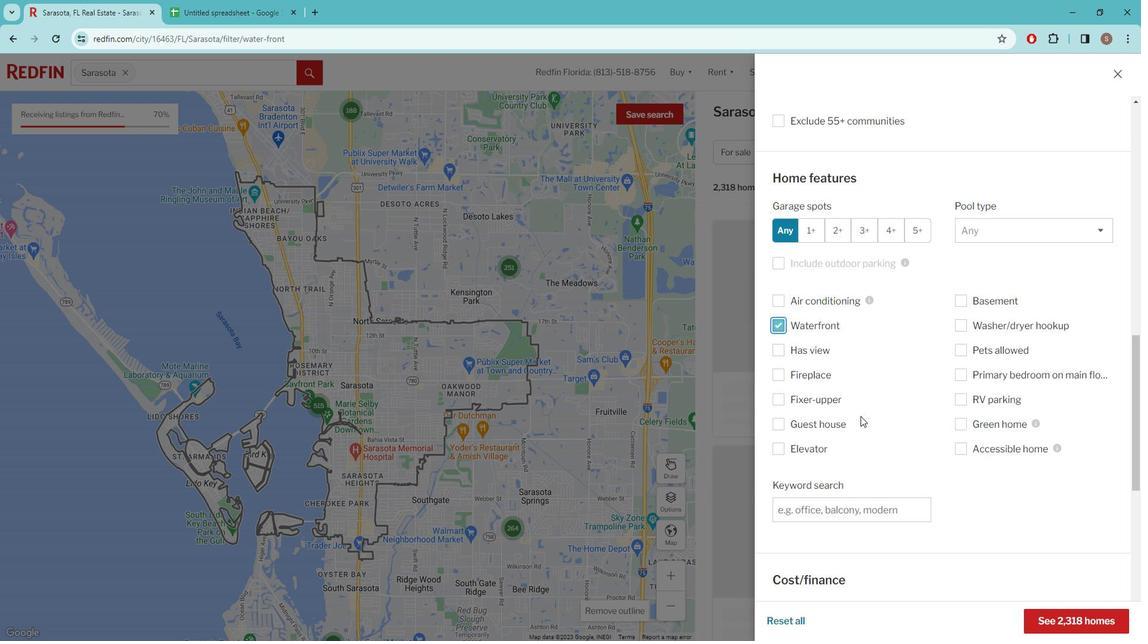 
Action: Mouse moved to (832, 381)
Screenshot: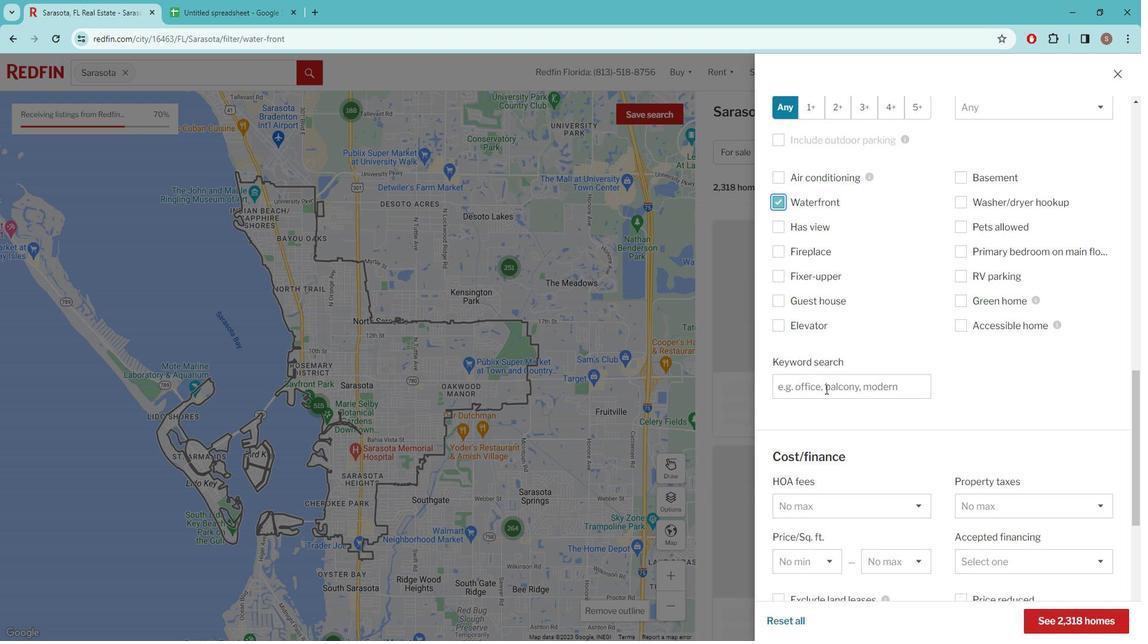 
Action: Mouse pressed left at (832, 381)
Screenshot: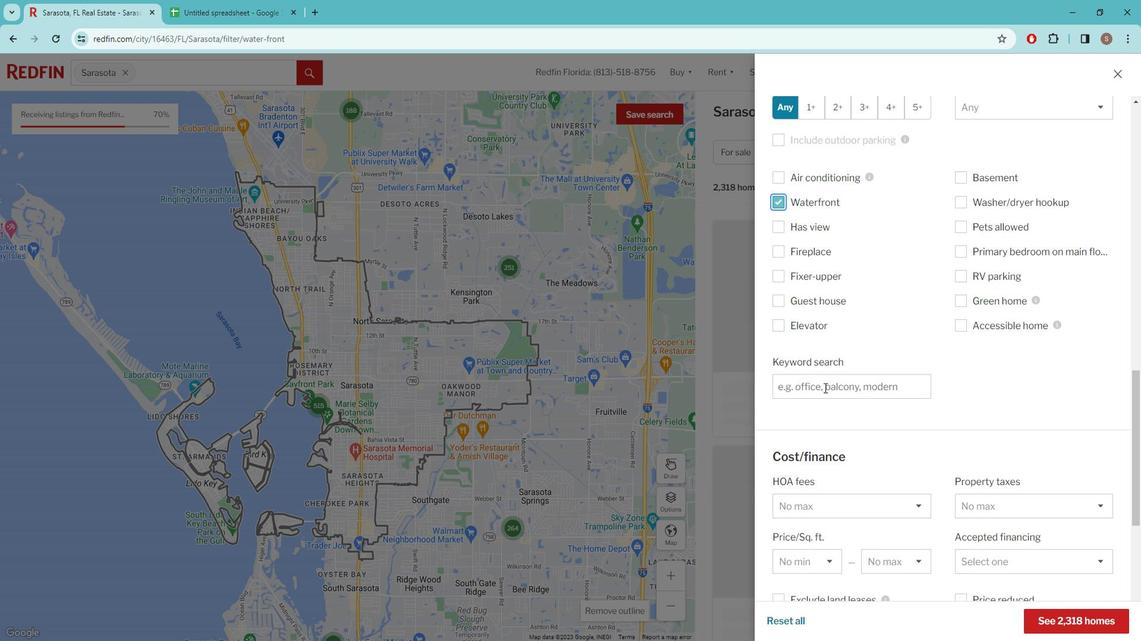 
Action: Key pressed PRIVATE<Key.space>BOAT<Key.space>DOCK<Key.space>
Screenshot: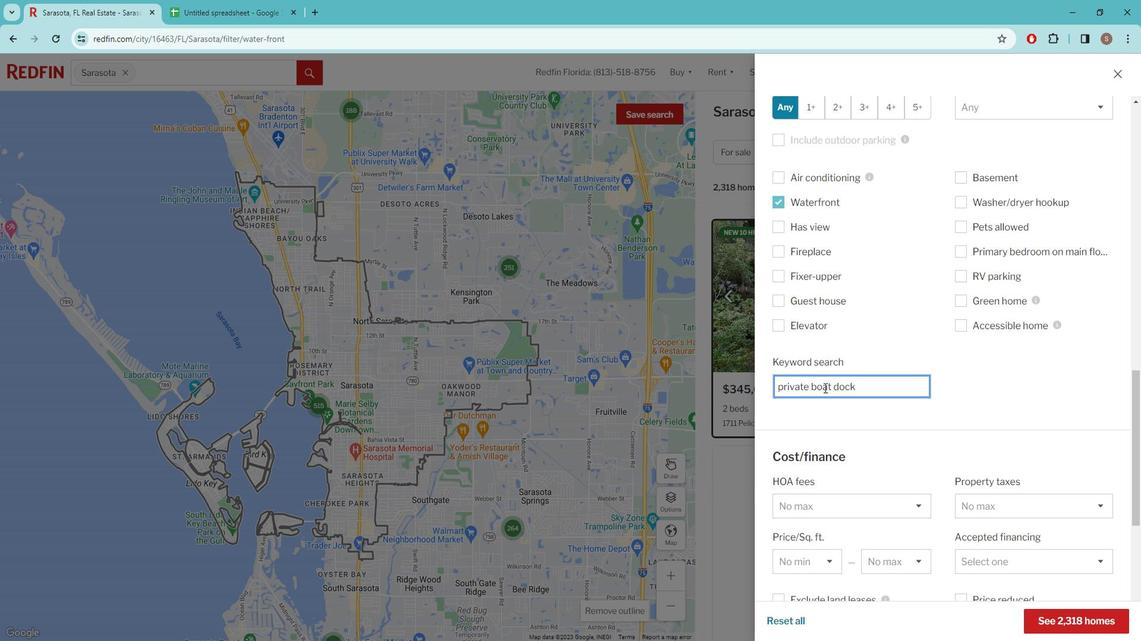 
Action: Mouse scrolled (832, 380) with delta (0, 0)
Screenshot: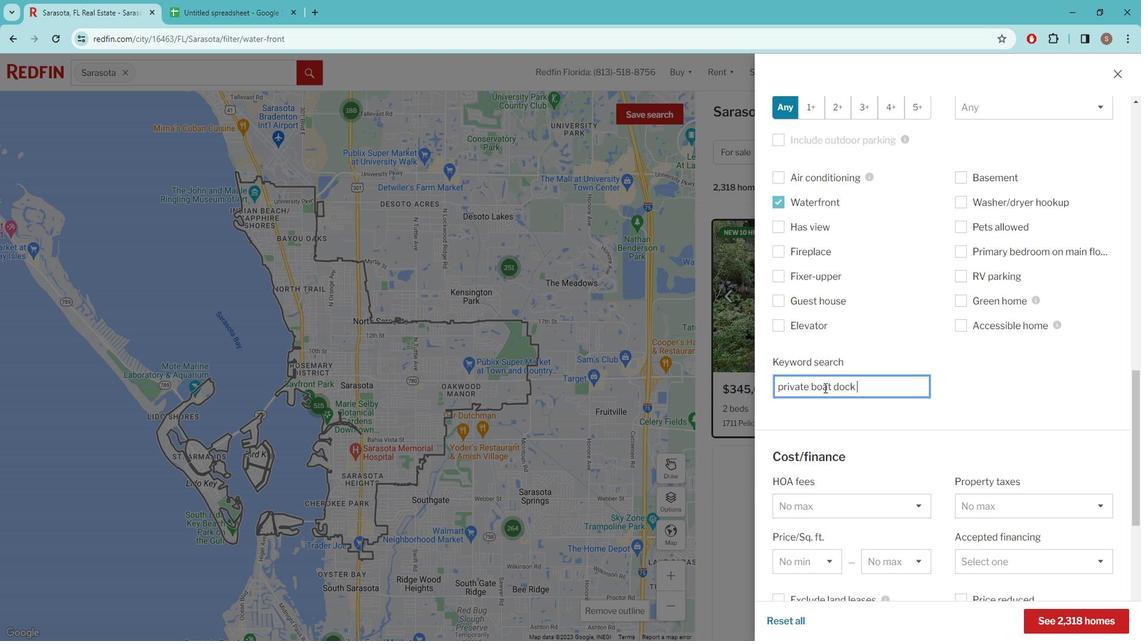 
Action: Mouse scrolled (832, 380) with delta (0, 0)
Screenshot: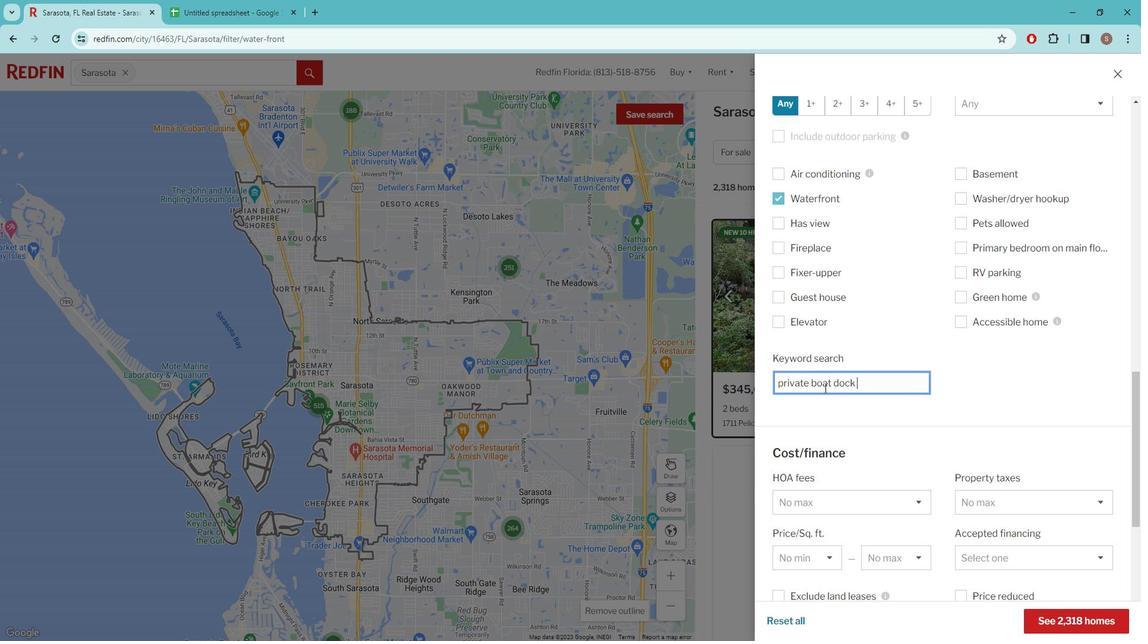 
Action: Mouse scrolled (832, 380) with delta (0, 0)
Screenshot: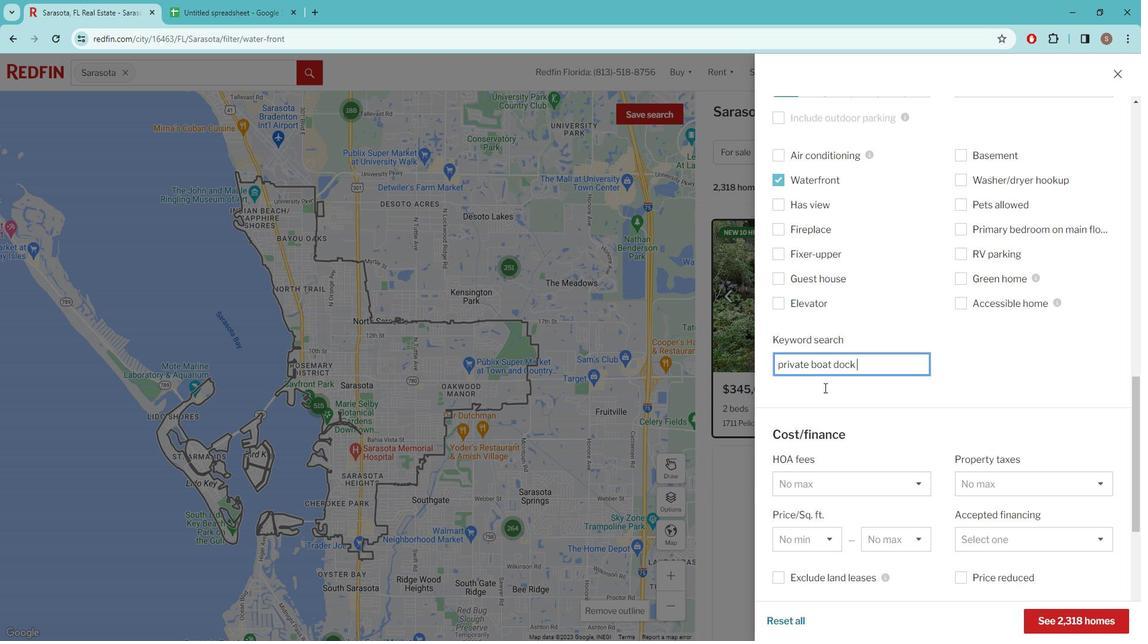 
Action: Mouse scrolled (832, 380) with delta (0, 0)
Screenshot: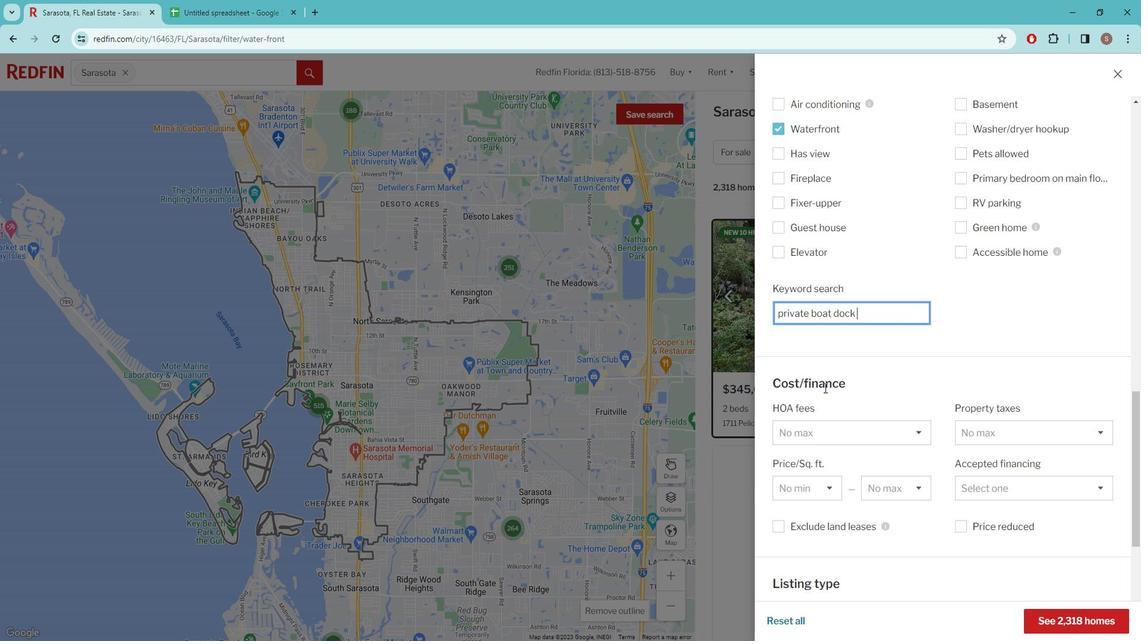 
Action: Mouse moved to (873, 394)
Screenshot: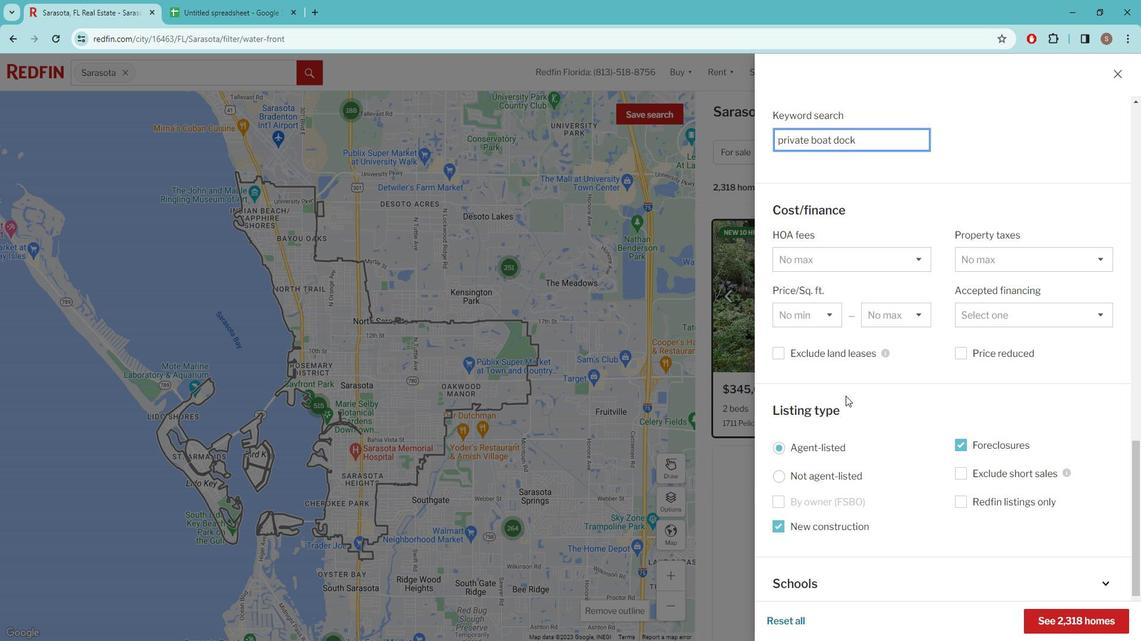 
Action: Mouse scrolled (873, 394) with delta (0, 0)
Screenshot: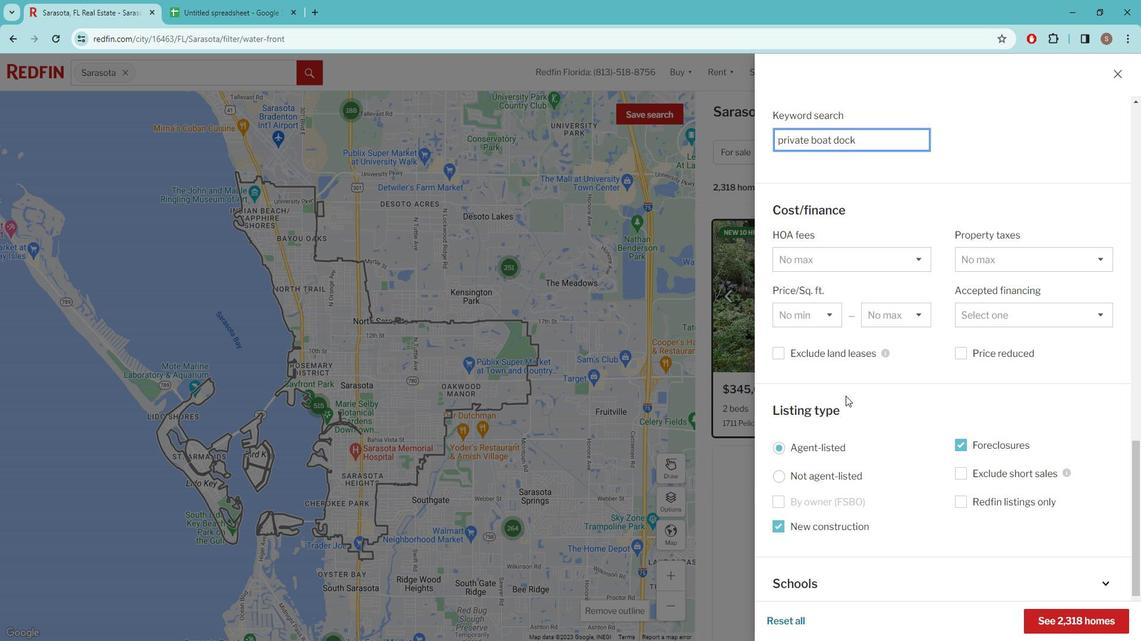 
Action: Mouse moved to (878, 398)
Screenshot: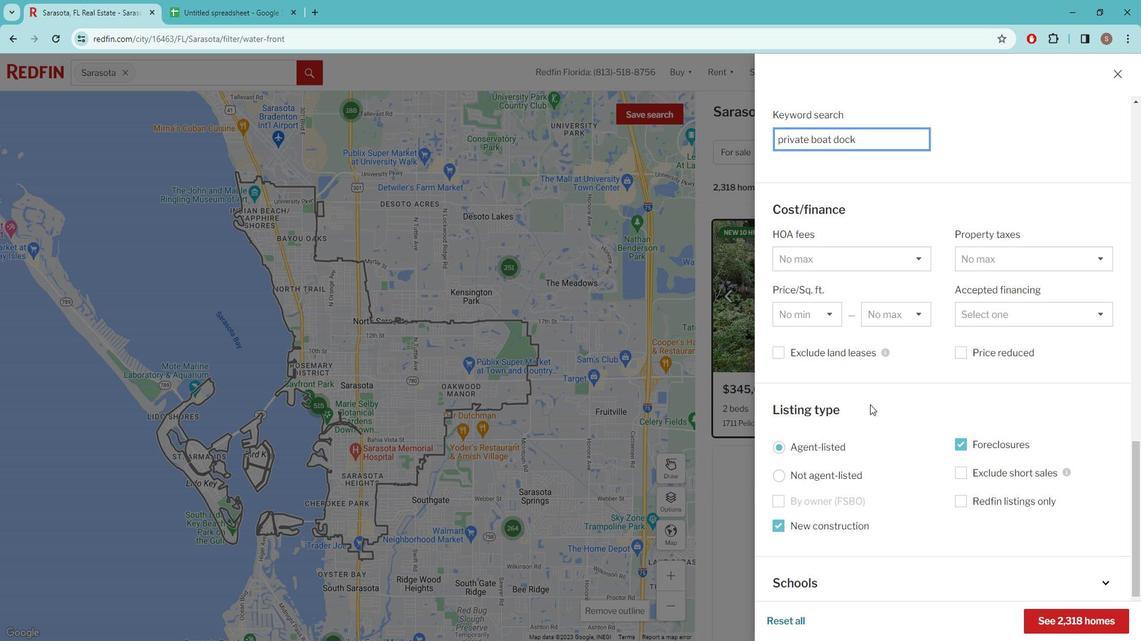 
Action: Mouse scrolled (878, 397) with delta (0, 0)
Screenshot: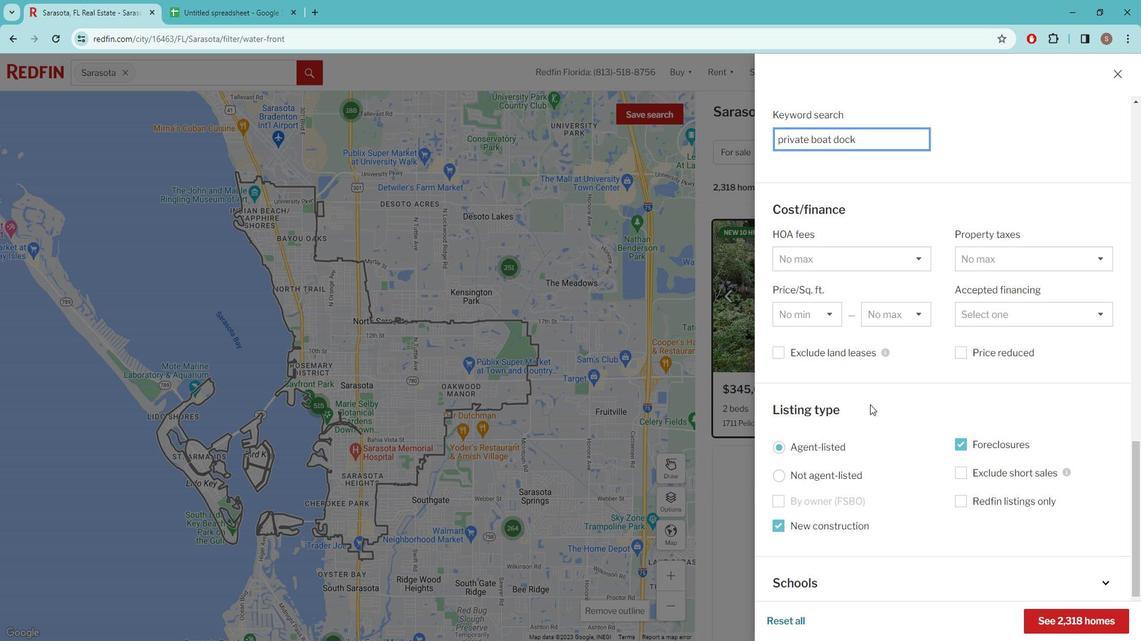 
Action: Mouse scrolled (878, 397) with delta (0, 0)
Screenshot: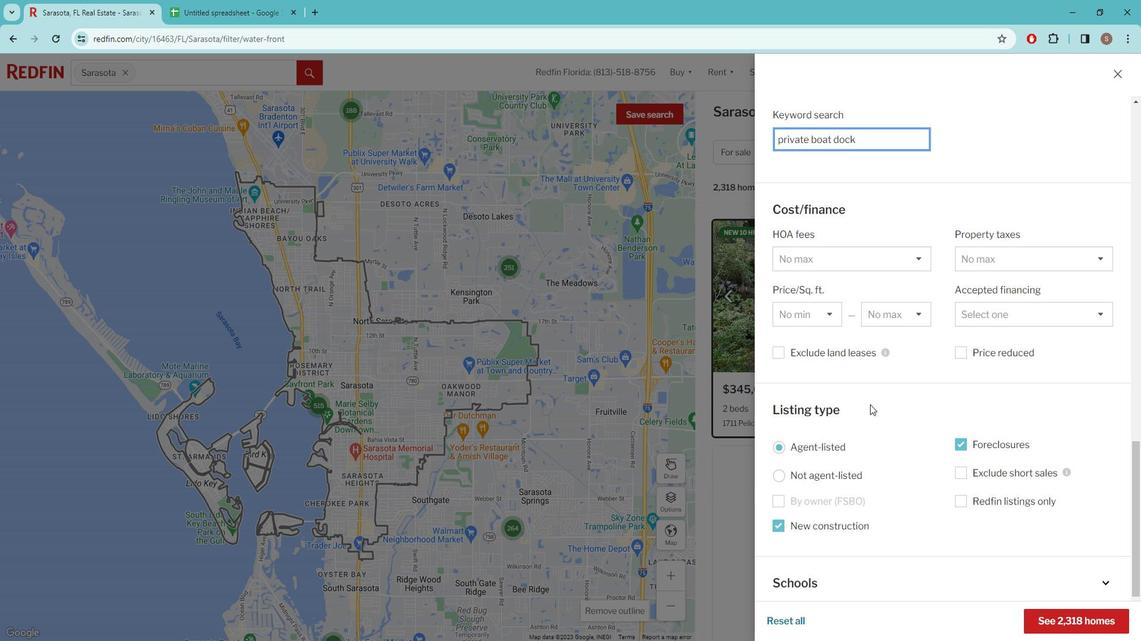 
Action: Mouse moved to (882, 399)
Screenshot: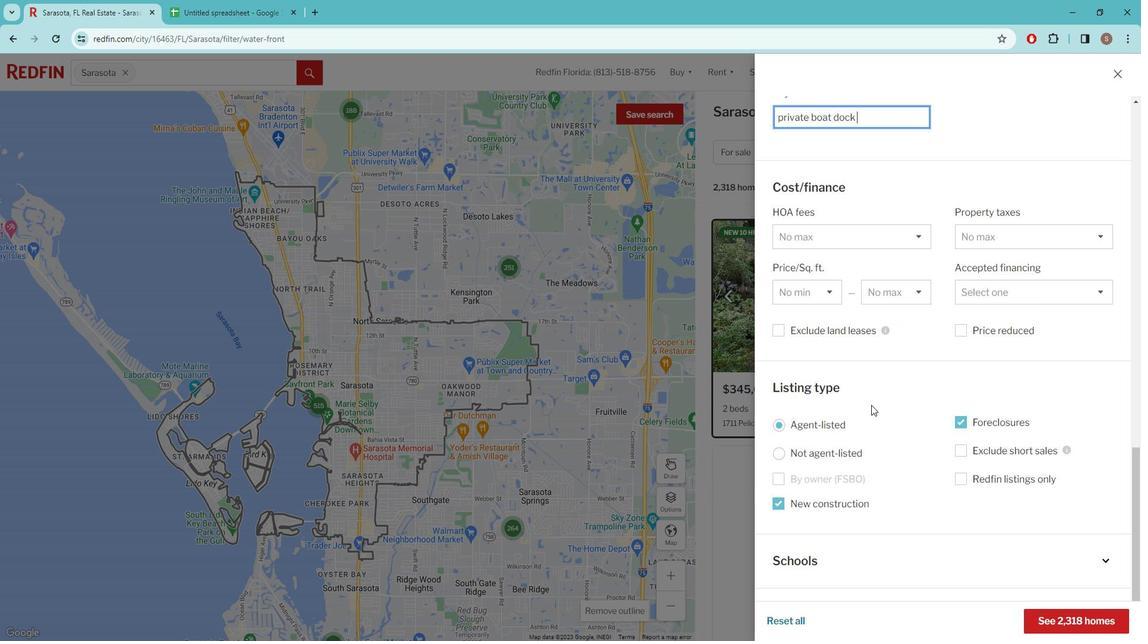 
Action: Mouse scrolled (882, 399) with delta (0, 0)
Screenshot: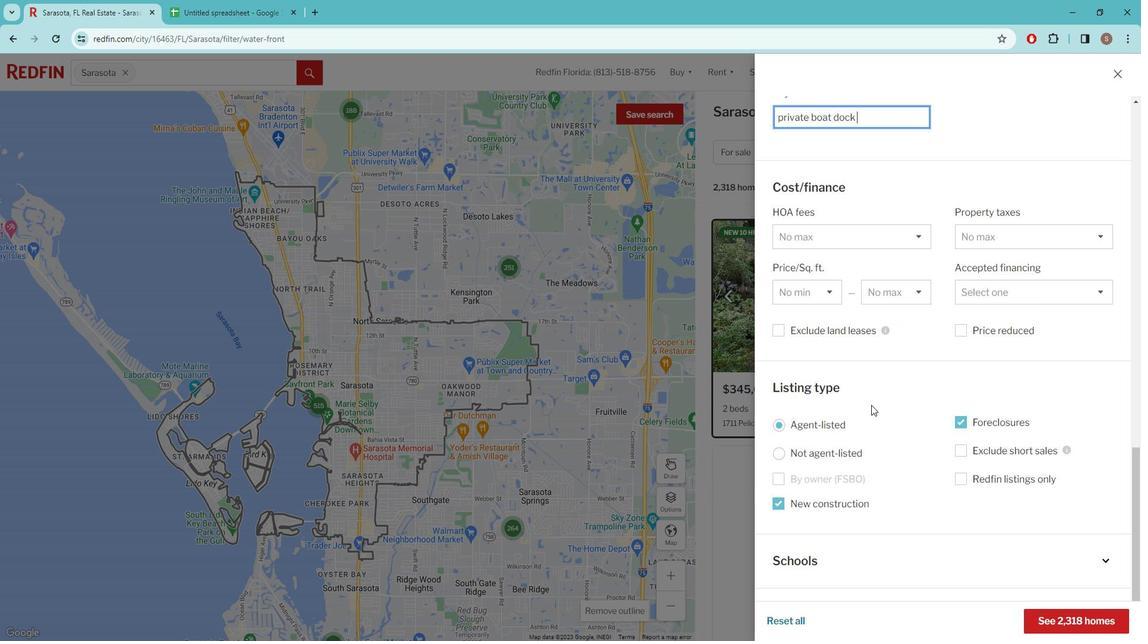 
Action: Mouse moved to (890, 402)
Screenshot: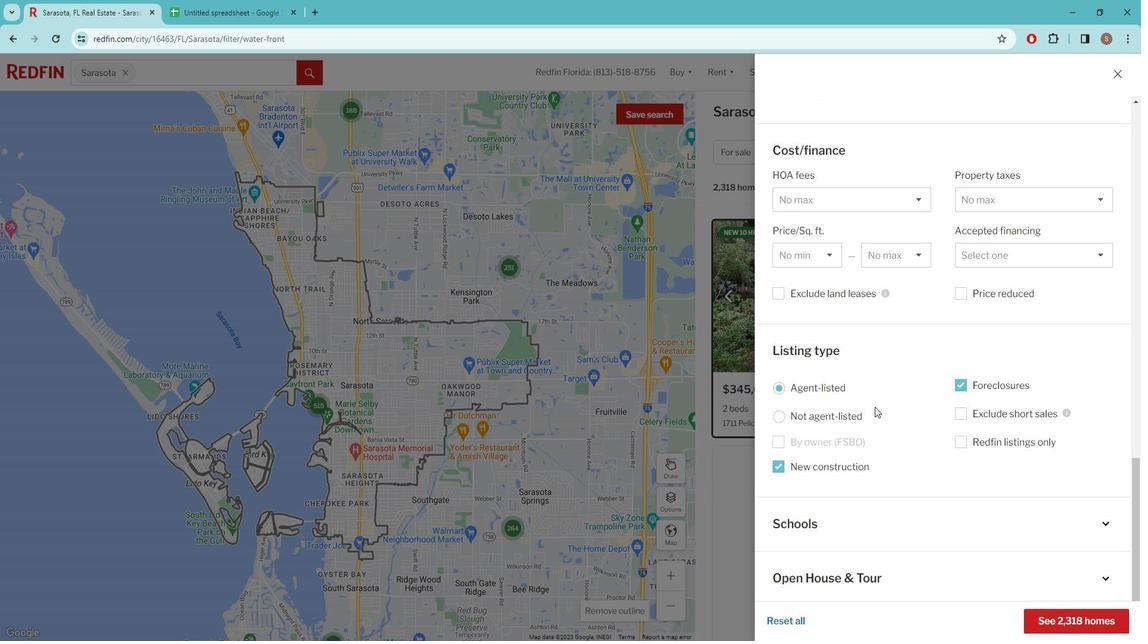 
Action: Mouse scrolled (890, 401) with delta (0, 0)
Screenshot: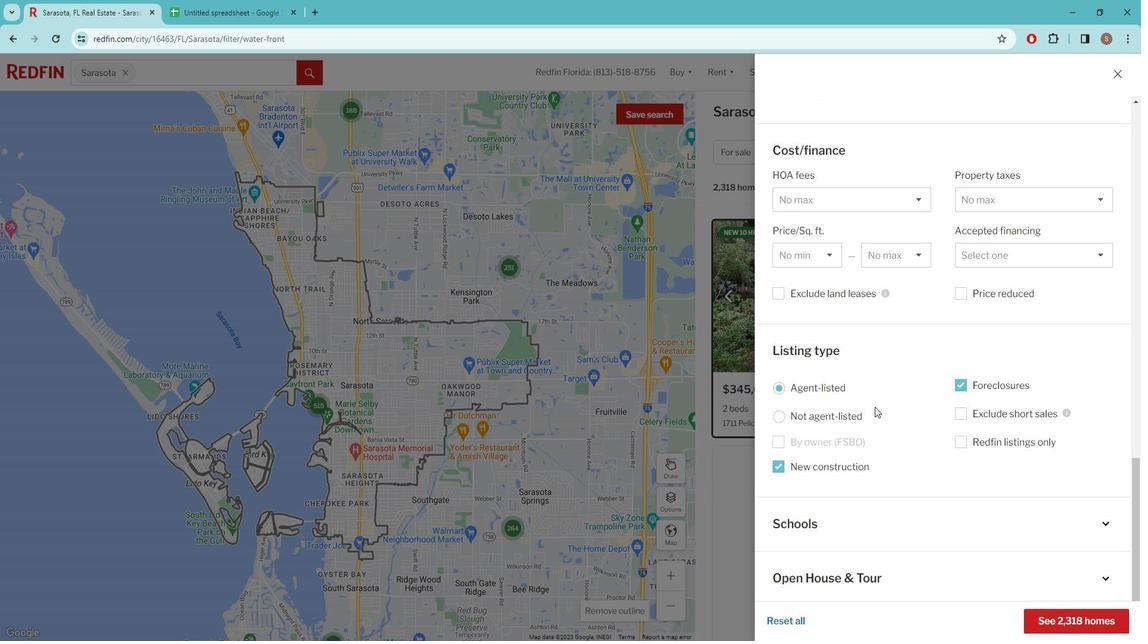 
Action: Mouse moved to (1059, 600)
Screenshot: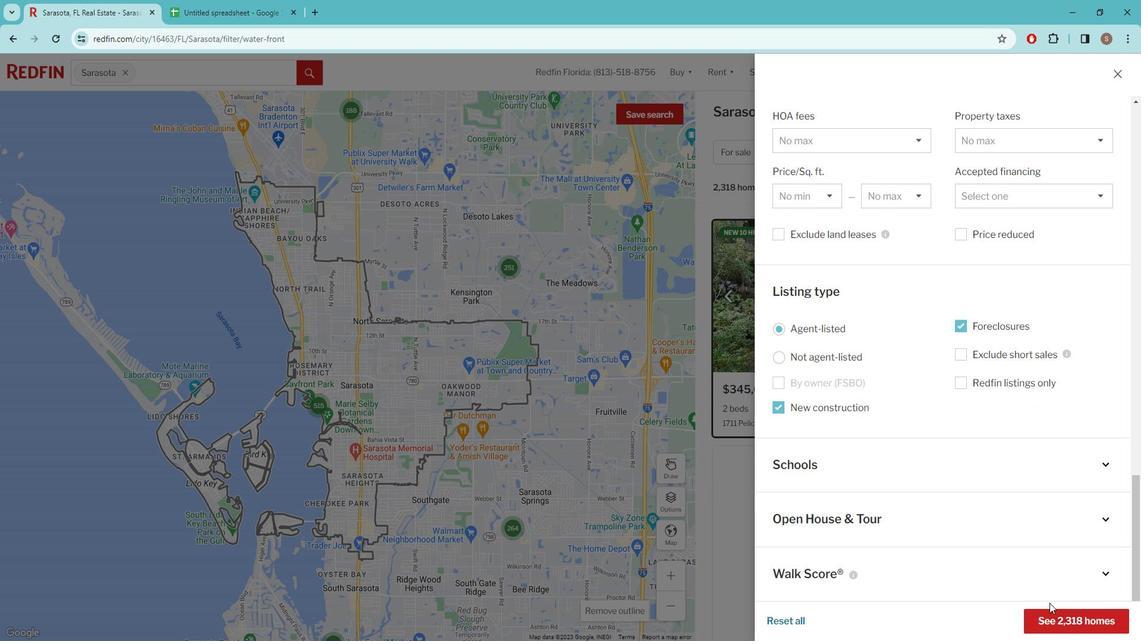 
Action: Mouse pressed left at (1059, 600)
Screenshot: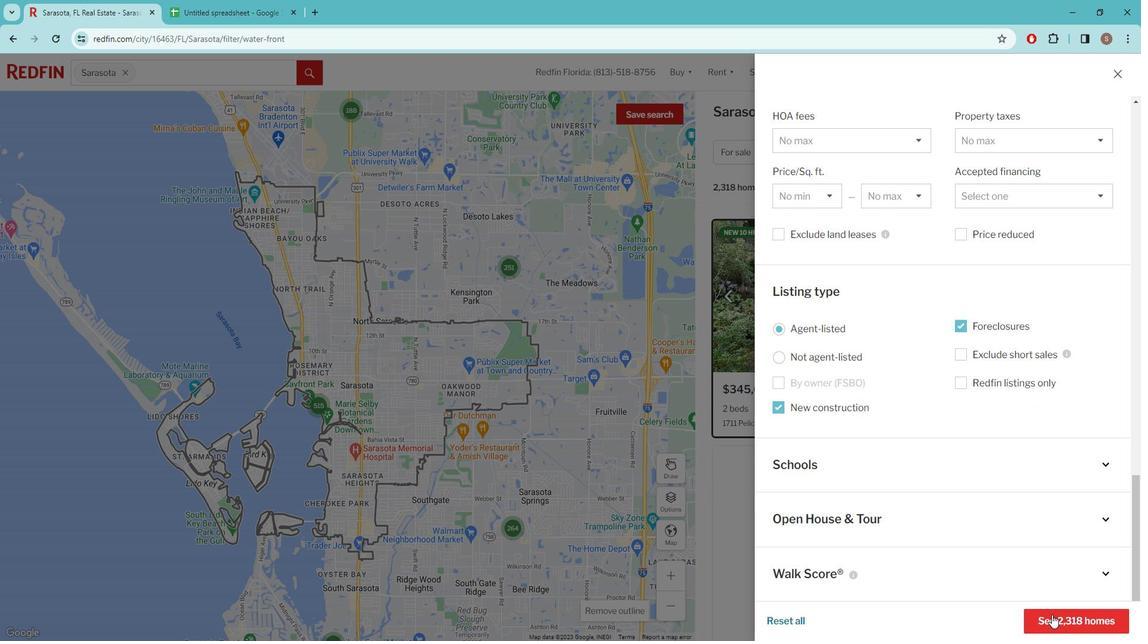 
Action: Mouse moved to (1102, 383)
Screenshot: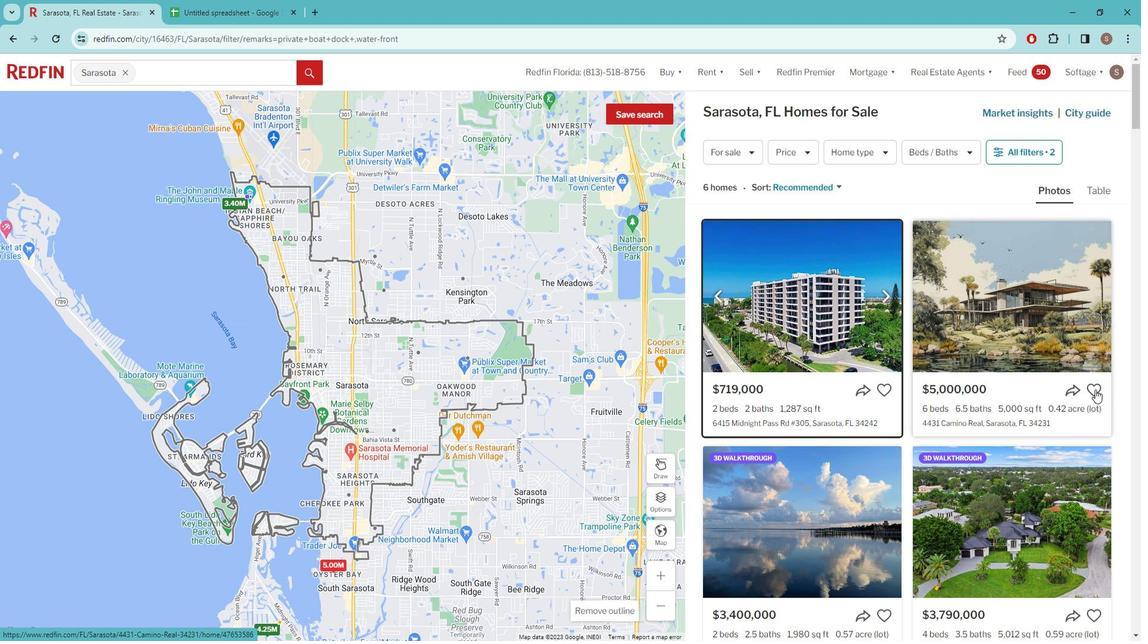 
Action: Mouse pressed left at (1102, 383)
Screenshot: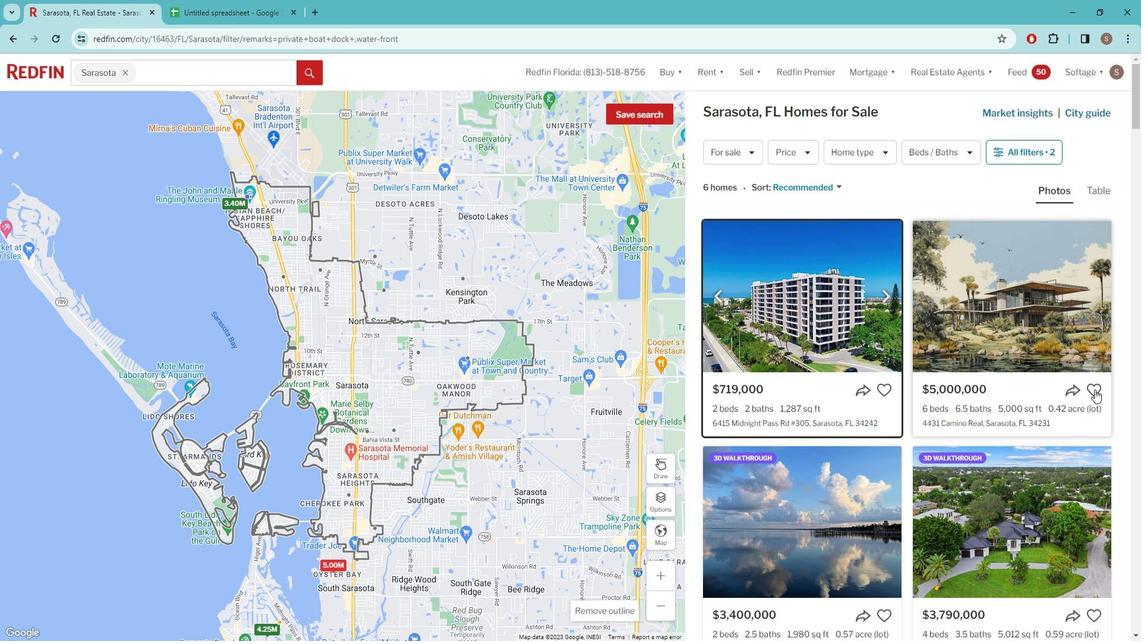 
Action: Mouse moved to (995, 396)
Screenshot: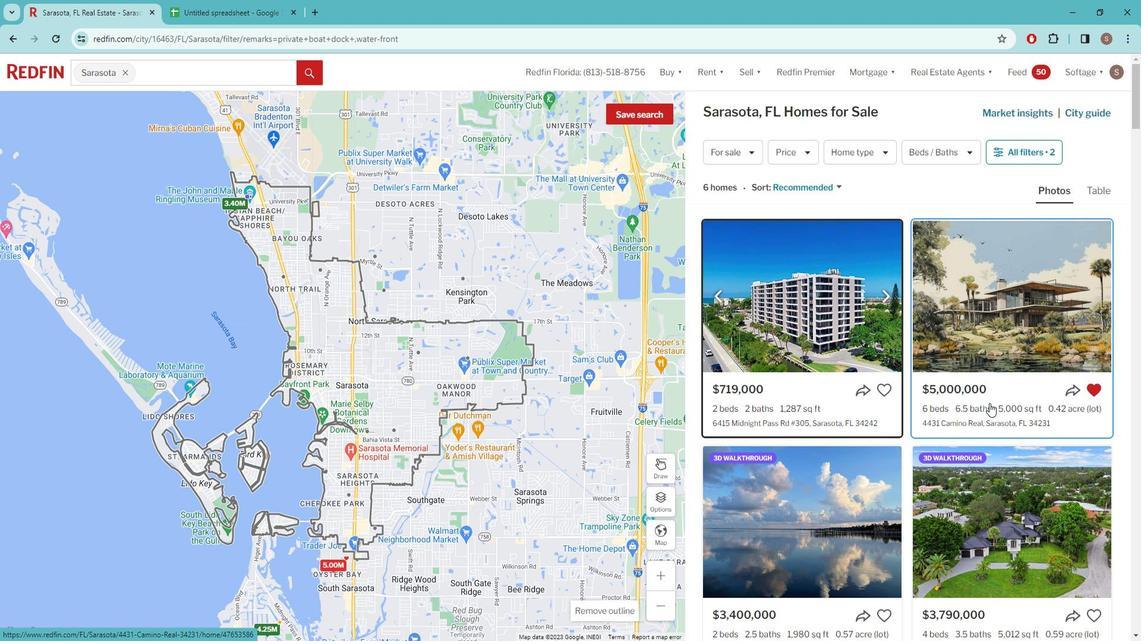 
Action: Mouse scrolled (995, 395) with delta (0, 0)
Screenshot: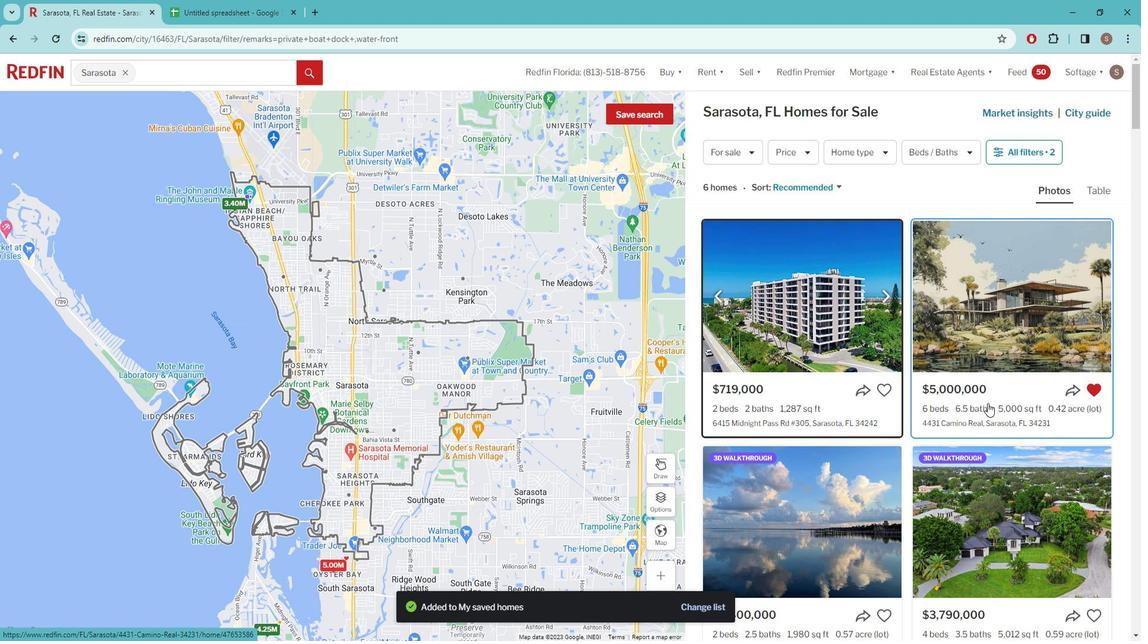 
Action: Mouse moved to (993, 396)
Screenshot: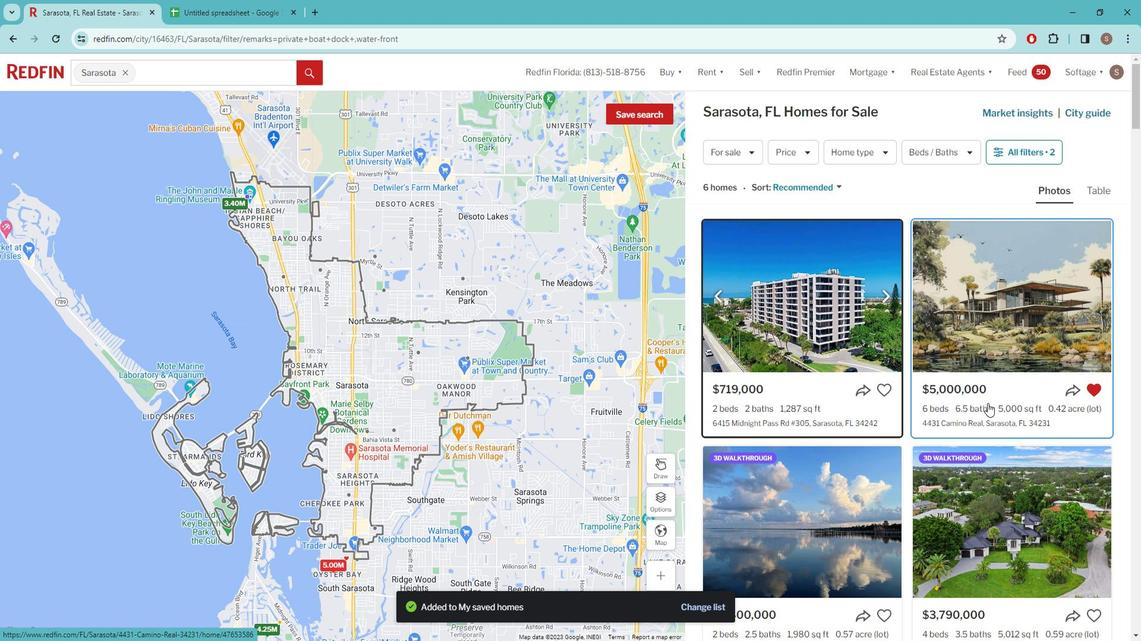 
Action: Mouse scrolled (993, 395) with delta (0, 0)
Screenshot: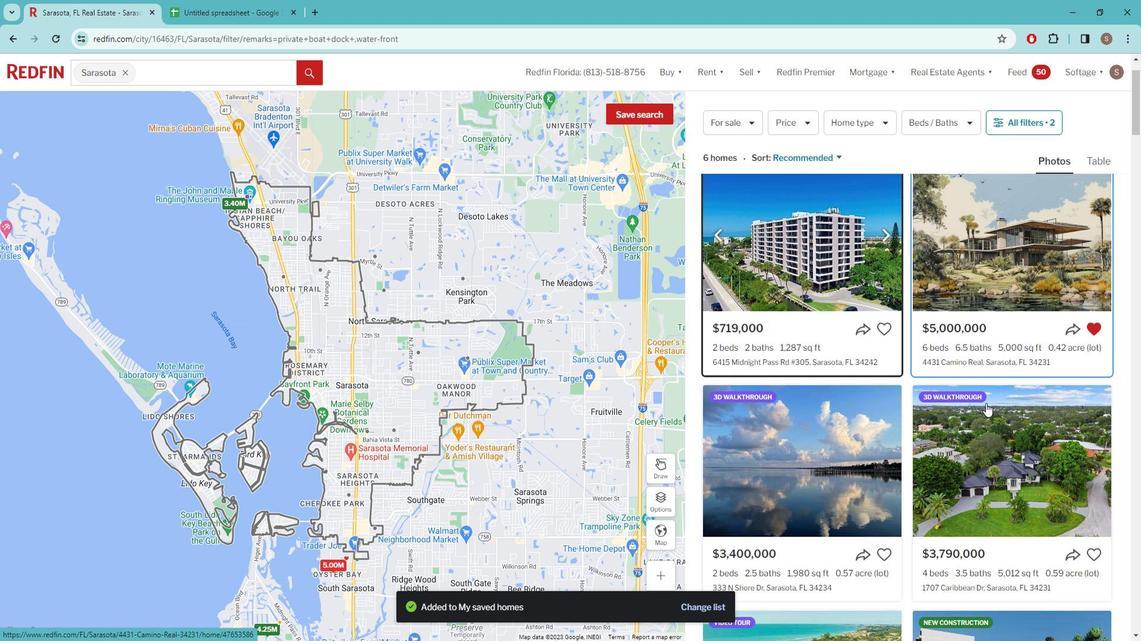 
Action: Mouse moved to (988, 389)
Screenshot: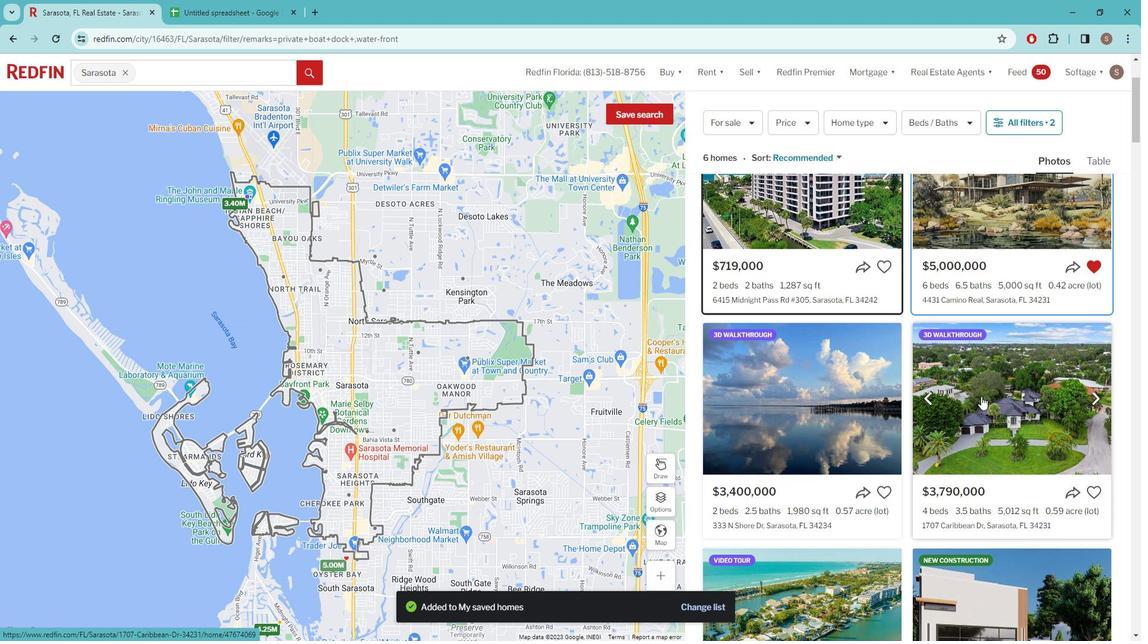 
Action: Mouse scrolled (988, 389) with delta (0, 0)
Screenshot: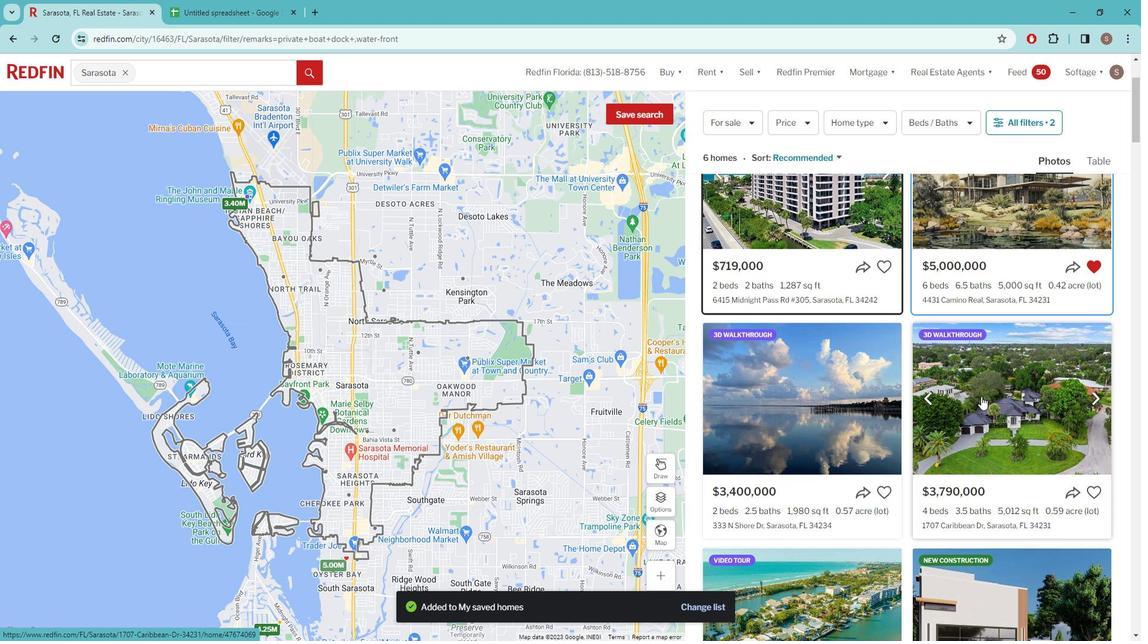 
Action: Mouse moved to (985, 386)
Screenshot: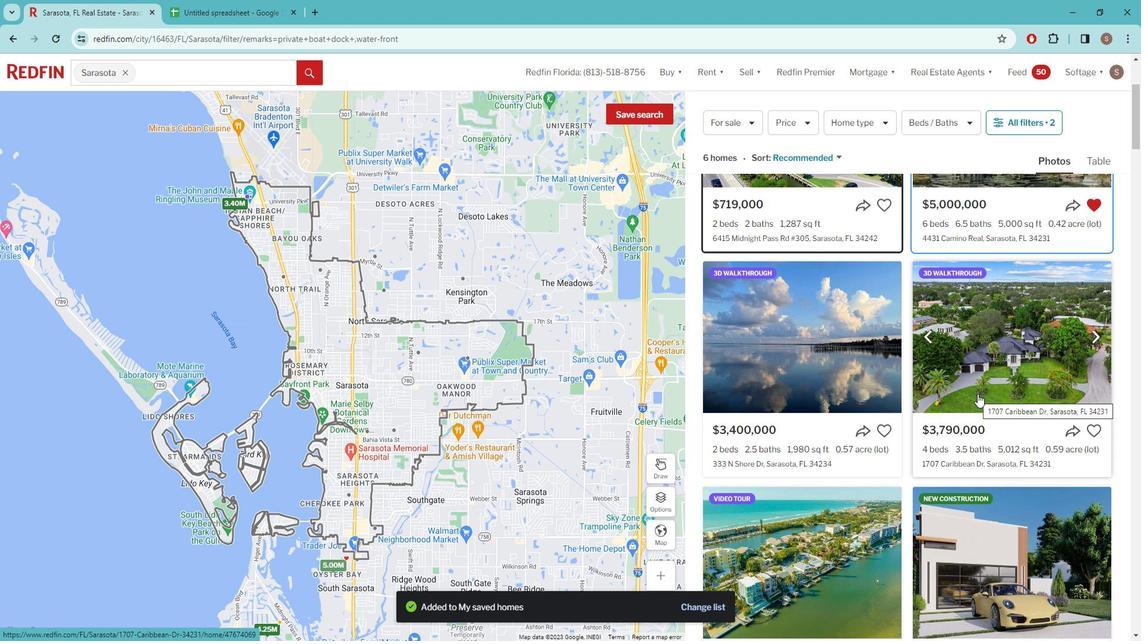 
Action: Mouse scrolled (985, 386) with delta (0, 0)
Screenshot: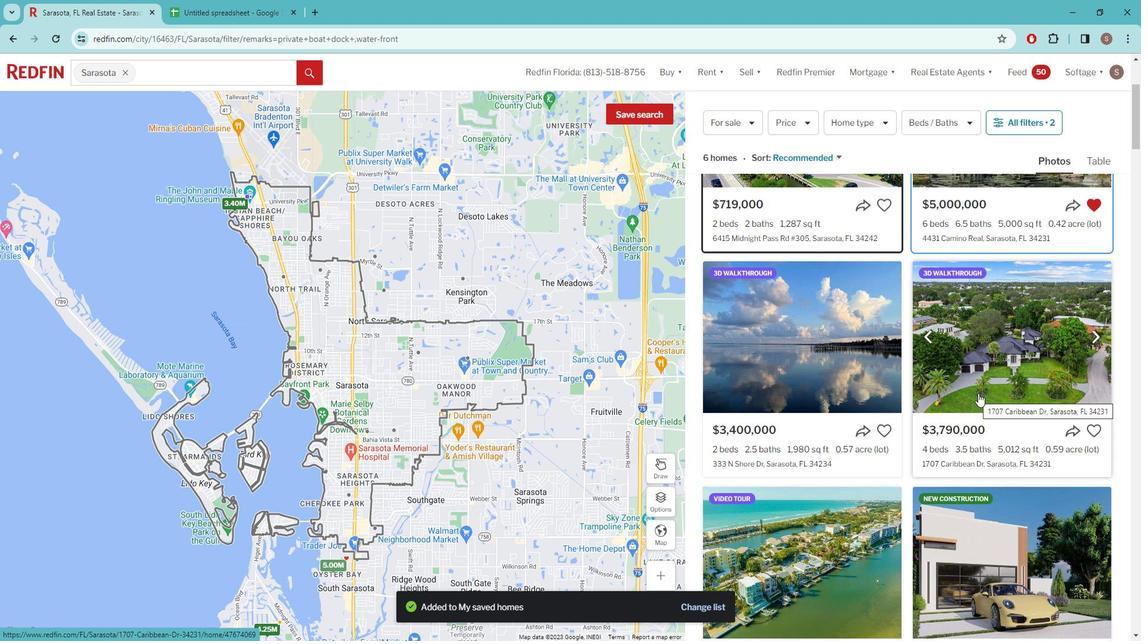 
Action: Mouse moved to (980, 372)
Screenshot: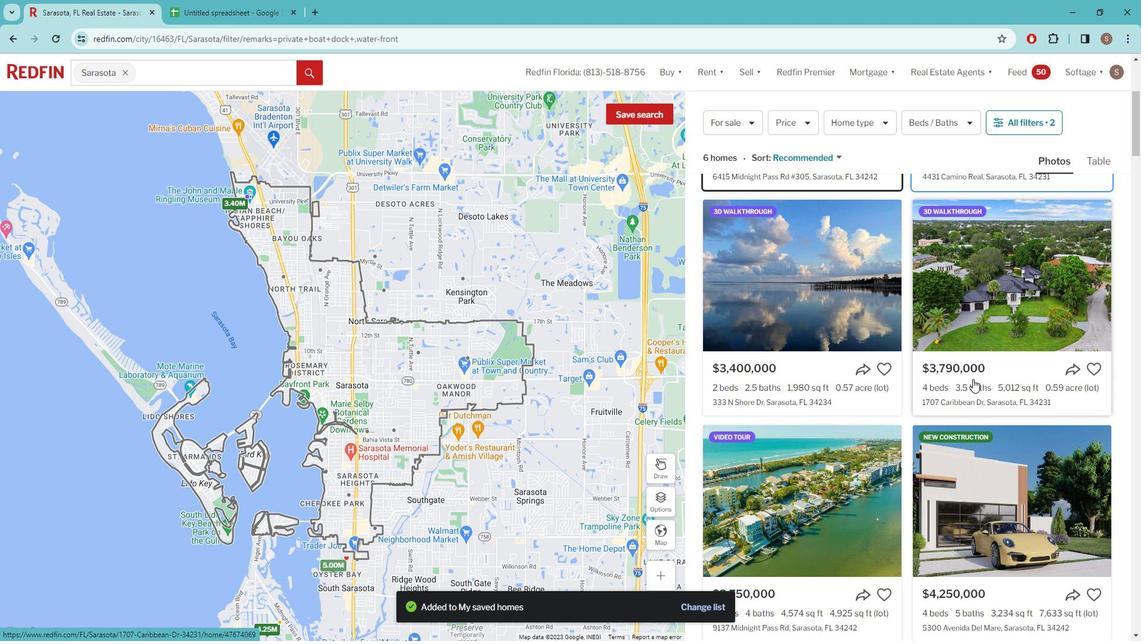 
Action: Mouse scrolled (980, 371) with delta (0, 0)
Screenshot: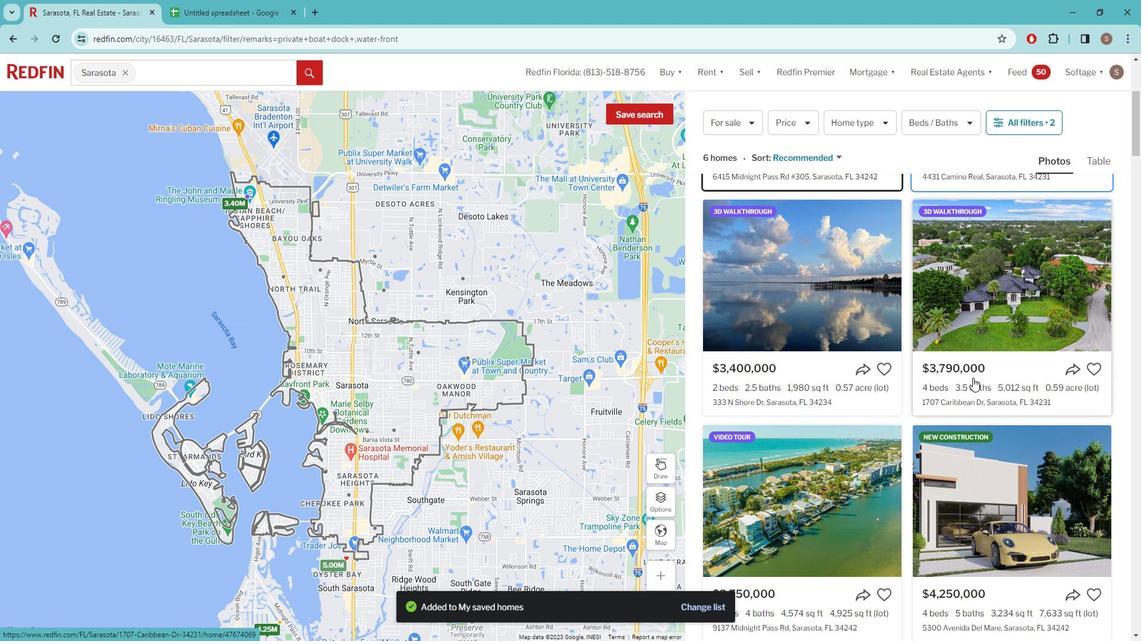 
Action: Mouse moved to (1106, 304)
Screenshot: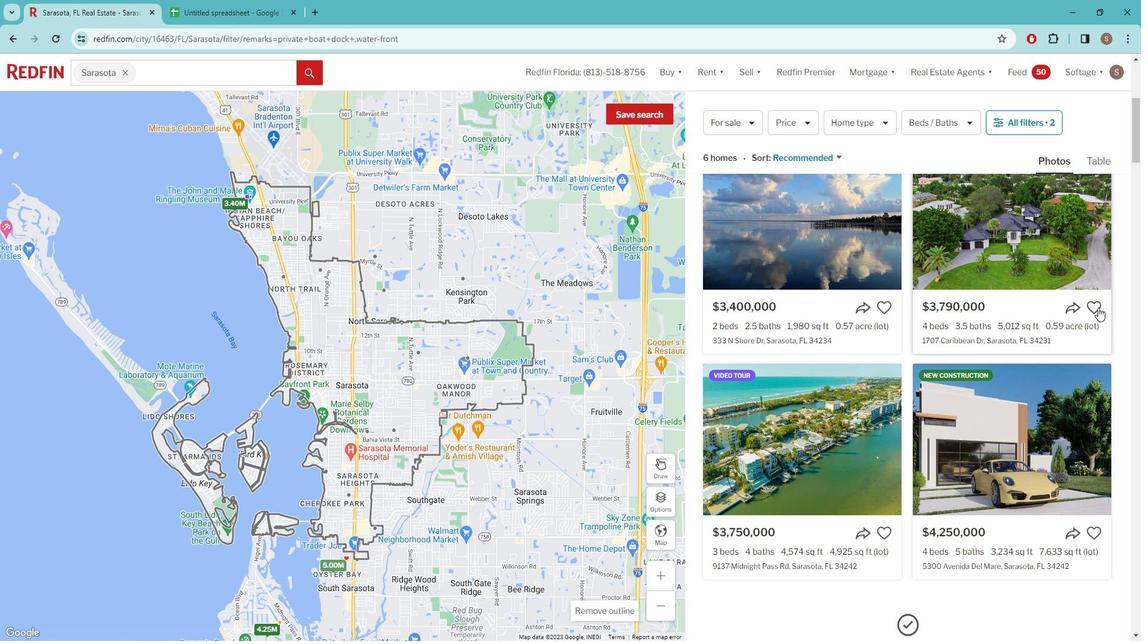
Action: Mouse pressed left at (1106, 304)
Screenshot: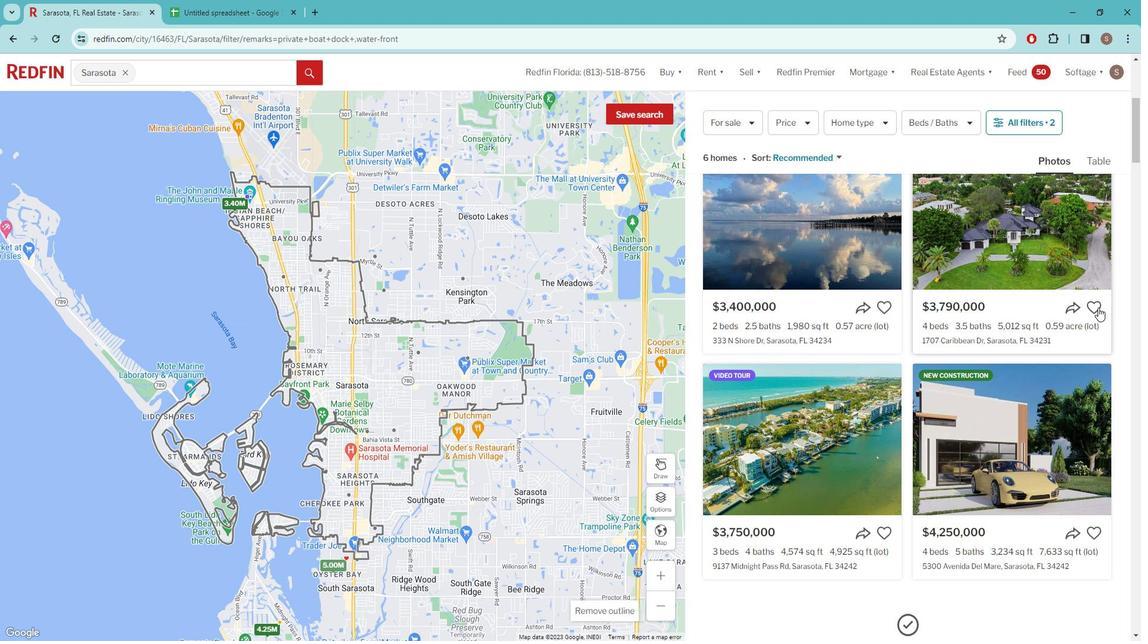 
Action: Mouse moved to (890, 306)
Screenshot: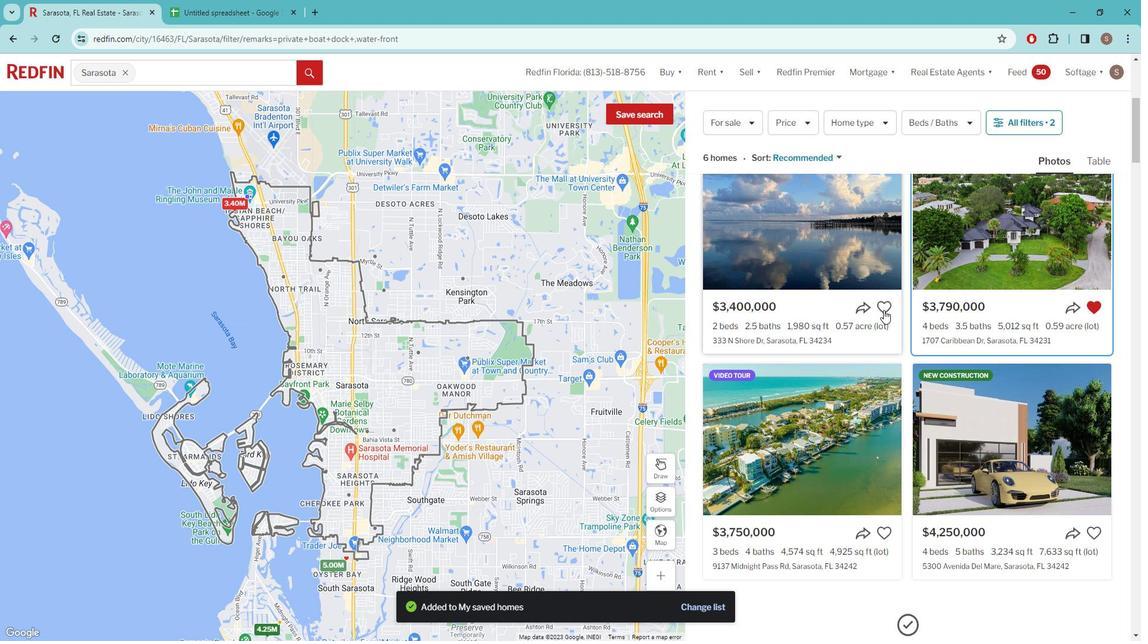 
Action: Mouse pressed left at (890, 306)
Screenshot: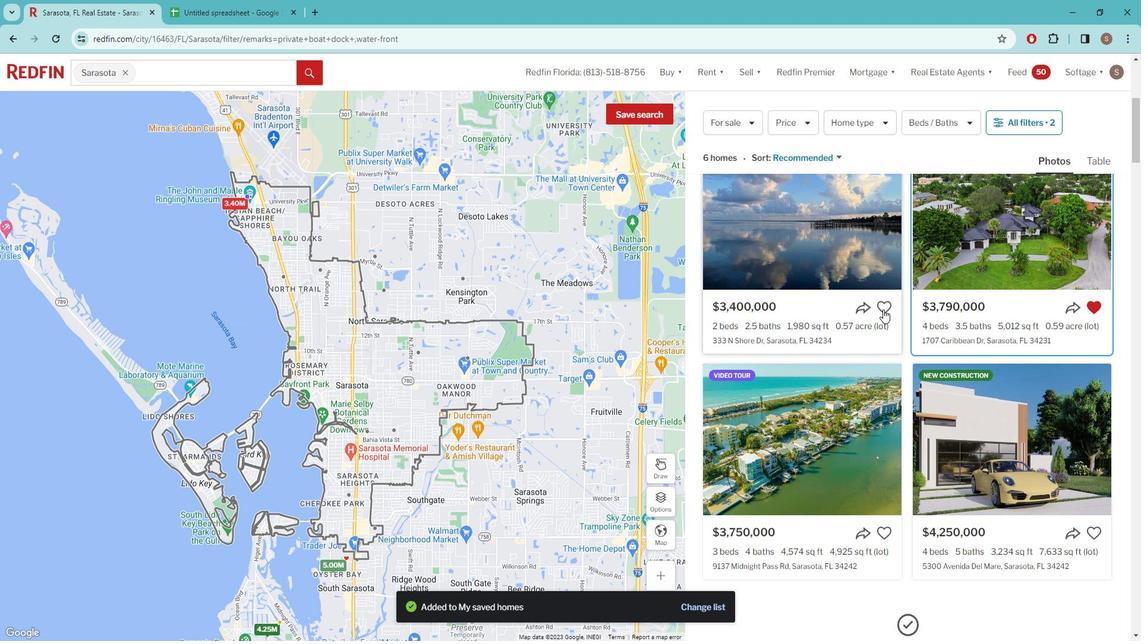 
